 Task: Find connections with filter location Romainville with filter topic #lockdownwith filter profile language Potuguese with filter current company RealPage, Inc. with filter school Fresher jobs updates with filter industry Newspaper Publishing with filter service category Audio Engineering with filter keywords title Auditing Clerk
Action: Mouse moved to (323, 278)
Screenshot: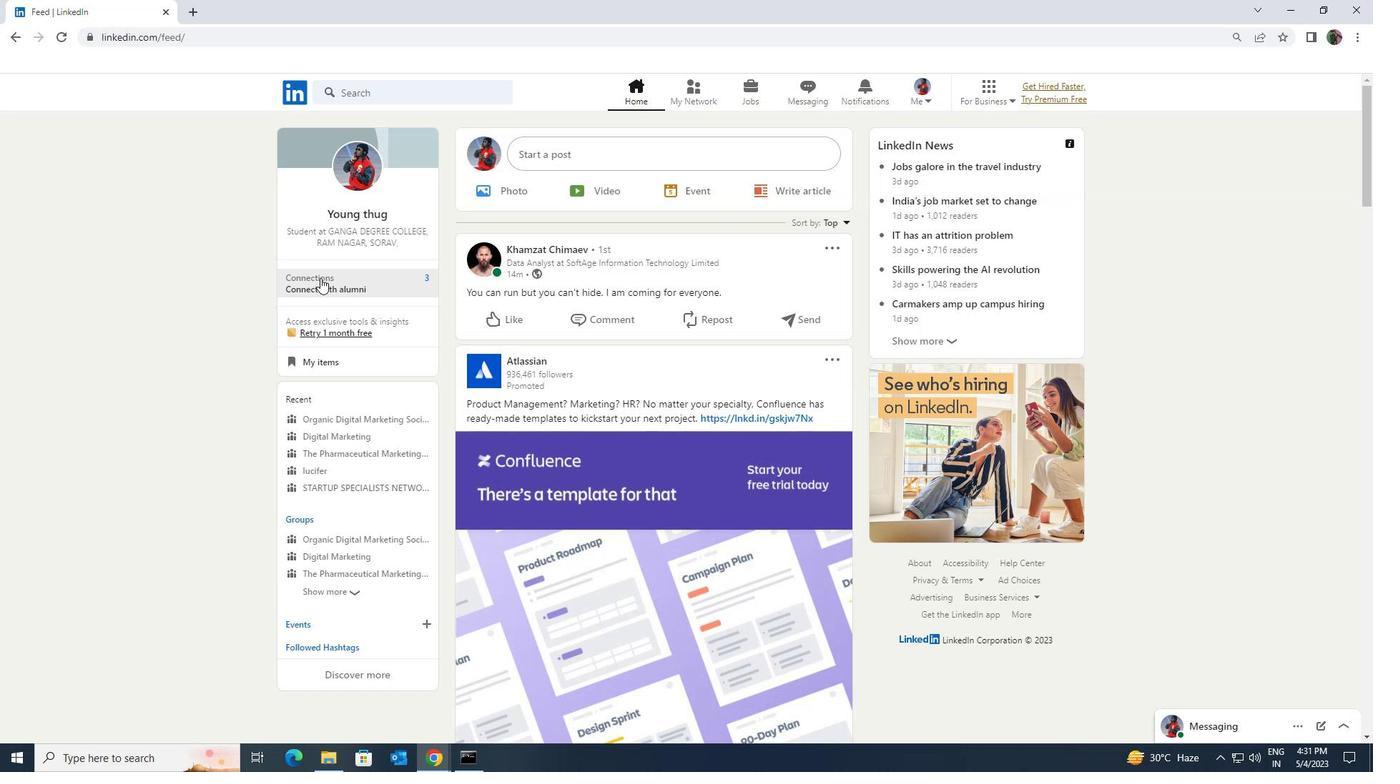 
Action: Mouse pressed left at (323, 278)
Screenshot: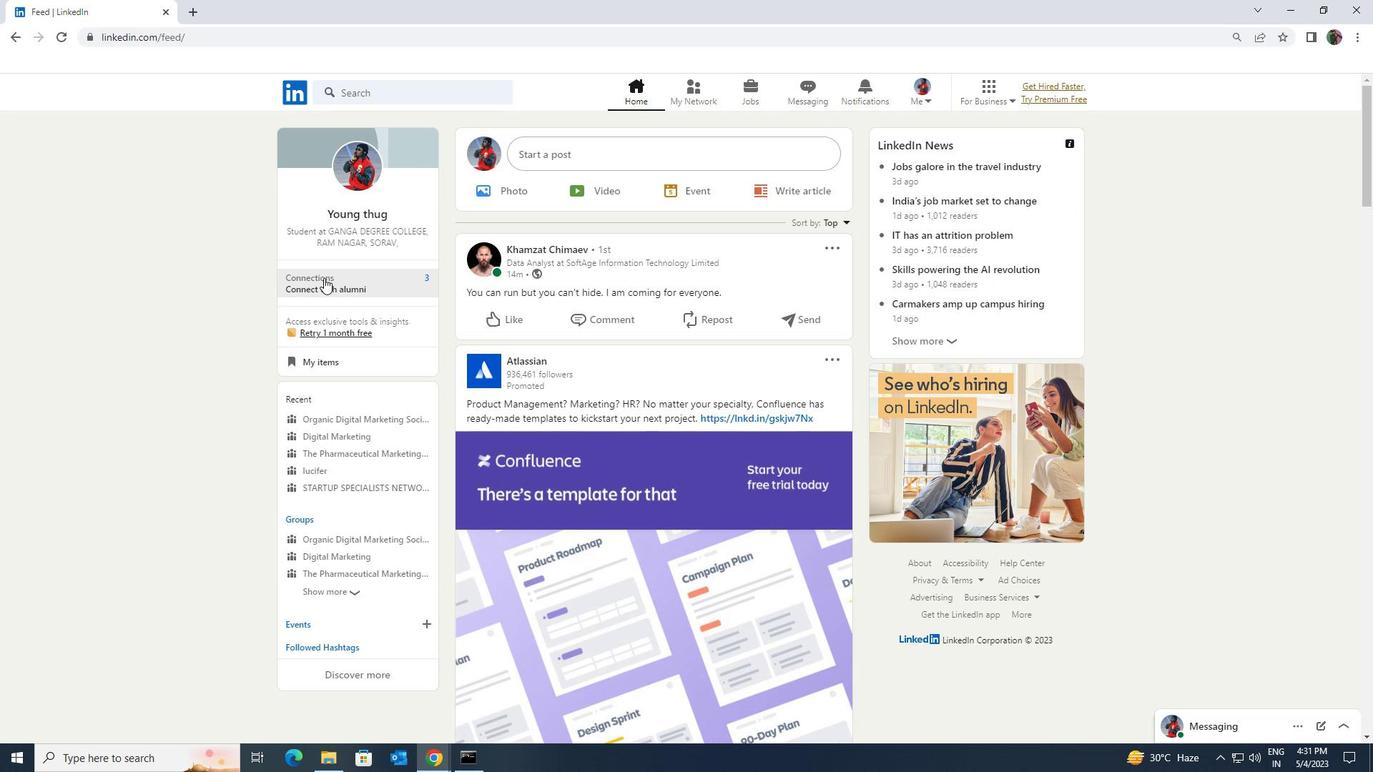 
Action: Mouse moved to (341, 178)
Screenshot: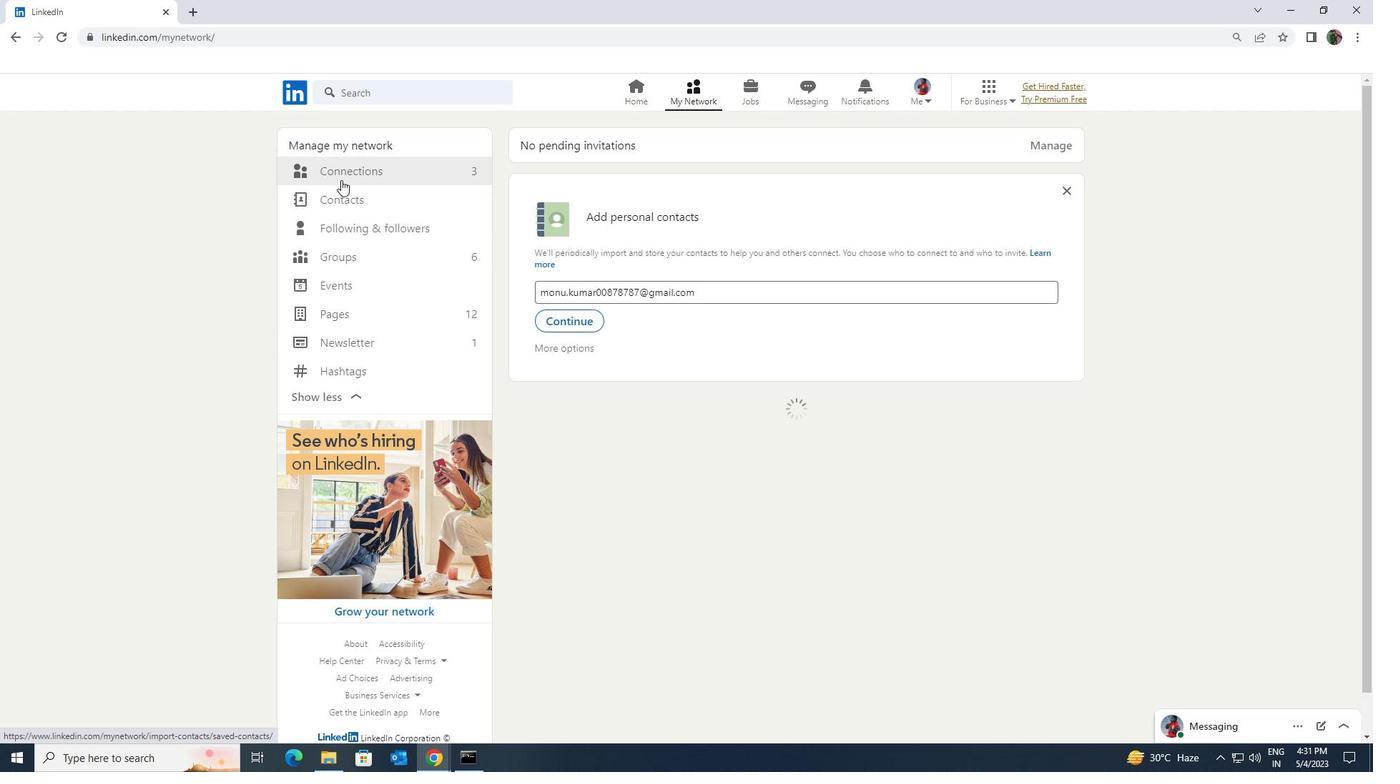 
Action: Mouse pressed left at (341, 178)
Screenshot: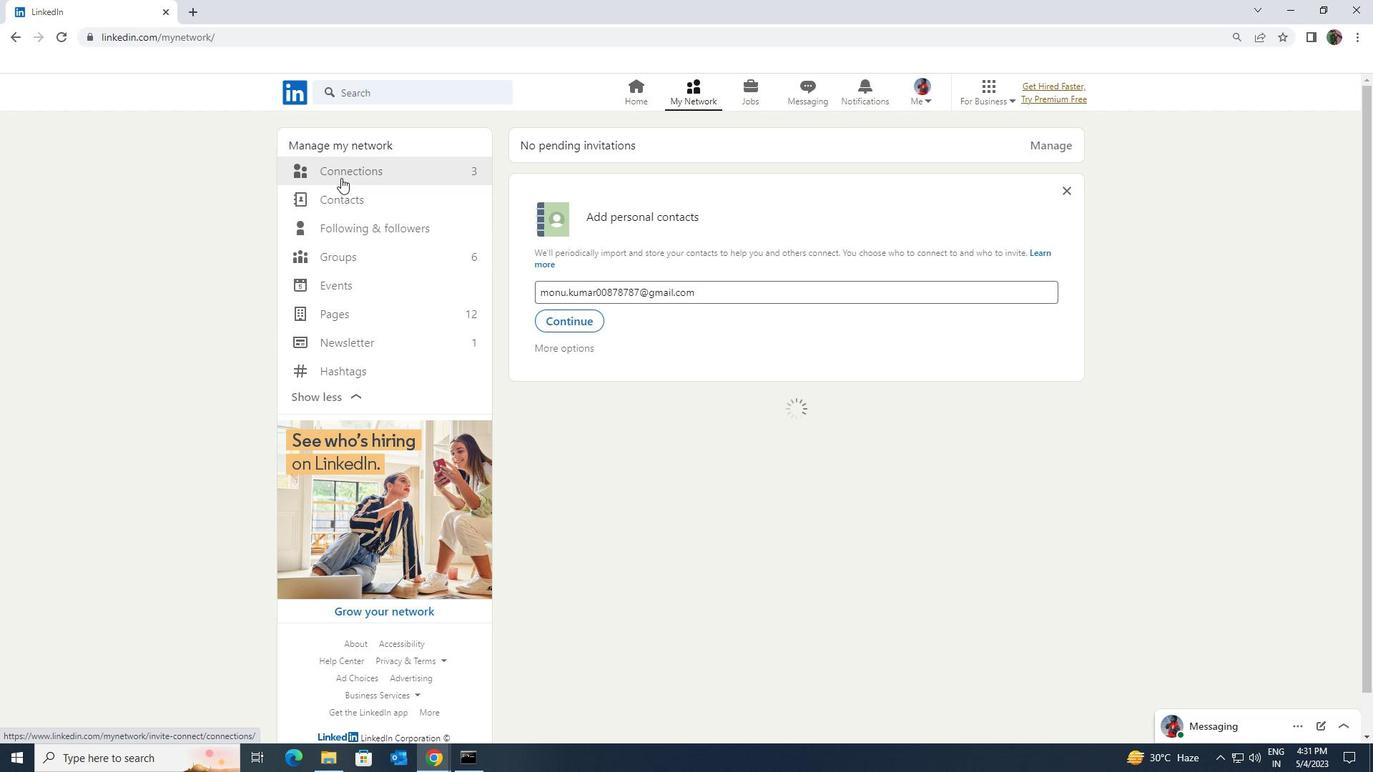 
Action: Mouse moved to (773, 171)
Screenshot: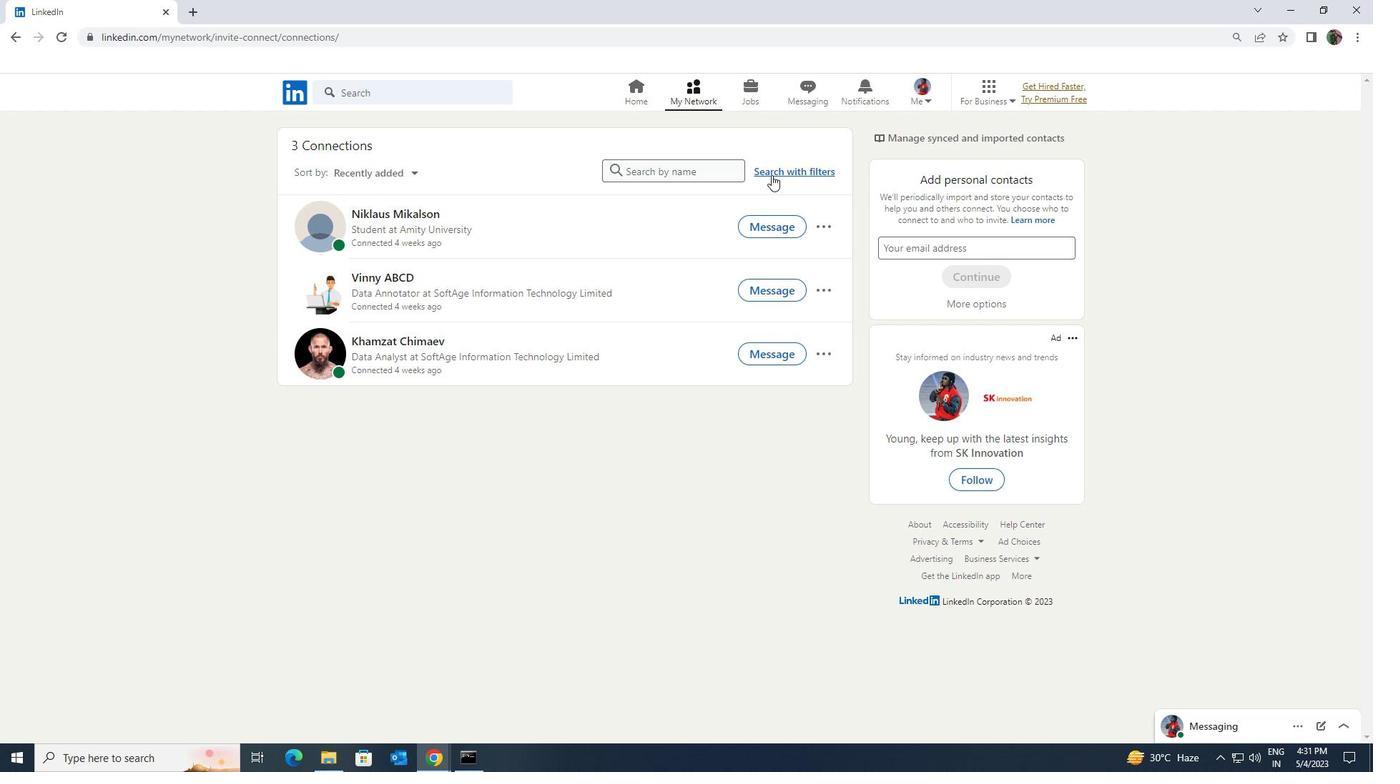 
Action: Mouse pressed left at (773, 171)
Screenshot: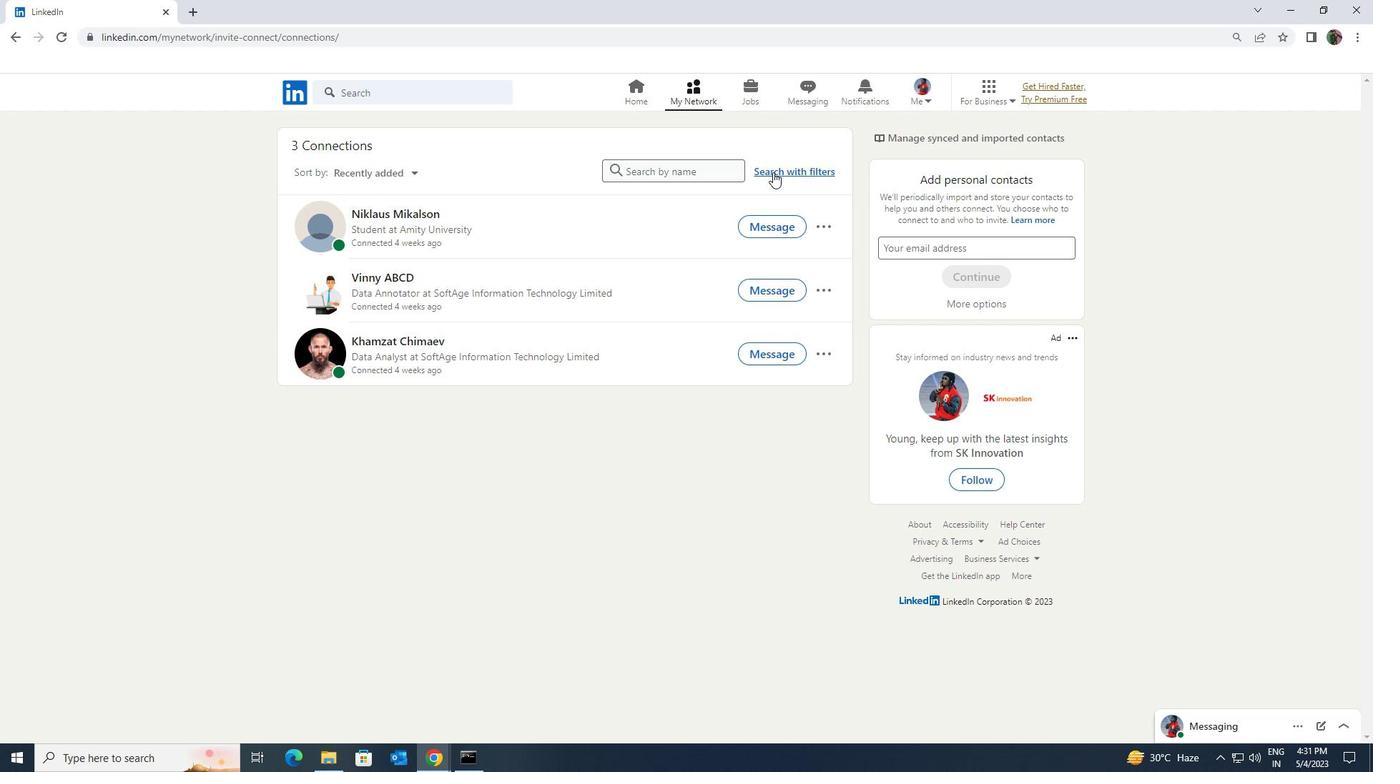 
Action: Mouse moved to (737, 136)
Screenshot: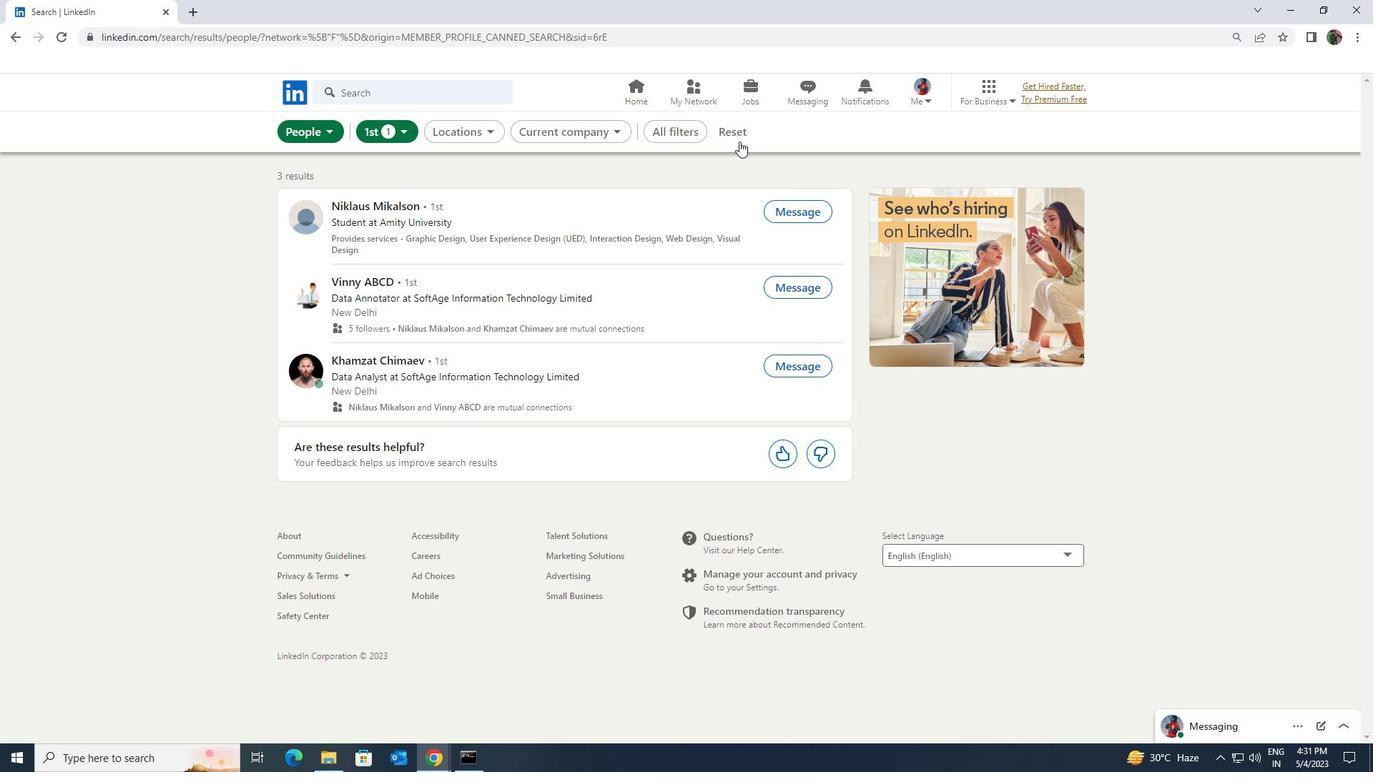 
Action: Mouse pressed left at (737, 136)
Screenshot: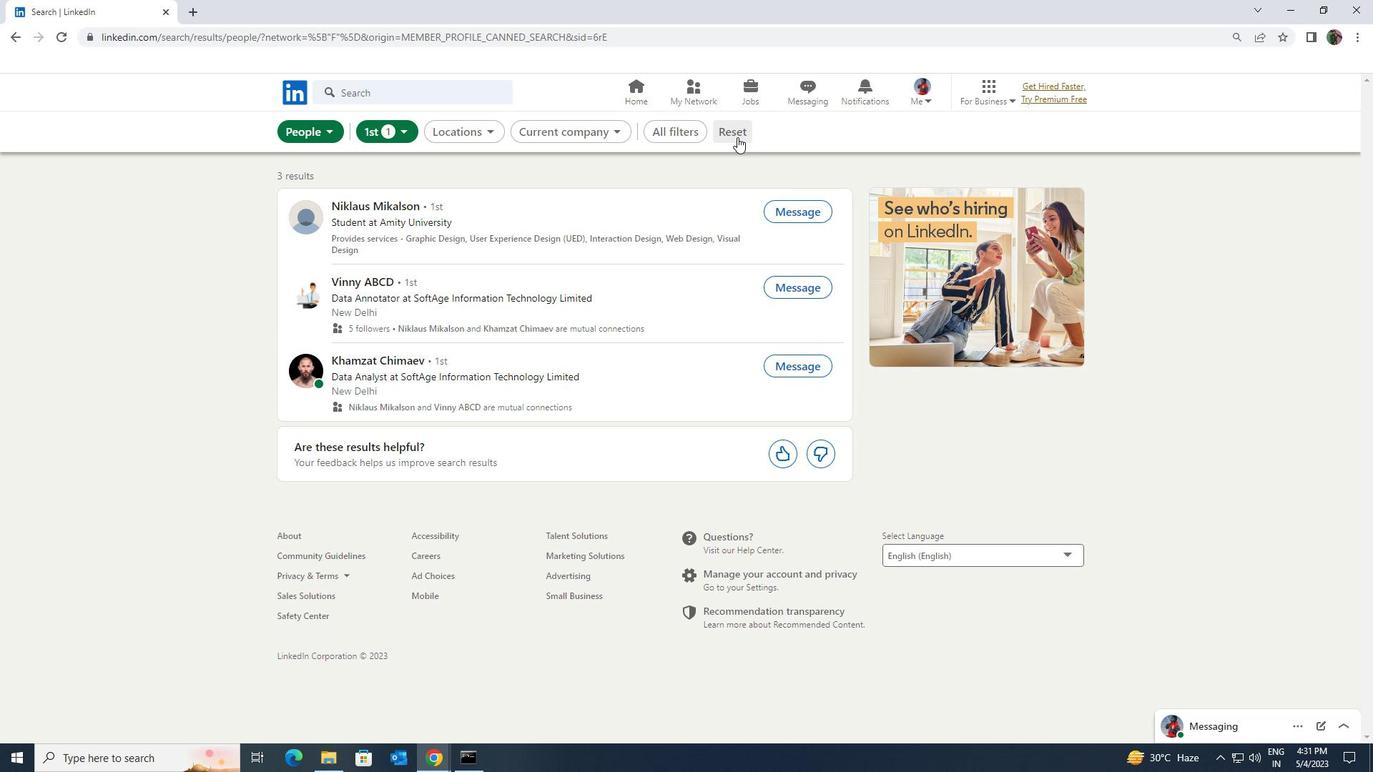 
Action: Mouse moved to (692, 136)
Screenshot: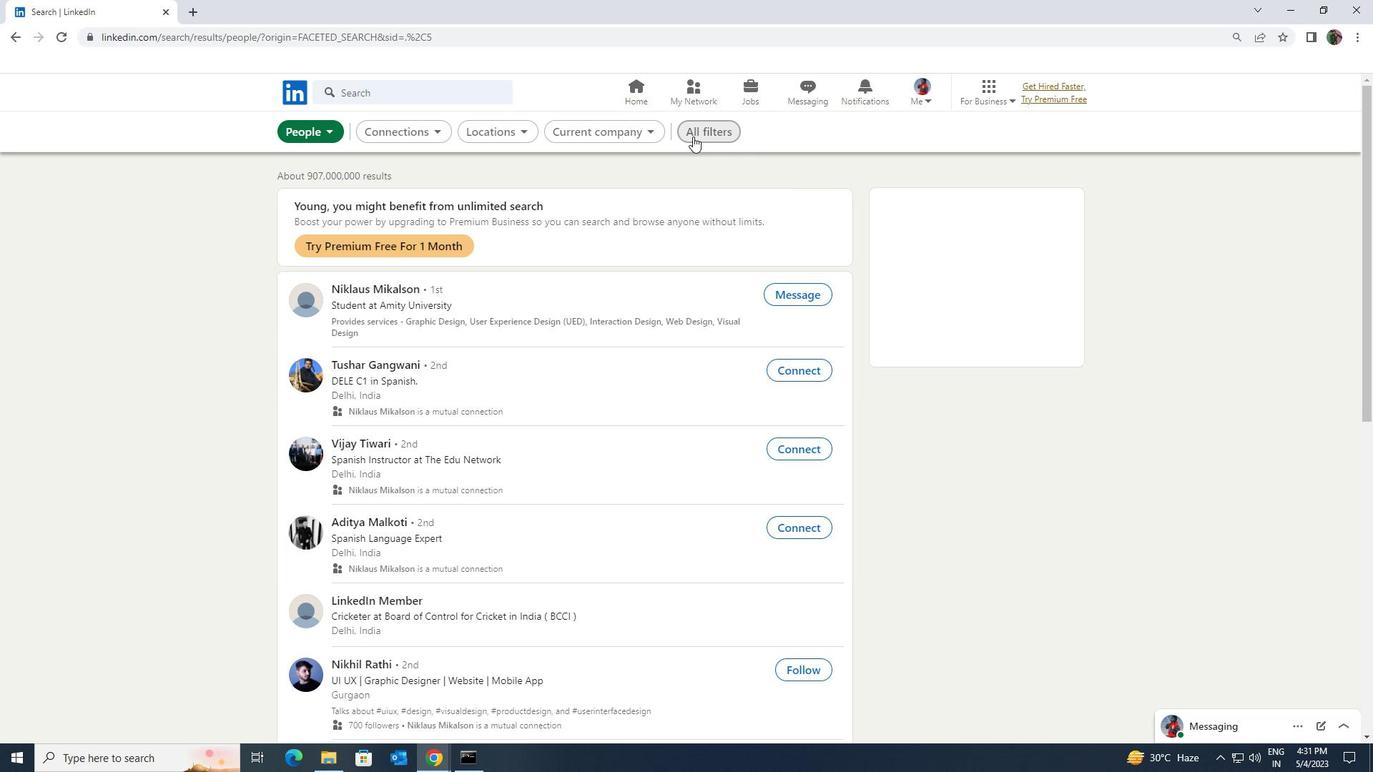 
Action: Mouse pressed left at (692, 136)
Screenshot: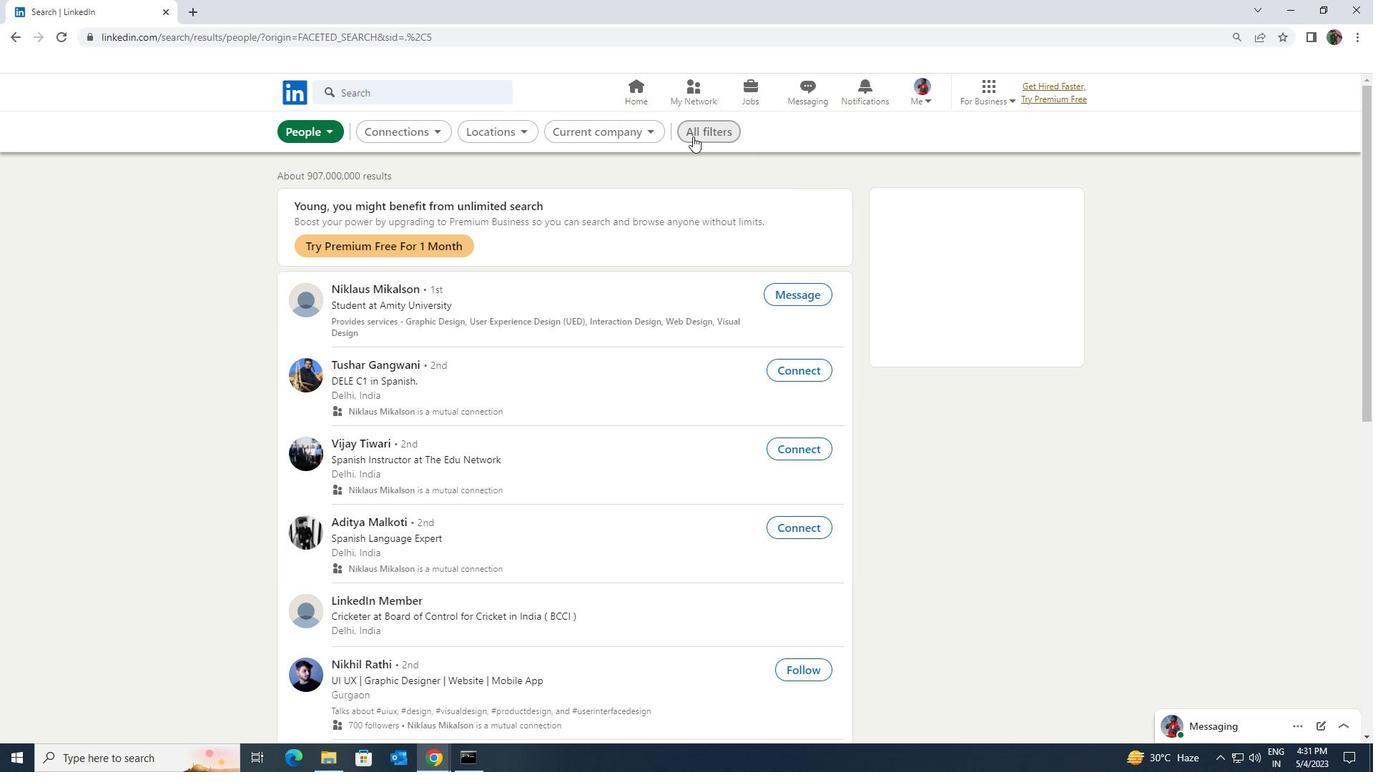
Action: Mouse moved to (1182, 562)
Screenshot: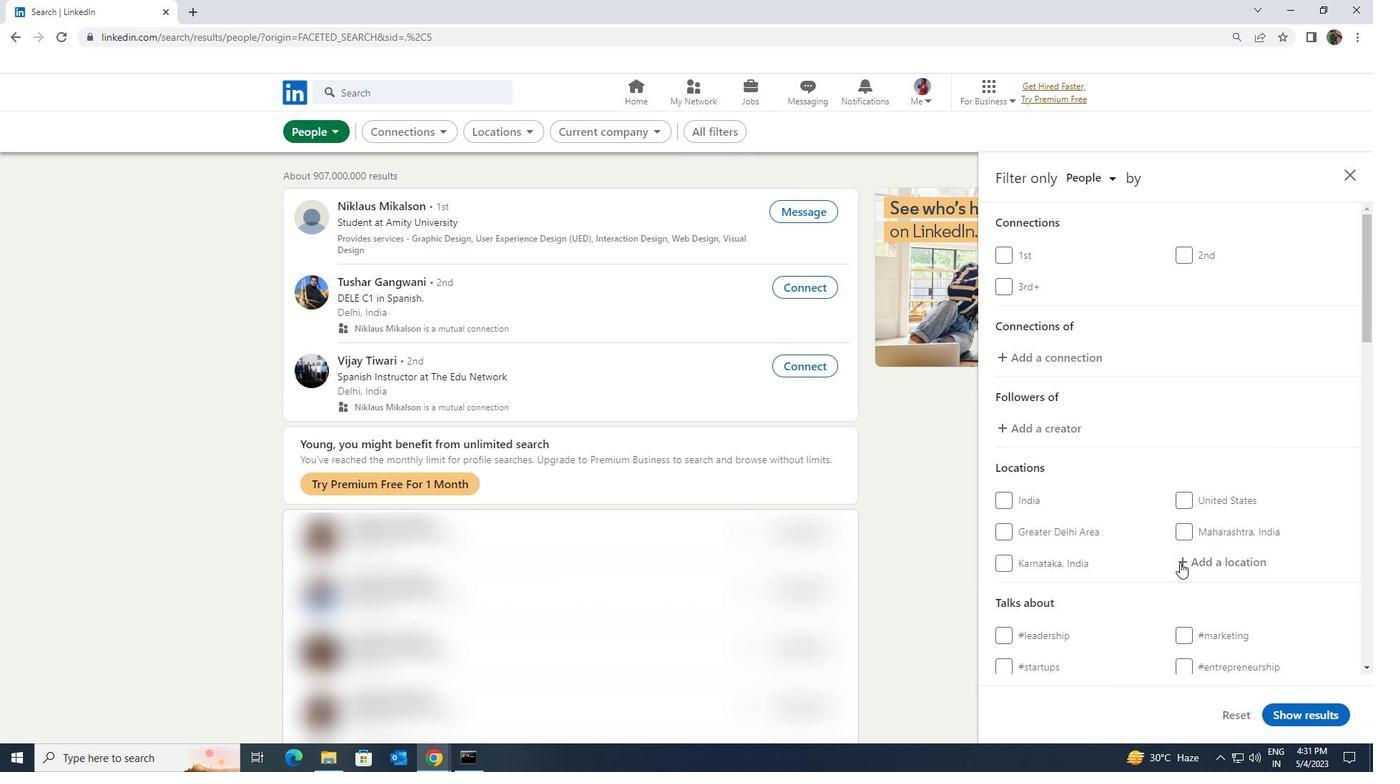 
Action: Mouse pressed left at (1182, 562)
Screenshot: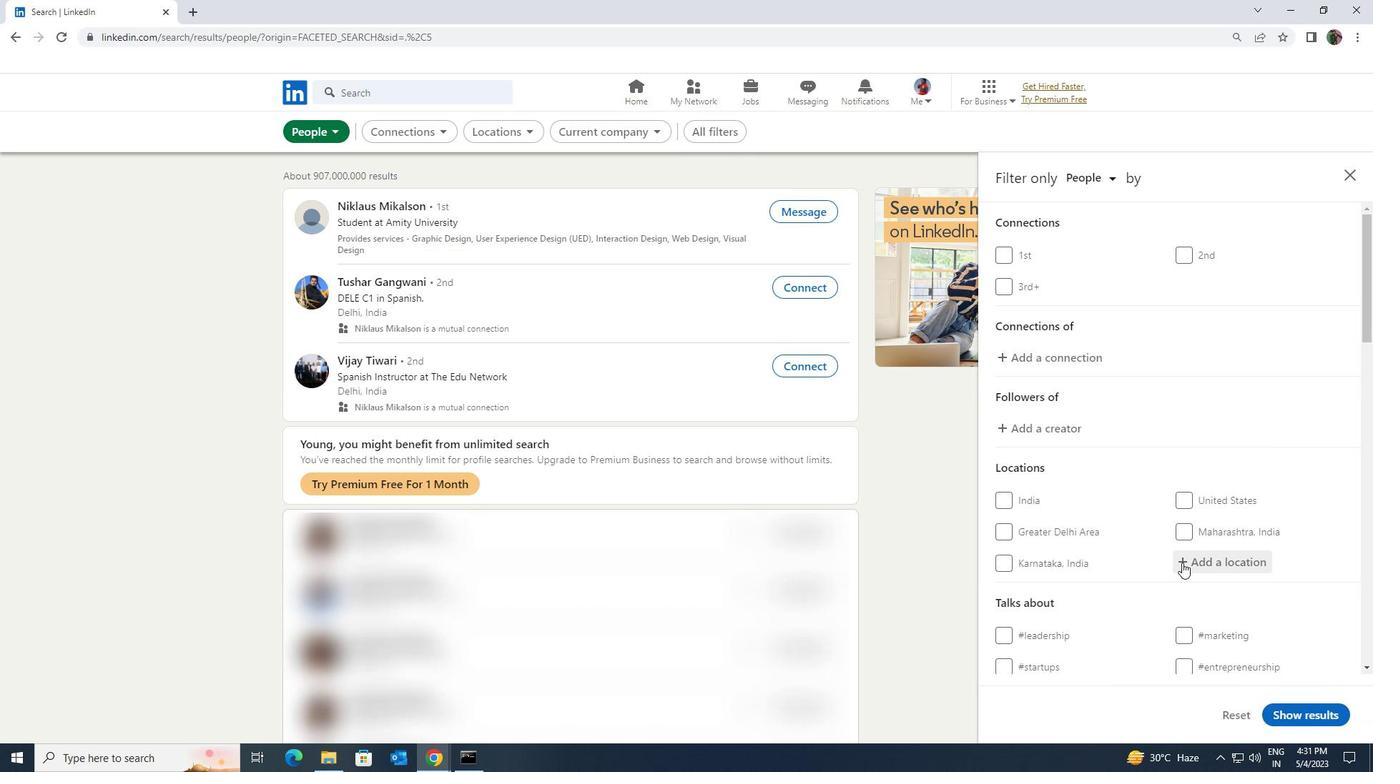 
Action: Key pressed <Key.shift>ROMAIN
Screenshot: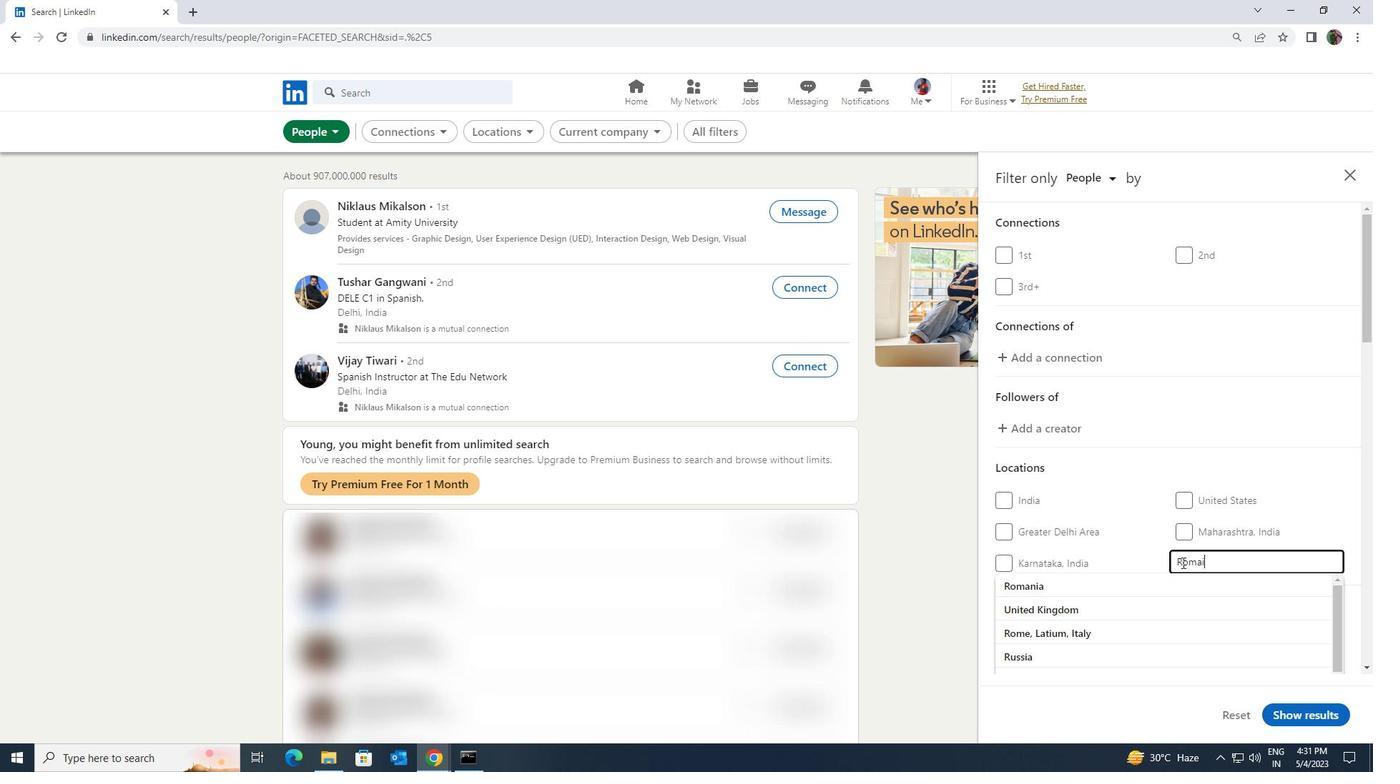 
Action: Mouse moved to (1177, 584)
Screenshot: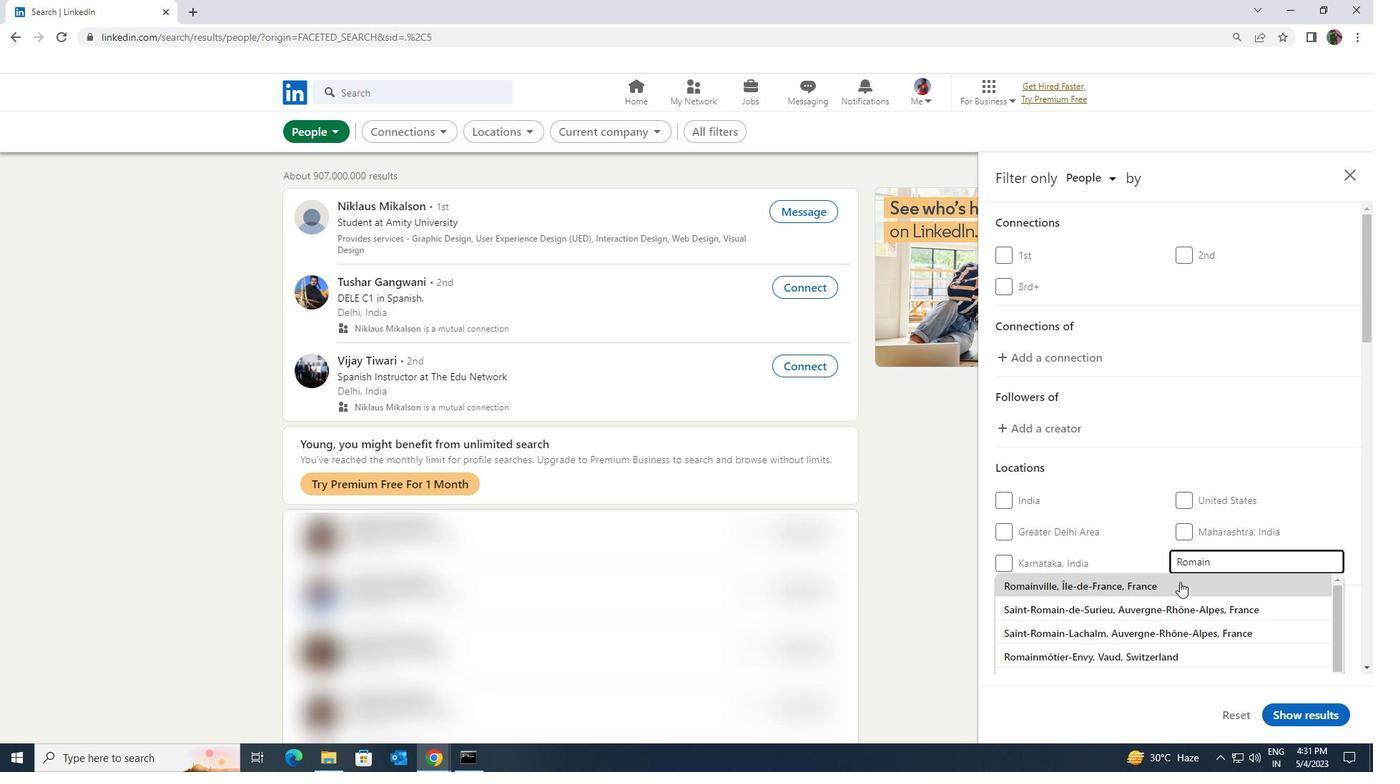 
Action: Mouse pressed left at (1177, 584)
Screenshot: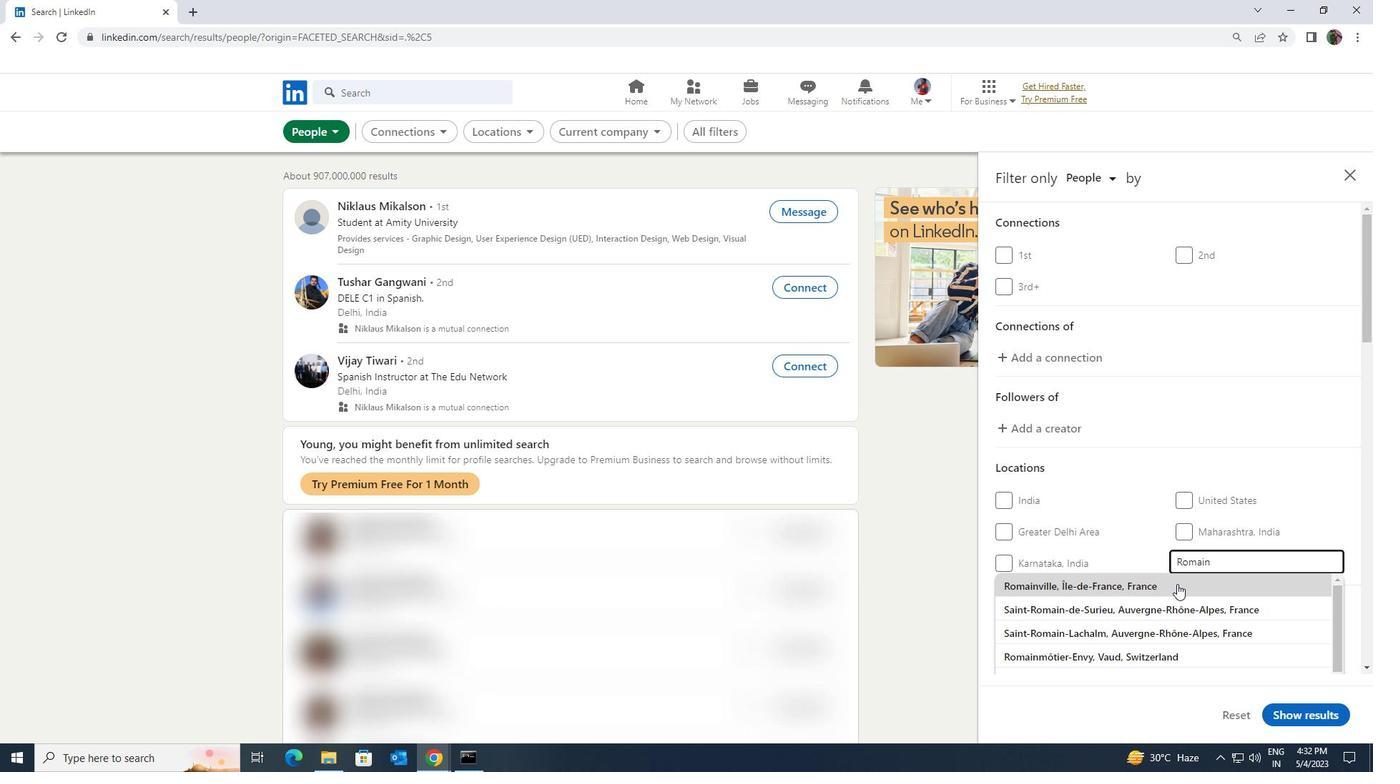 
Action: Mouse scrolled (1177, 583) with delta (0, 0)
Screenshot: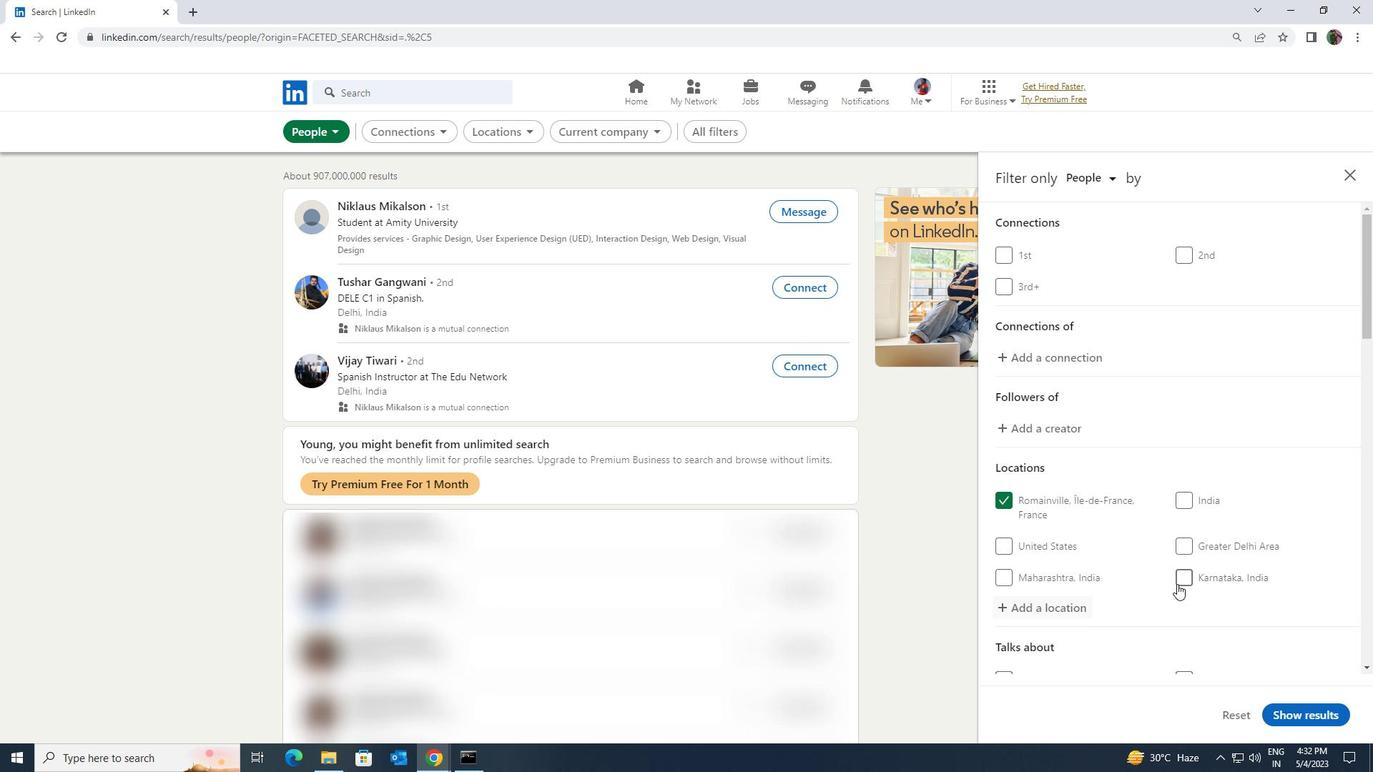 
Action: Mouse scrolled (1177, 583) with delta (0, 0)
Screenshot: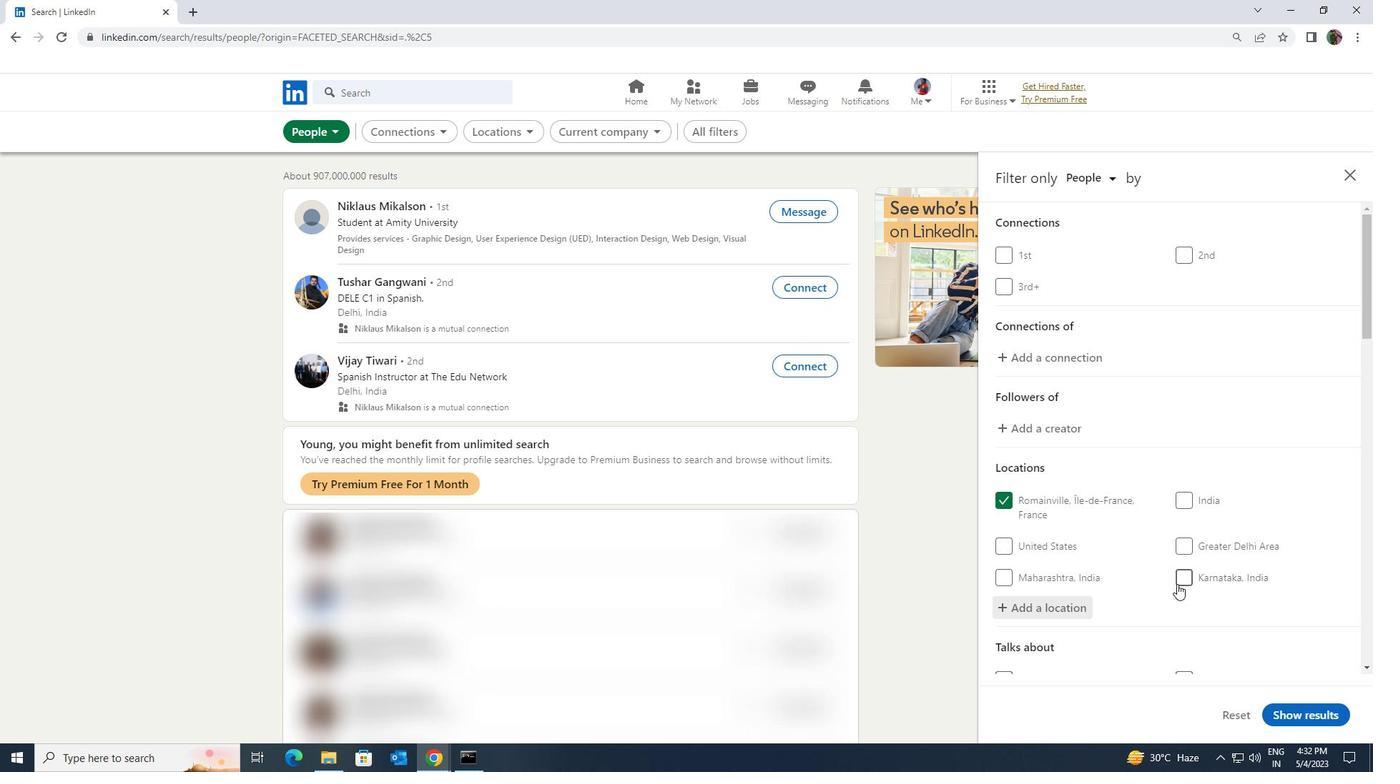 
Action: Mouse scrolled (1177, 583) with delta (0, 0)
Screenshot: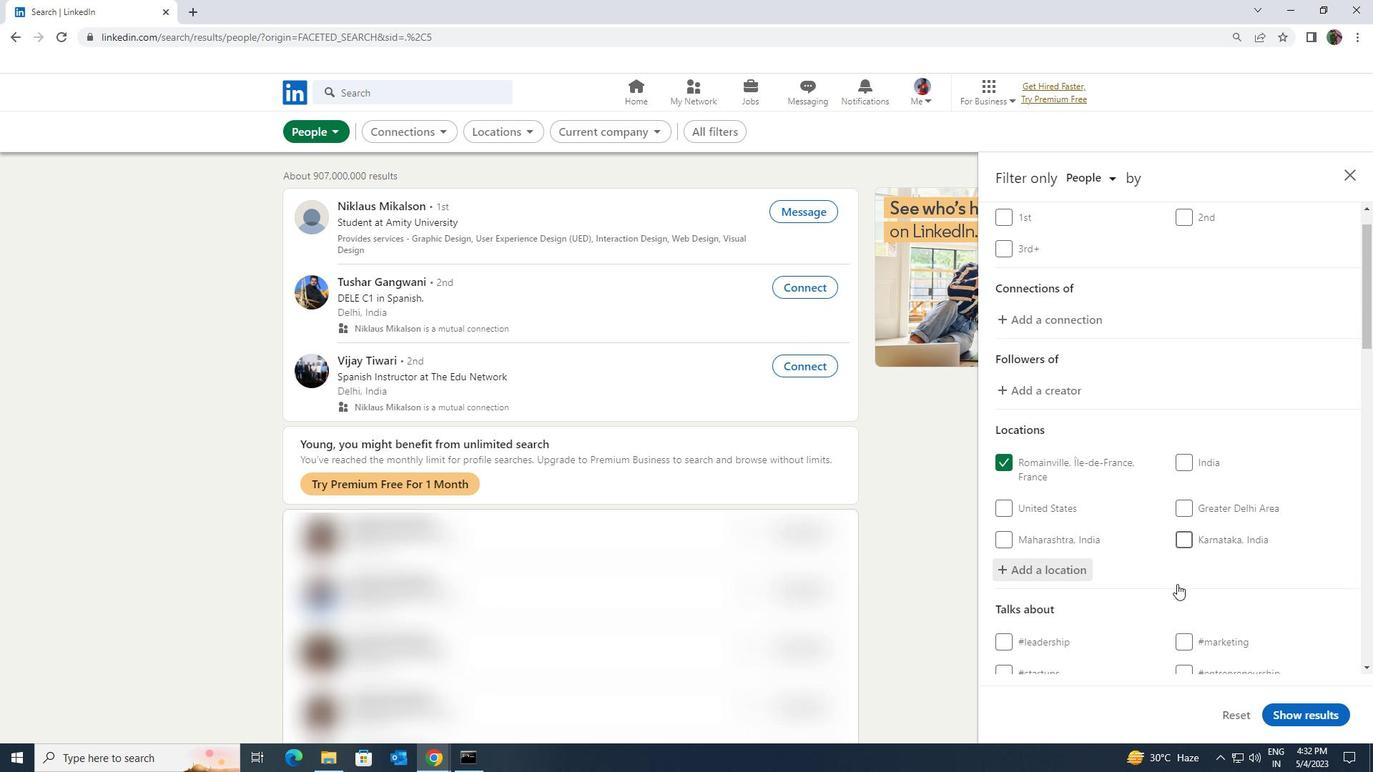 
Action: Mouse moved to (1187, 528)
Screenshot: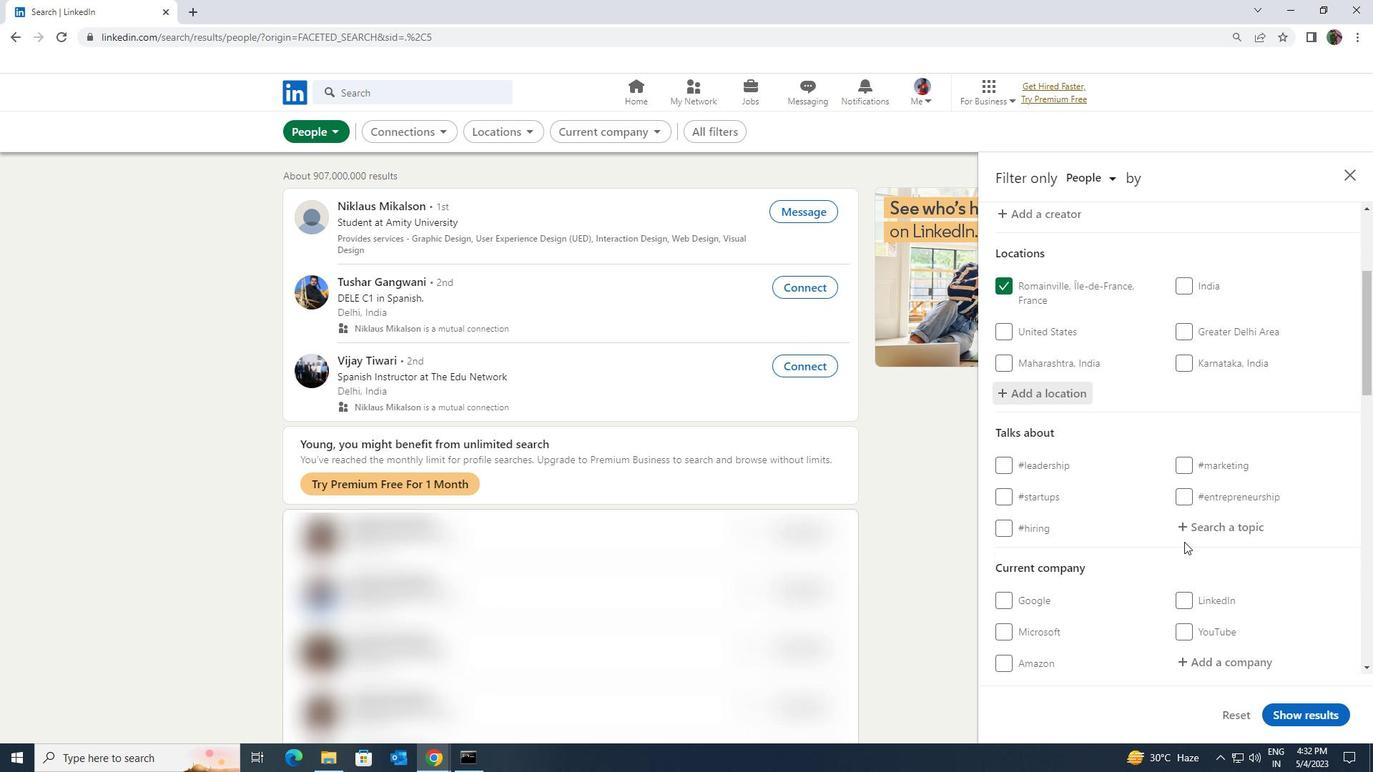 
Action: Mouse pressed left at (1187, 528)
Screenshot: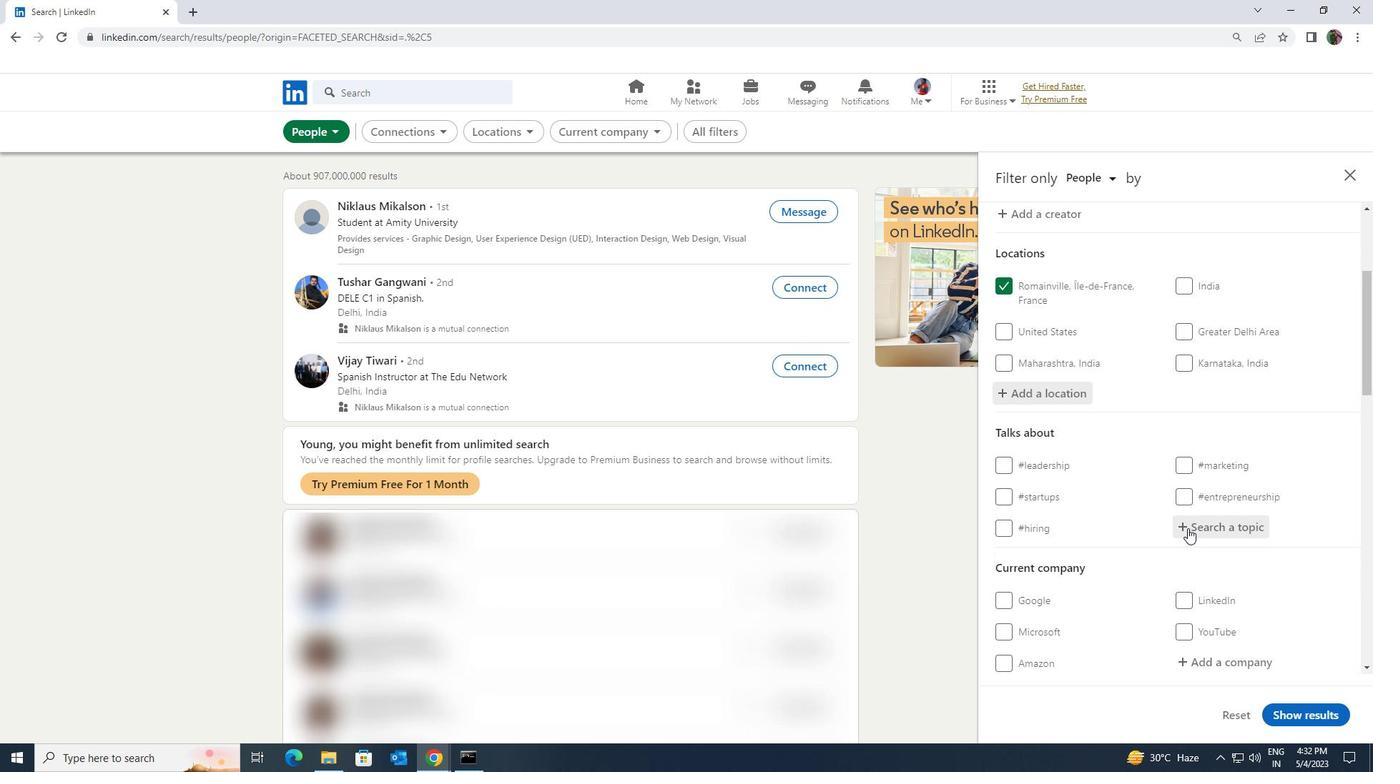 
Action: Mouse moved to (1185, 527)
Screenshot: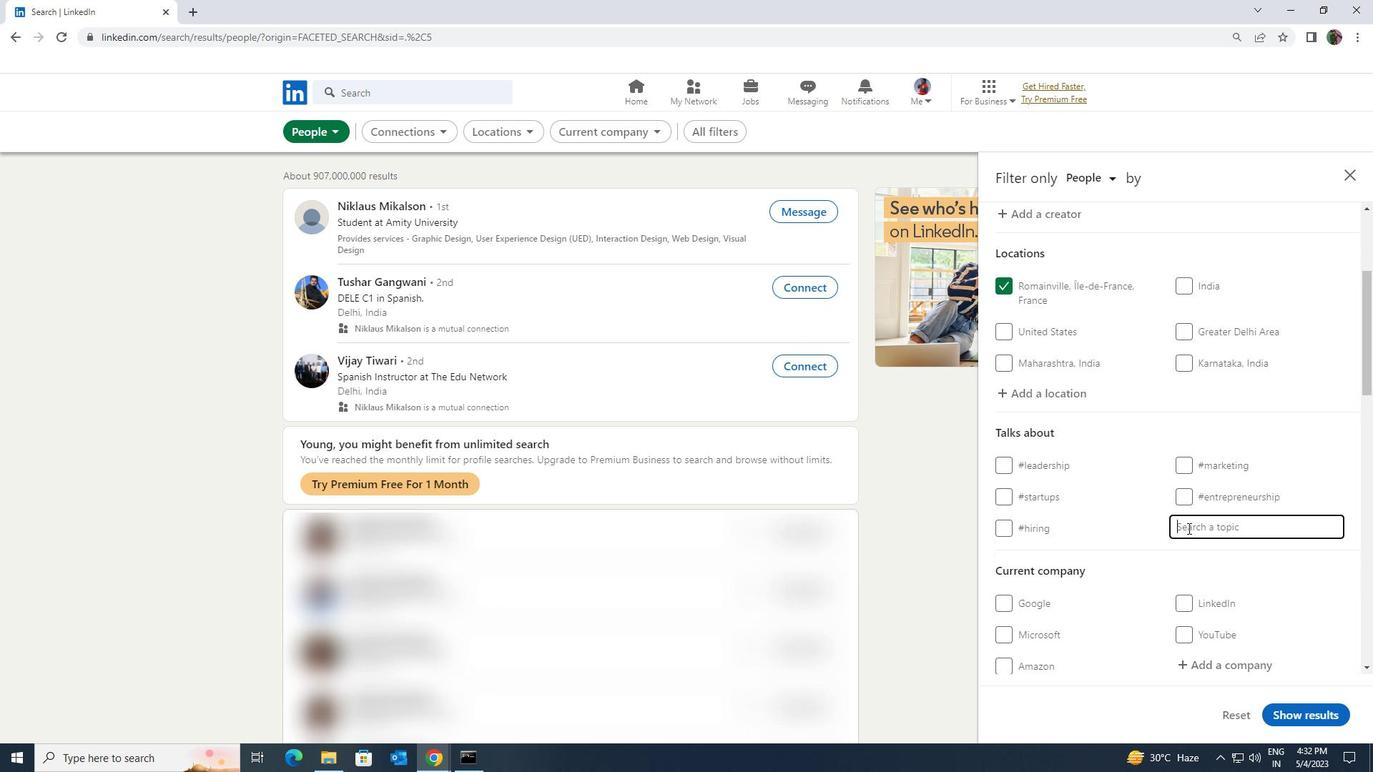 
Action: Key pressed <Key.shift><Key.shift><Key.shift>LOCKDOWN
Screenshot: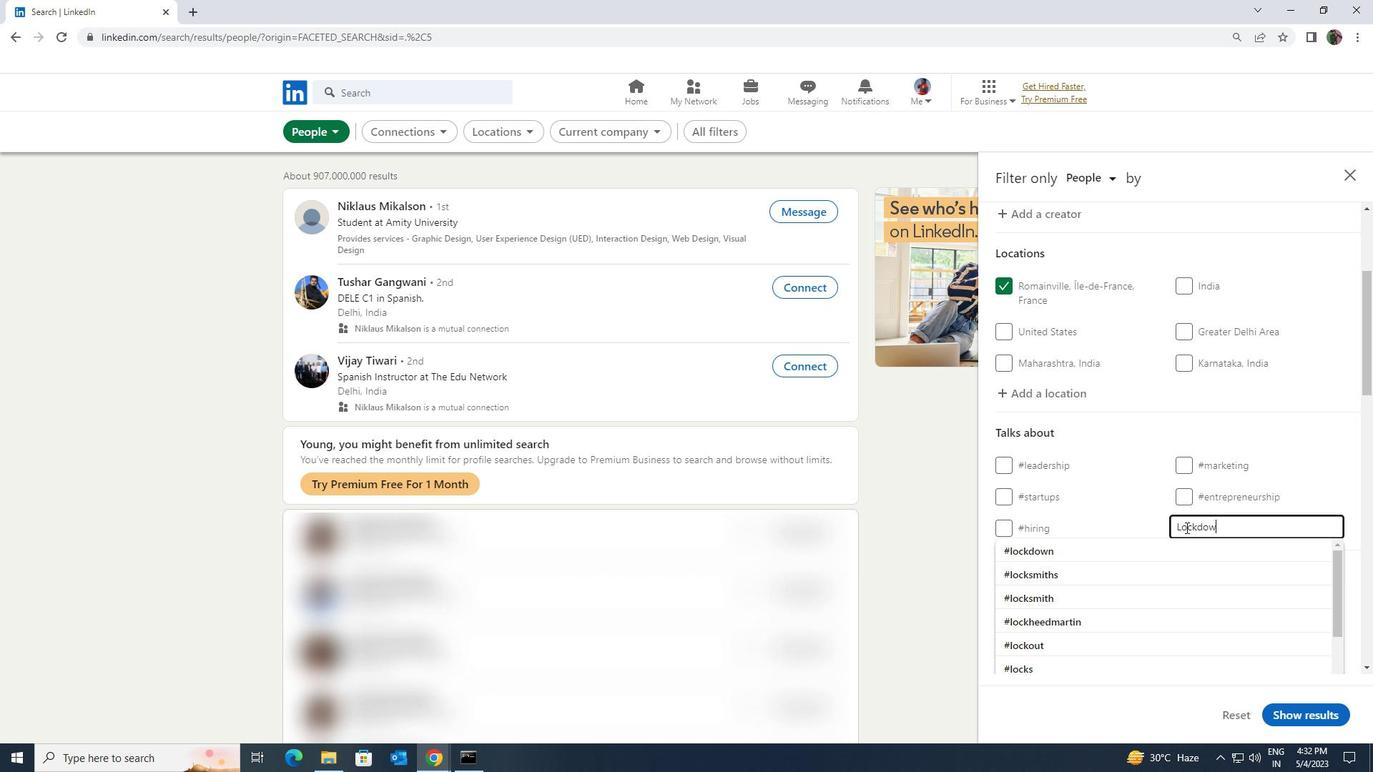 
Action: Mouse moved to (1179, 542)
Screenshot: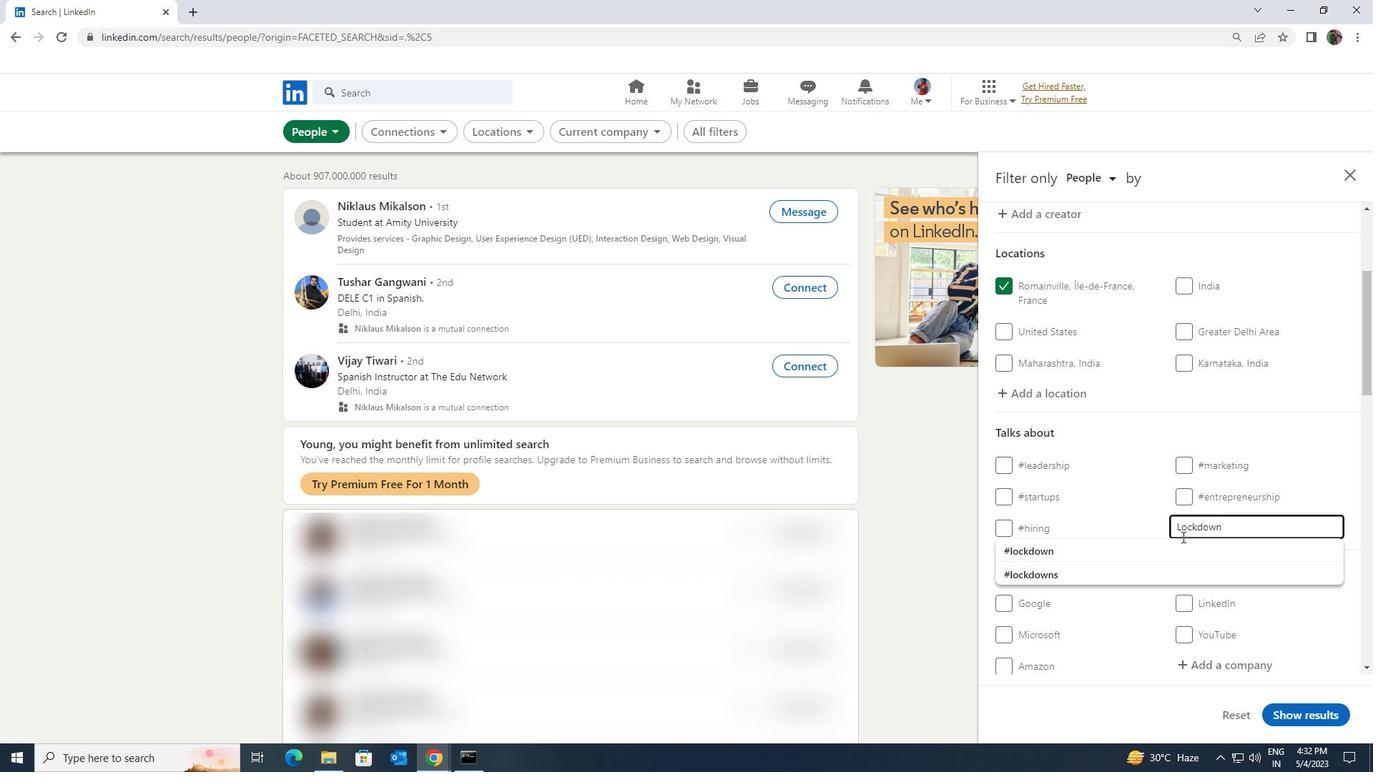 
Action: Mouse pressed left at (1179, 542)
Screenshot: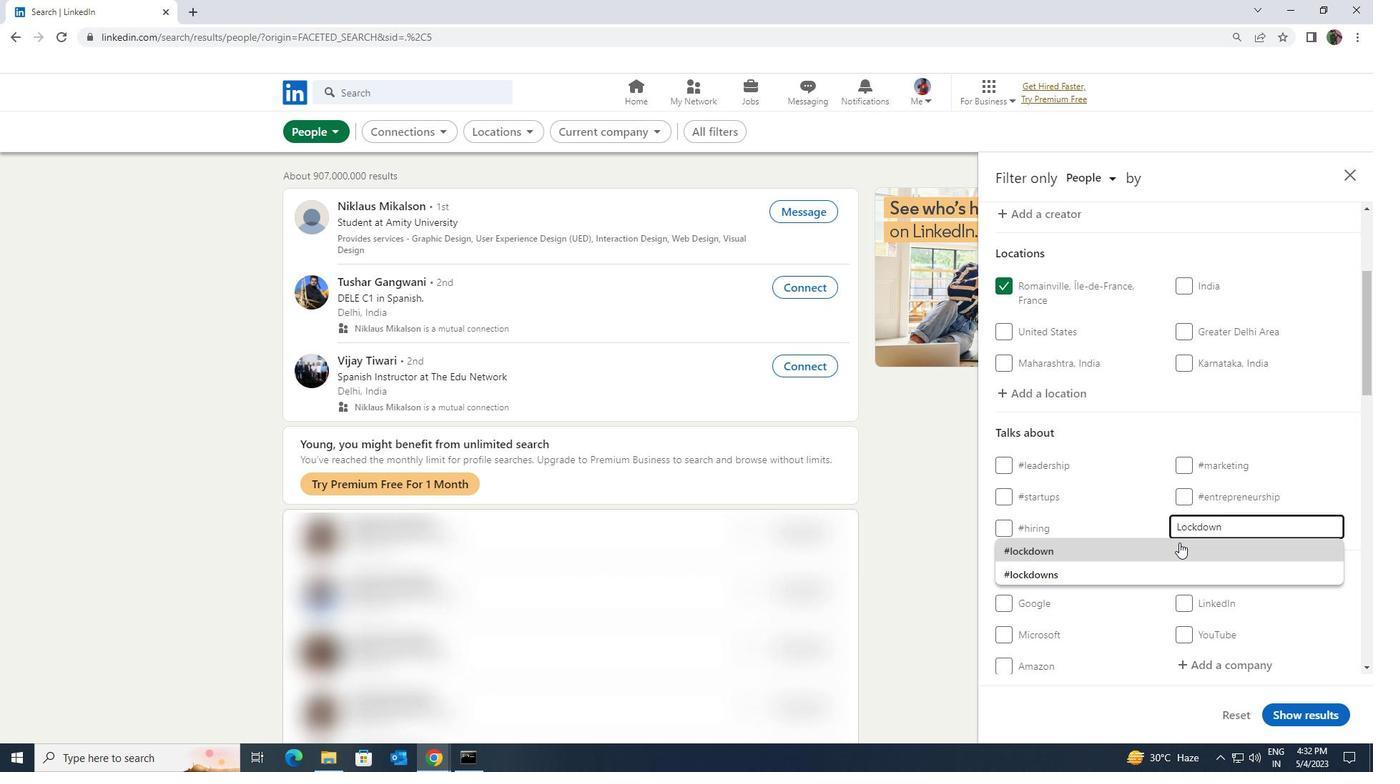 
Action: Mouse scrolled (1179, 542) with delta (0, 0)
Screenshot: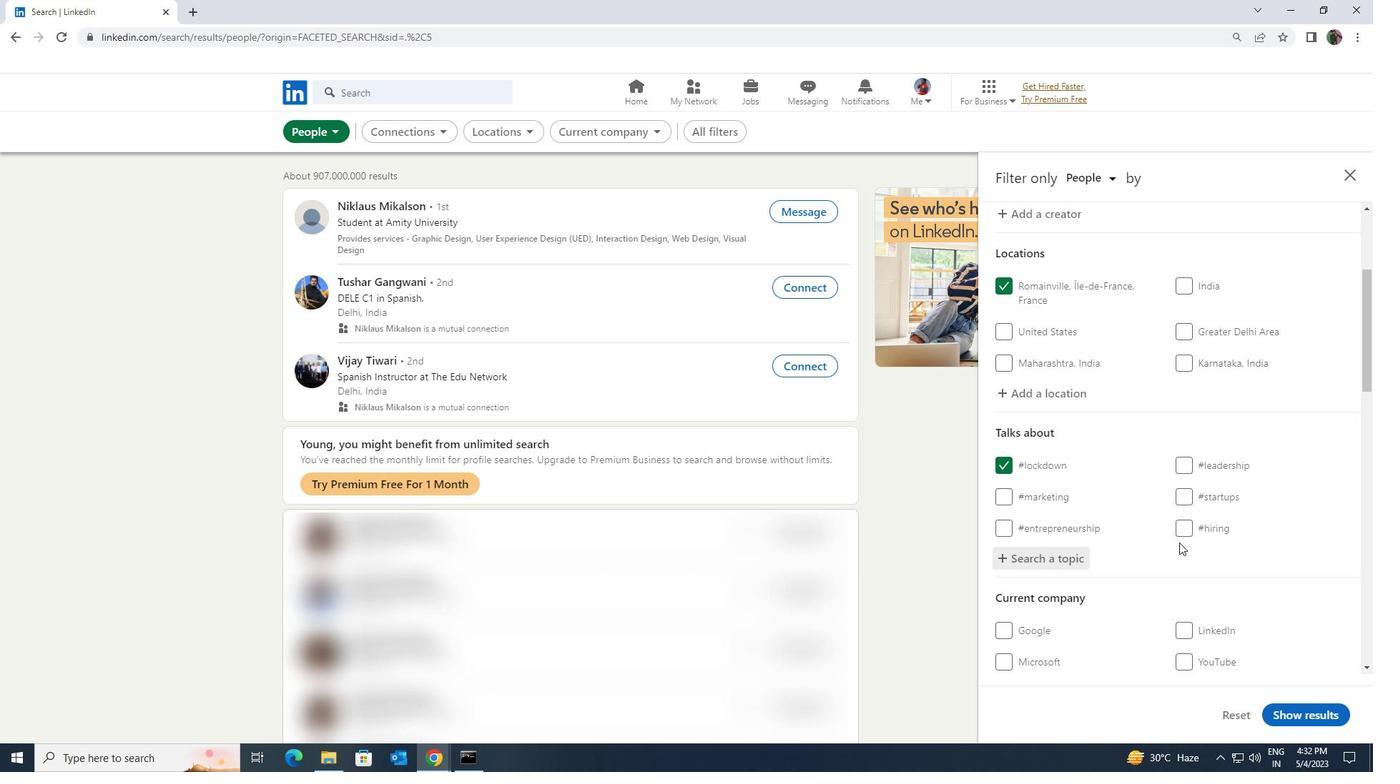 
Action: Mouse scrolled (1179, 542) with delta (0, 0)
Screenshot: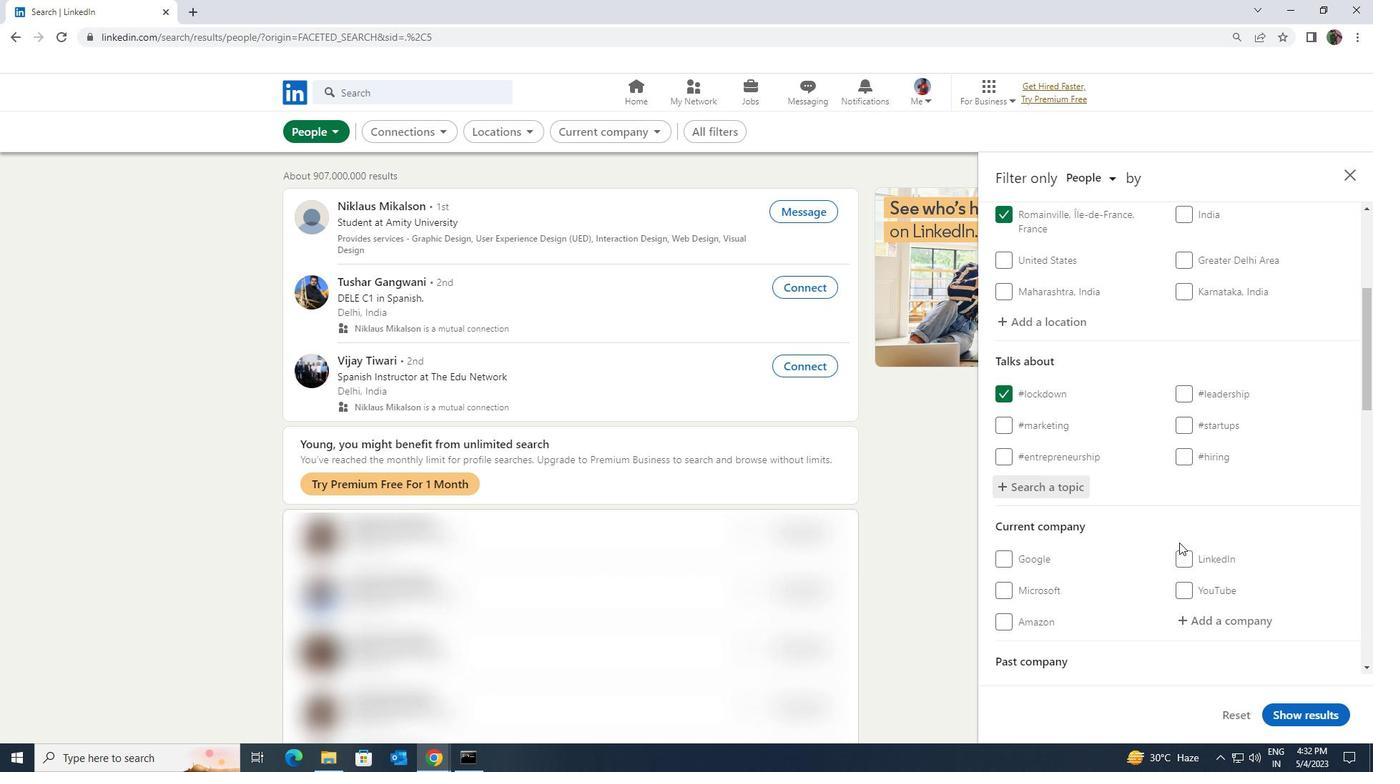 
Action: Mouse scrolled (1179, 542) with delta (0, 0)
Screenshot: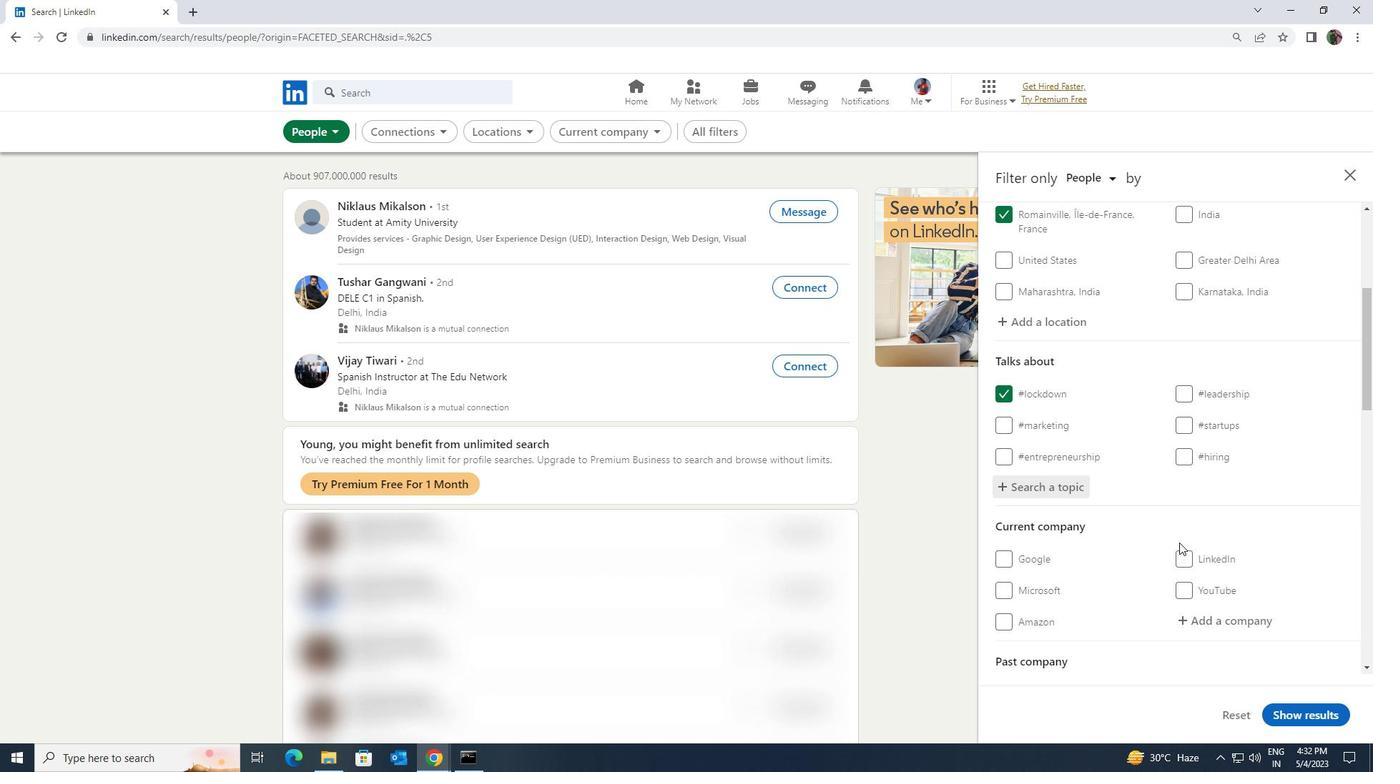 
Action: Mouse scrolled (1179, 542) with delta (0, 0)
Screenshot: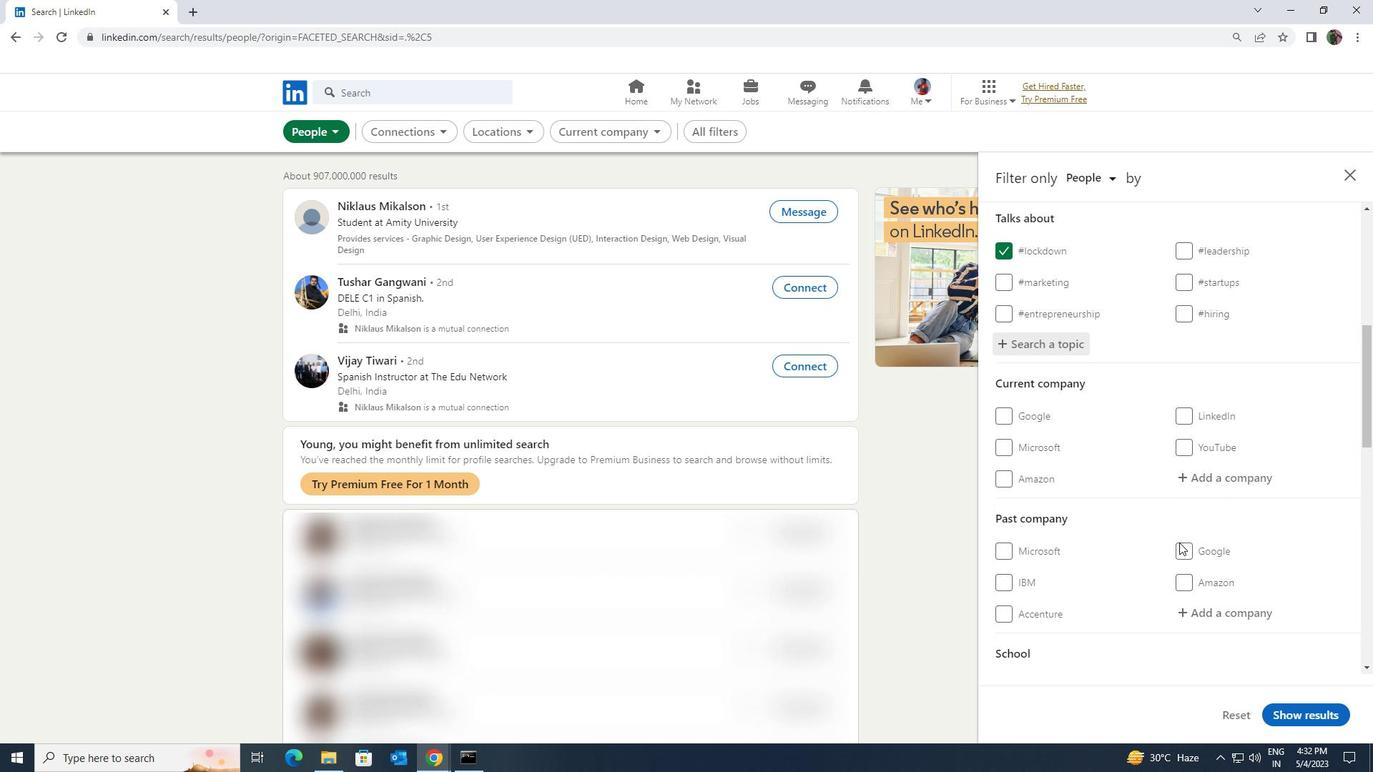 
Action: Mouse scrolled (1179, 542) with delta (0, 0)
Screenshot: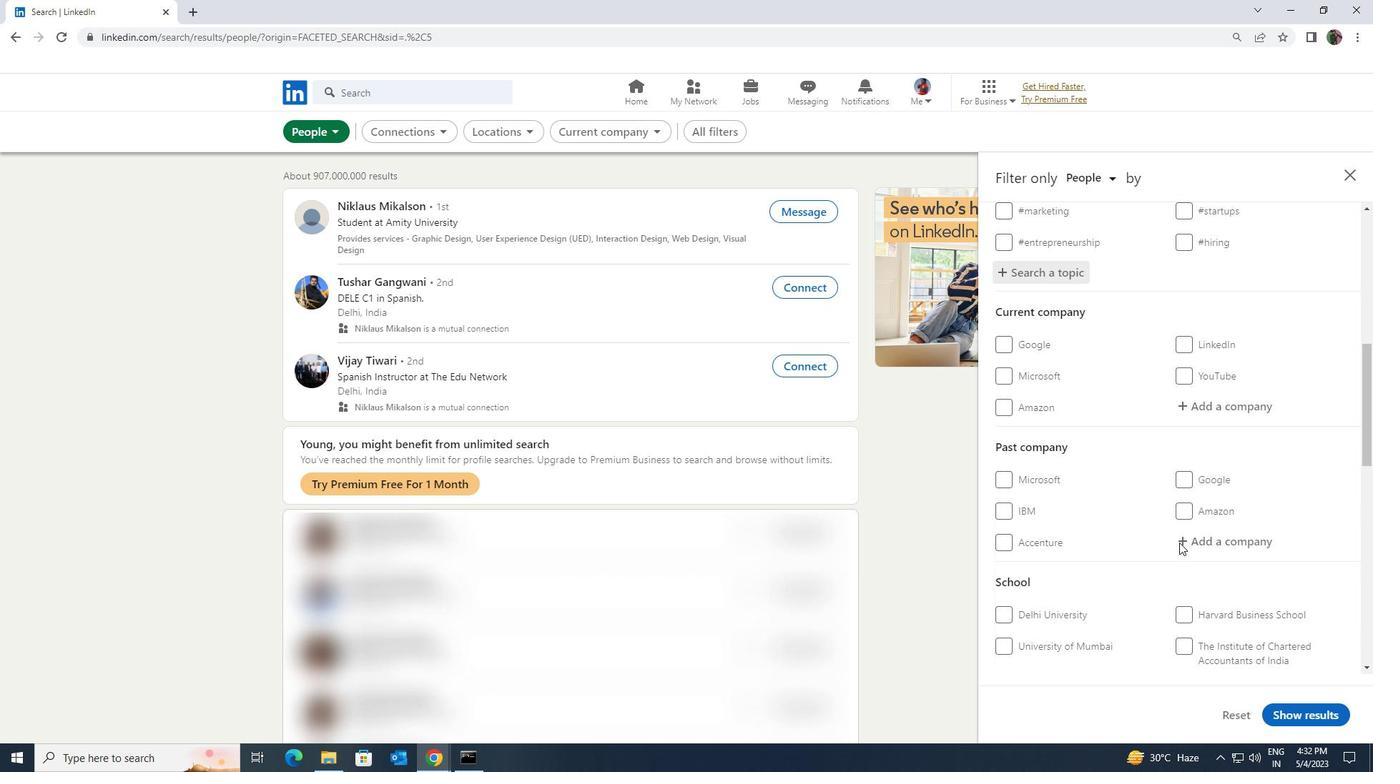 
Action: Mouse scrolled (1179, 542) with delta (0, 0)
Screenshot: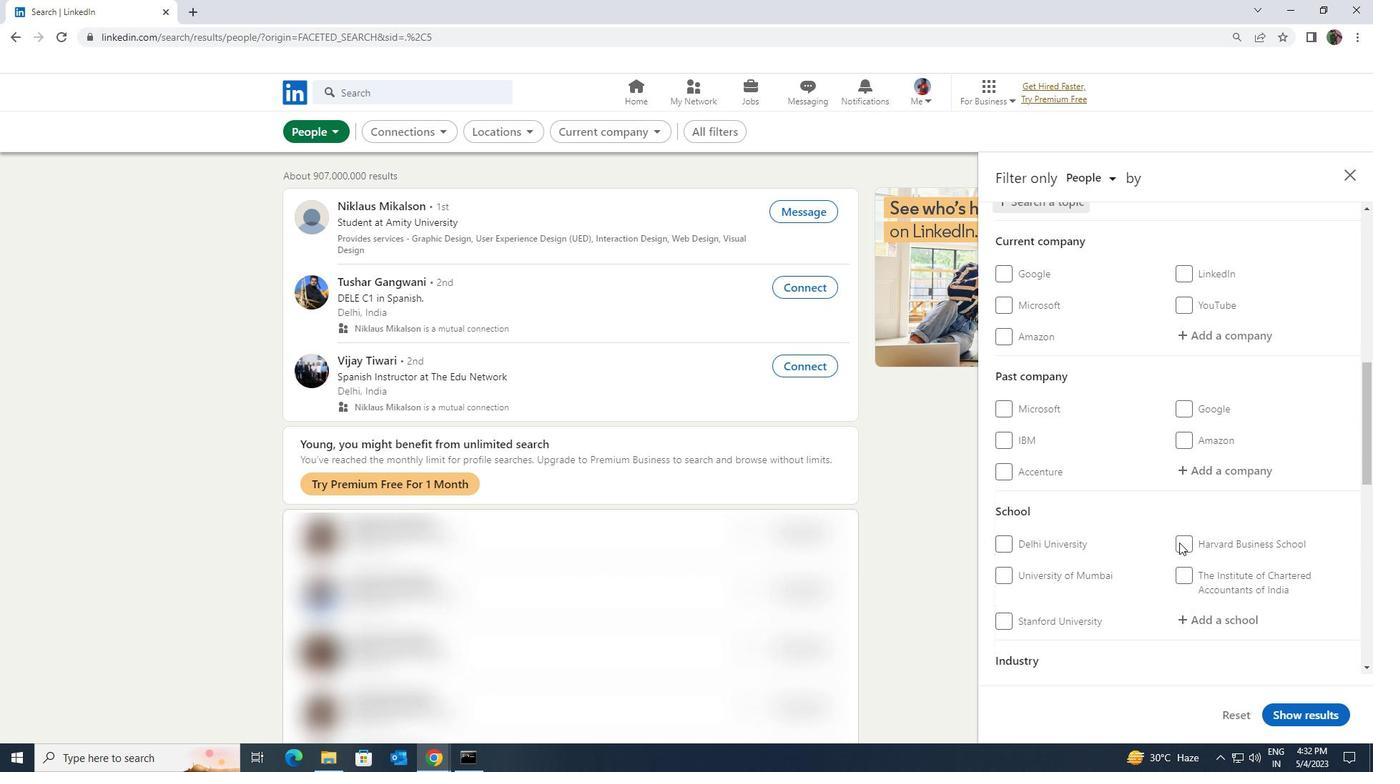 
Action: Mouse scrolled (1179, 542) with delta (0, 0)
Screenshot: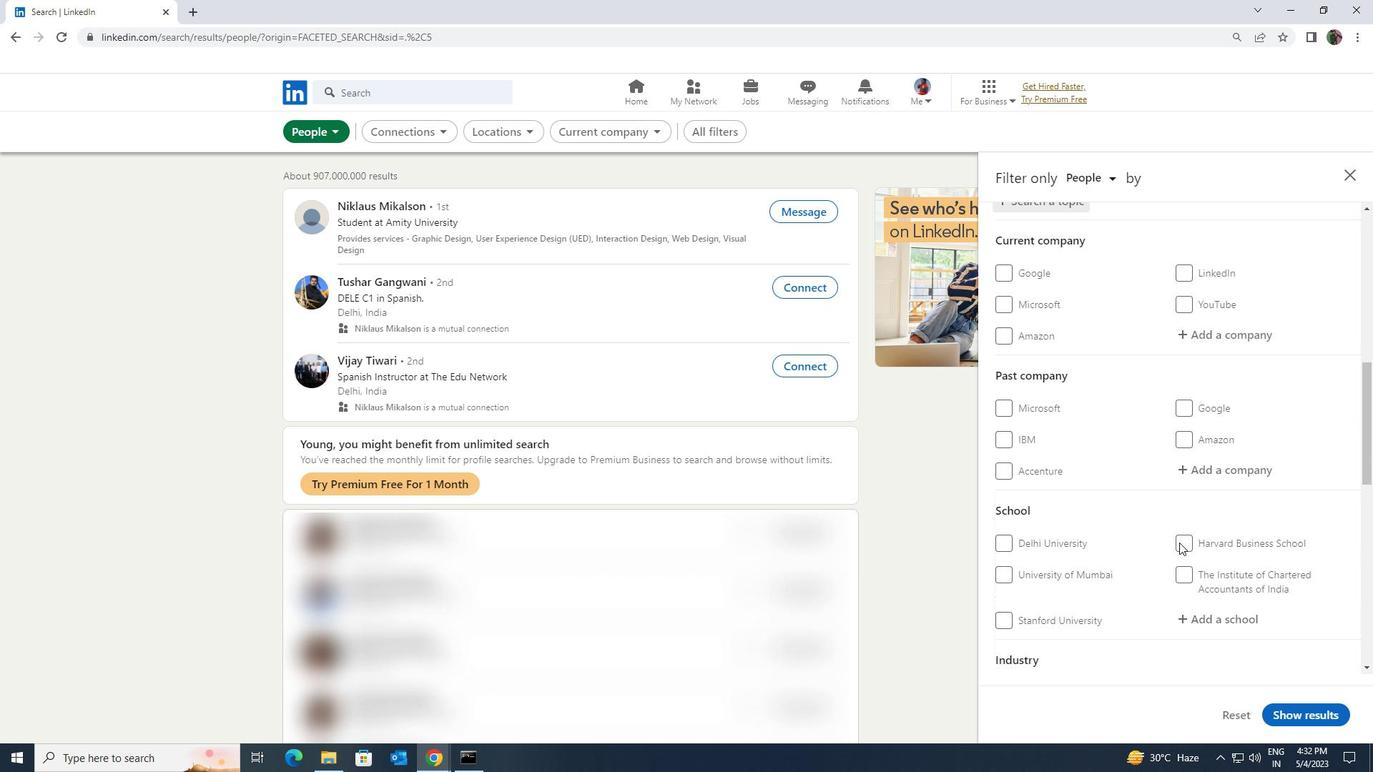 
Action: Mouse scrolled (1179, 542) with delta (0, 0)
Screenshot: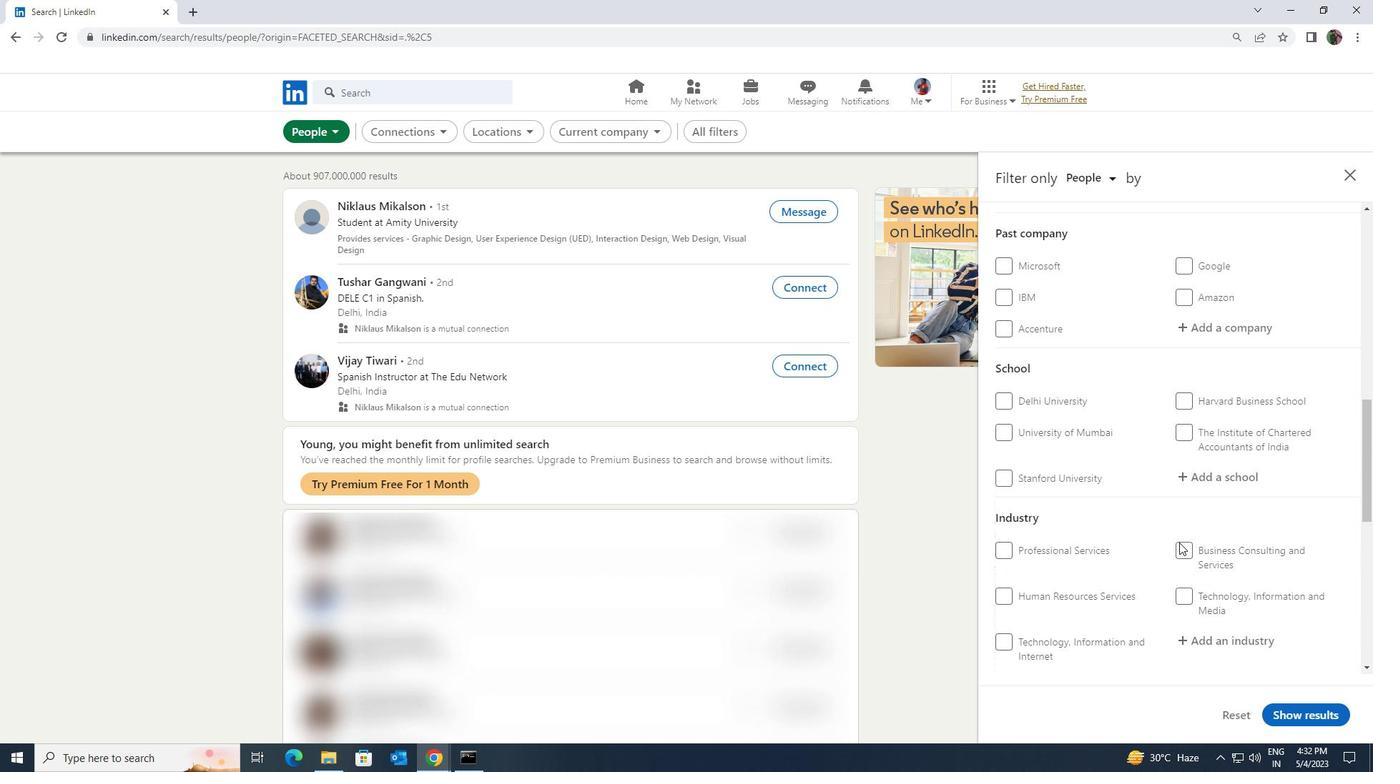
Action: Mouse scrolled (1179, 542) with delta (0, 0)
Screenshot: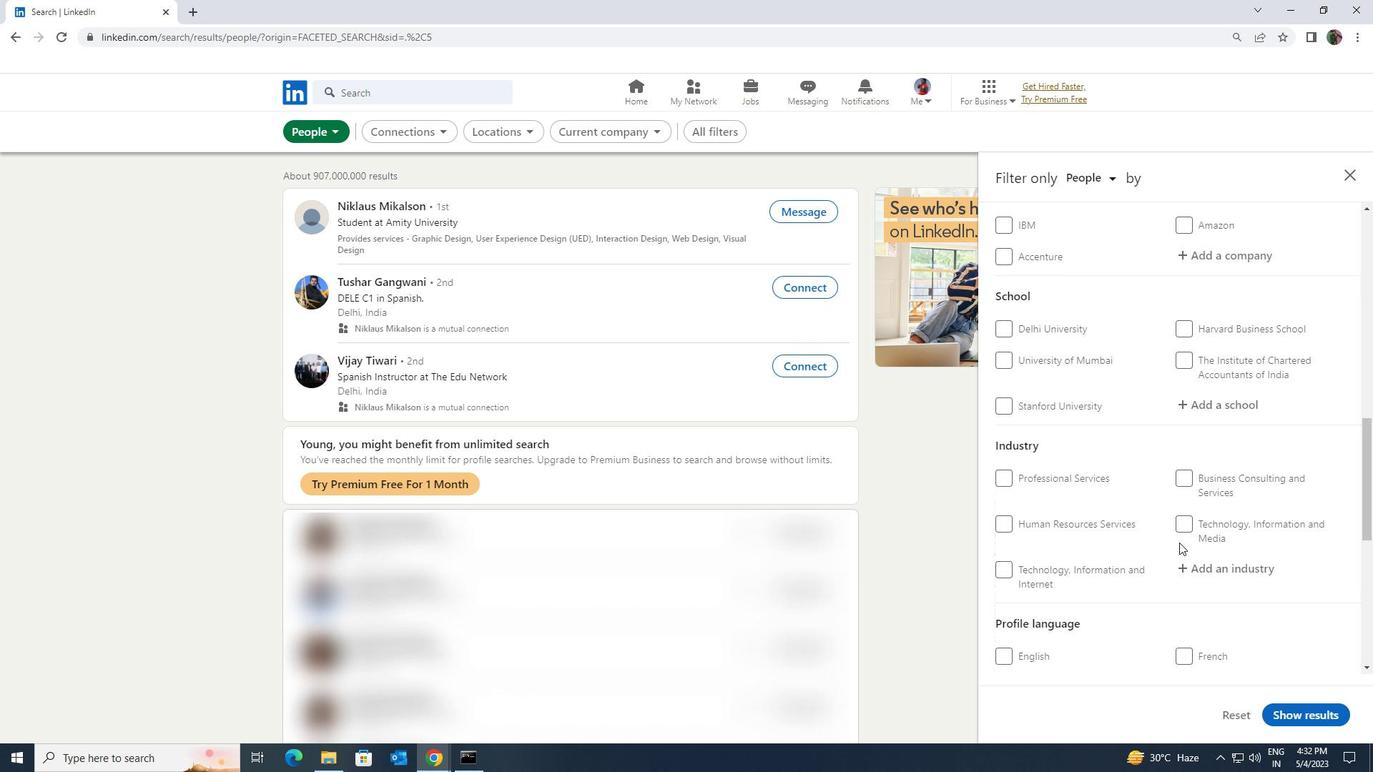 
Action: Mouse scrolled (1179, 542) with delta (0, 0)
Screenshot: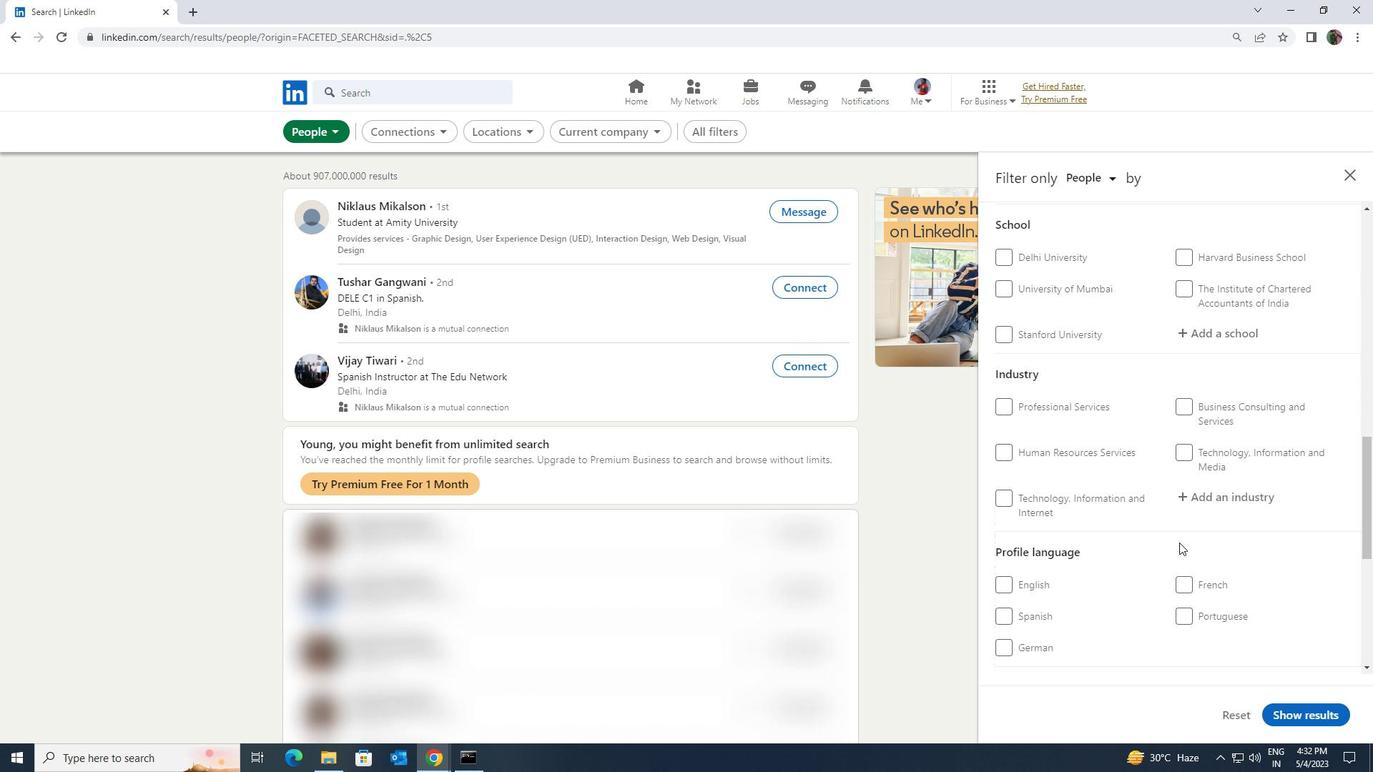 
Action: Mouse moved to (1180, 543)
Screenshot: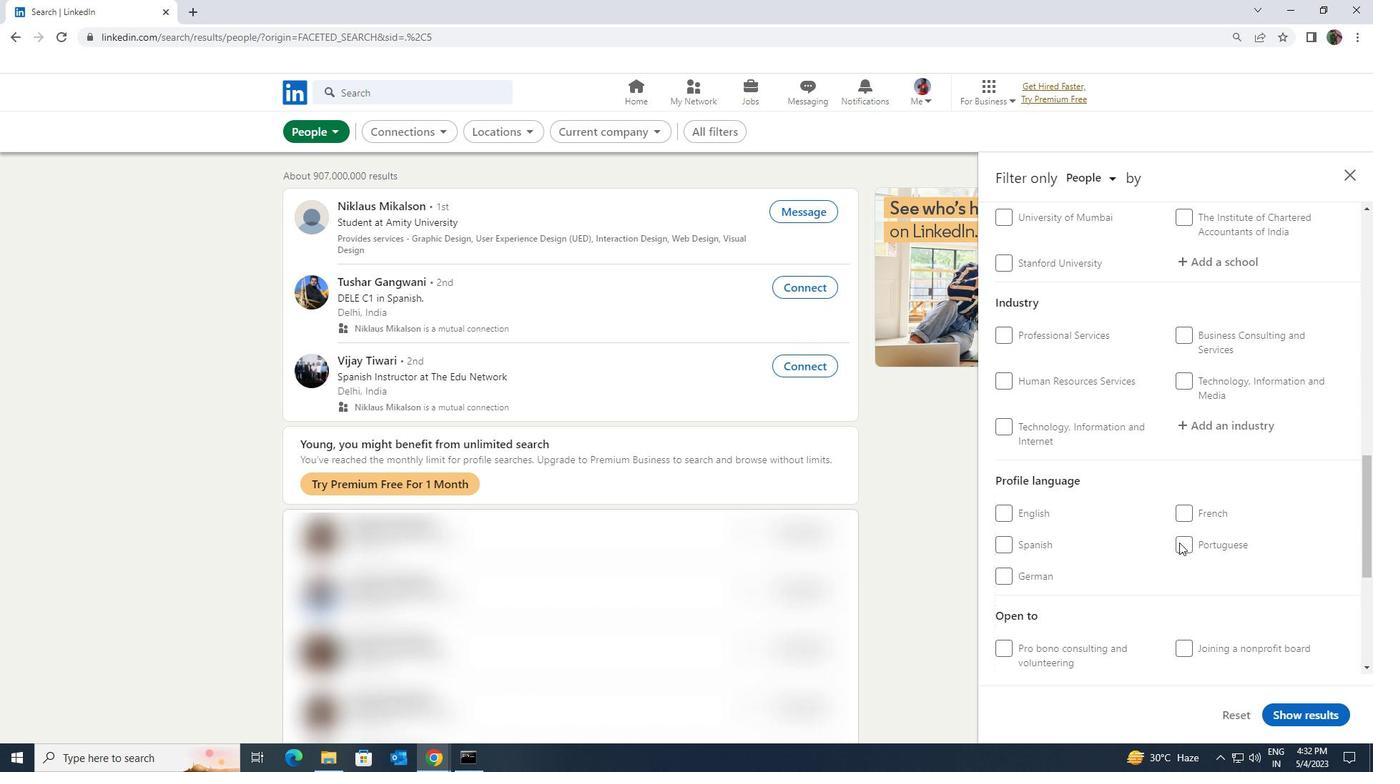 
Action: Mouse pressed left at (1180, 543)
Screenshot: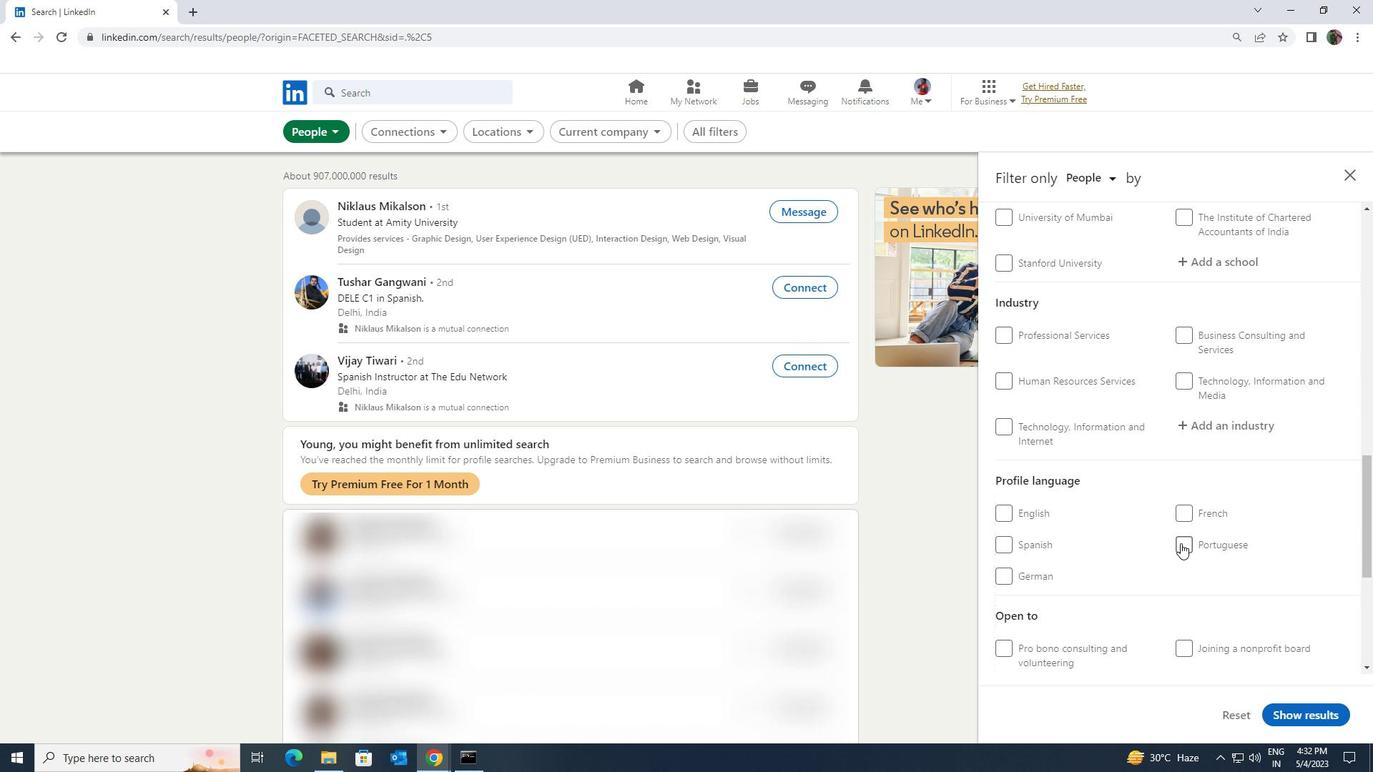 
Action: Mouse moved to (1181, 544)
Screenshot: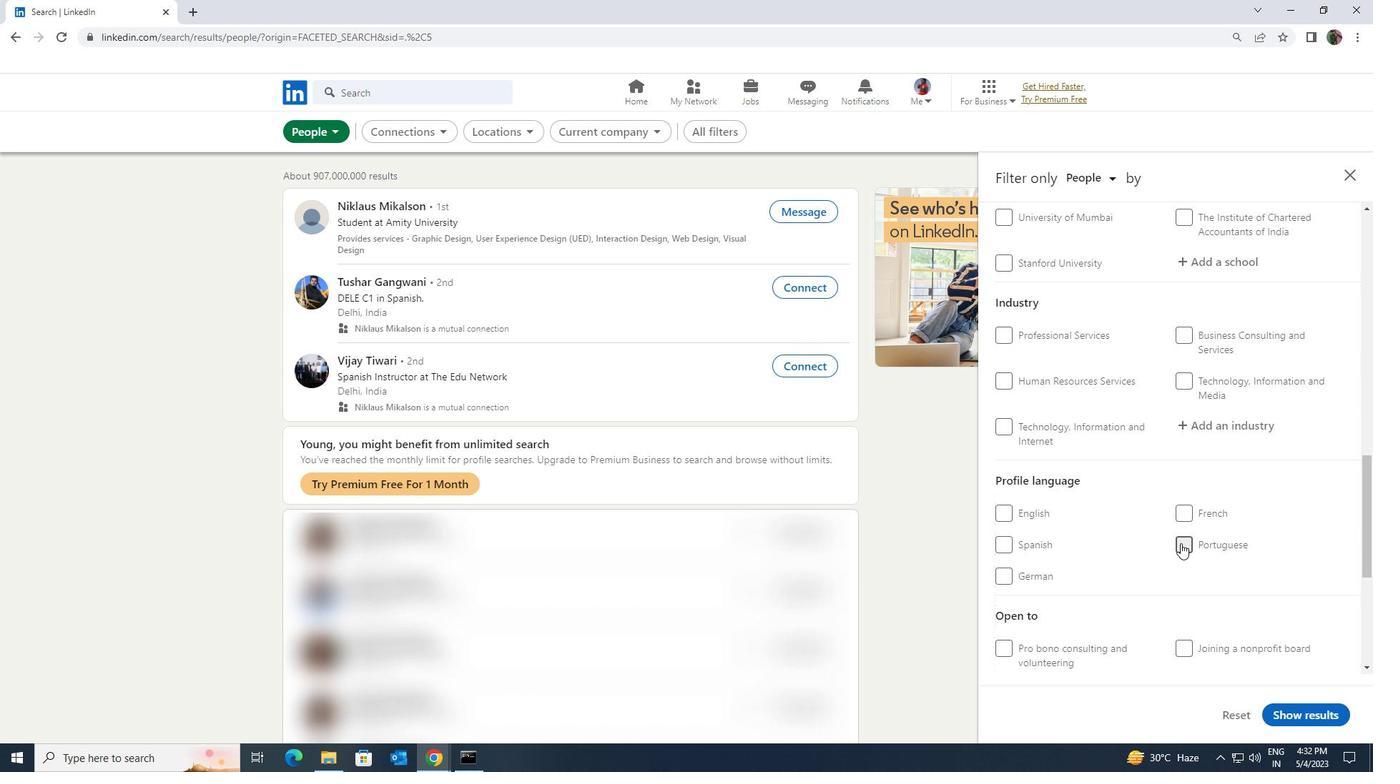 
Action: Mouse scrolled (1181, 544) with delta (0, 0)
Screenshot: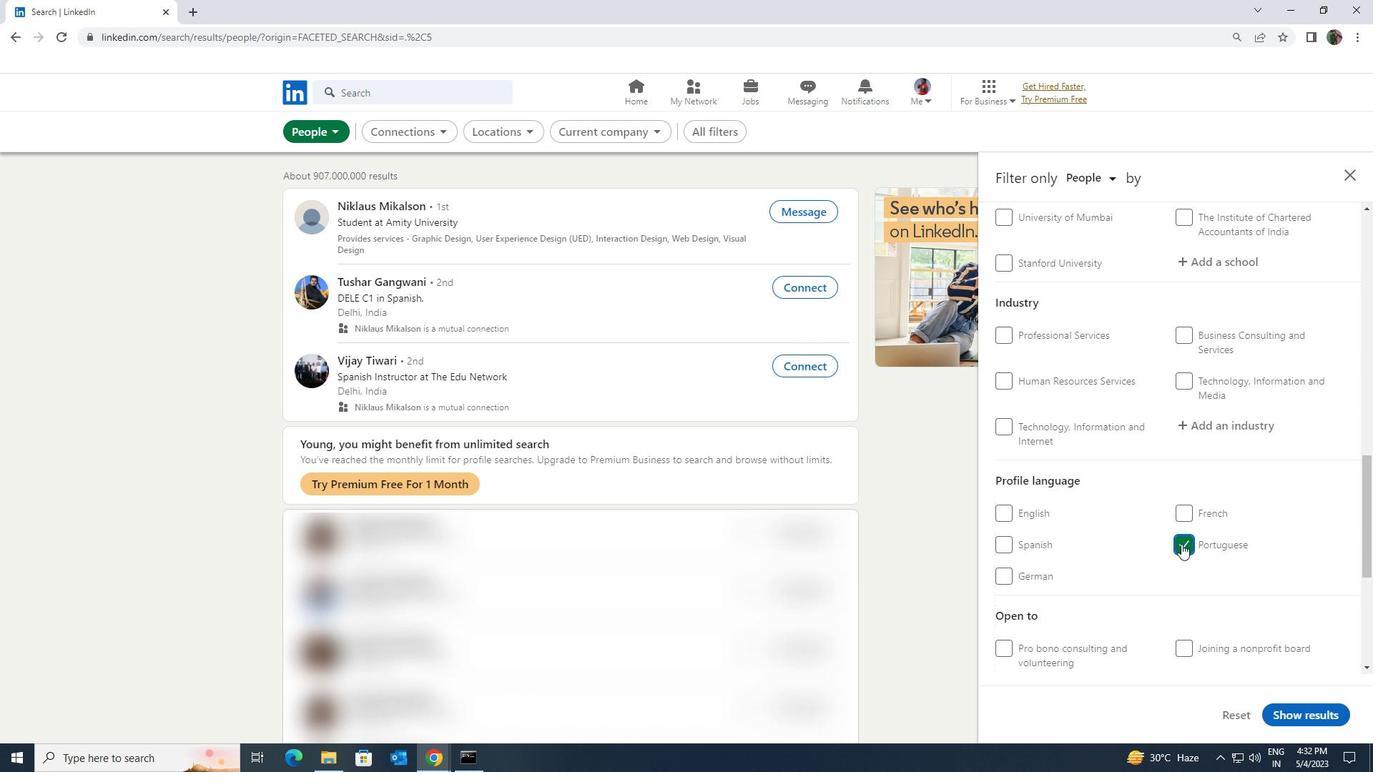 
Action: Mouse scrolled (1181, 544) with delta (0, 0)
Screenshot: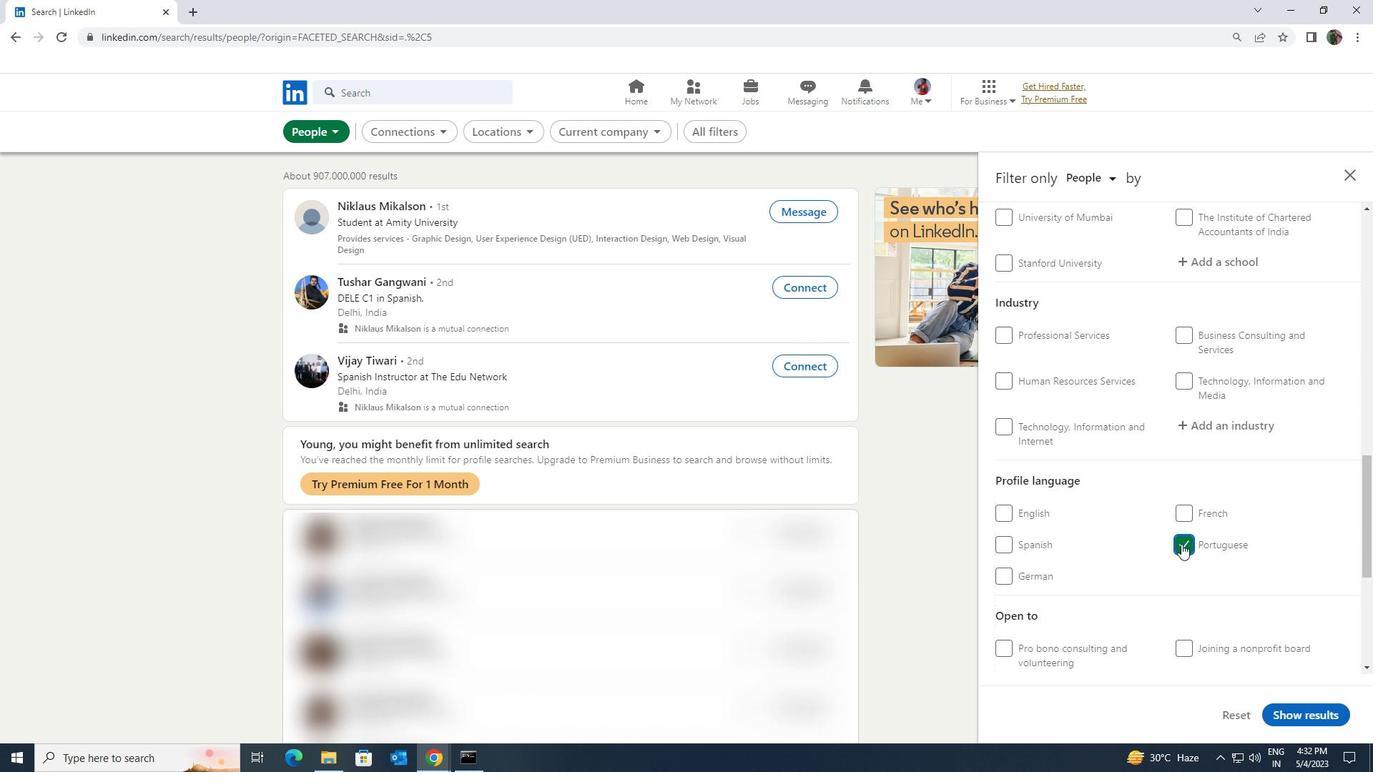
Action: Mouse moved to (1182, 544)
Screenshot: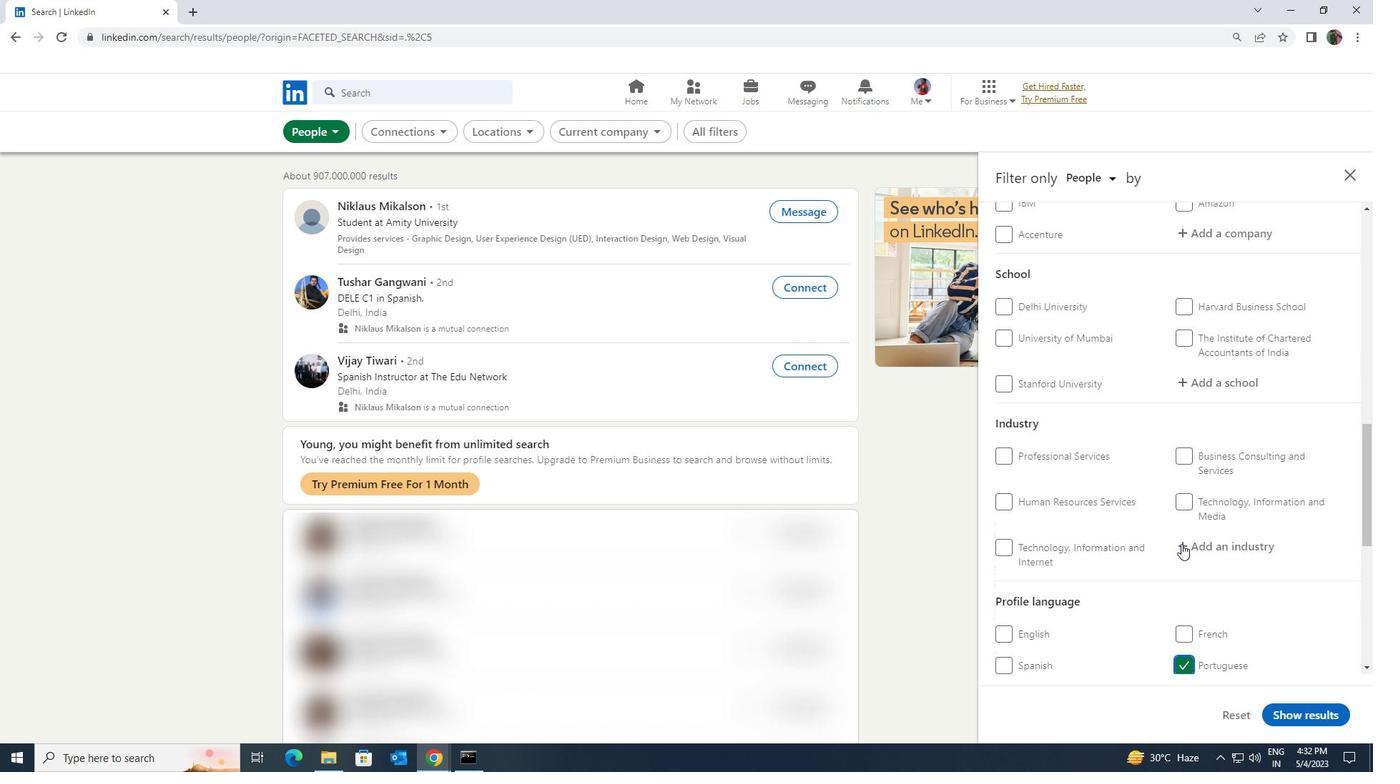 
Action: Mouse scrolled (1182, 544) with delta (0, 0)
Screenshot: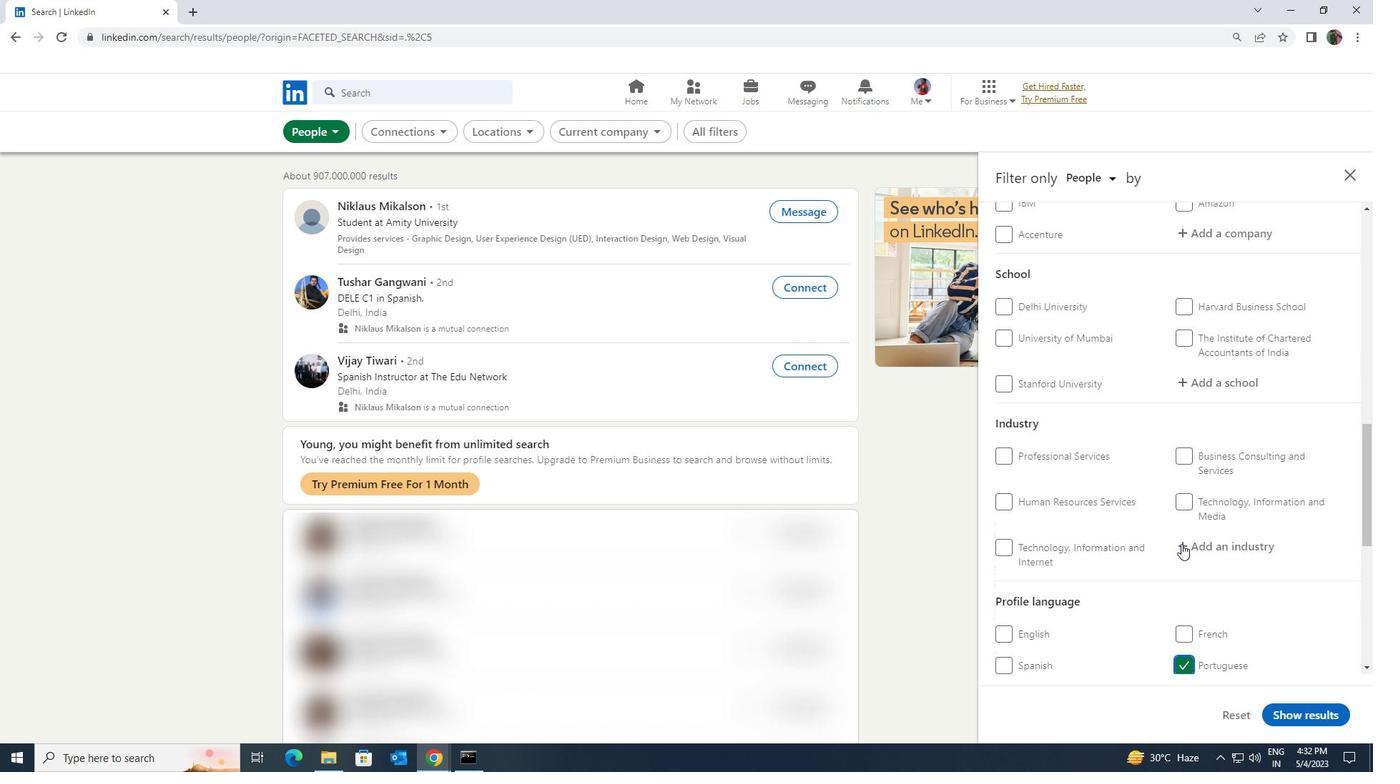 
Action: Mouse moved to (1184, 542)
Screenshot: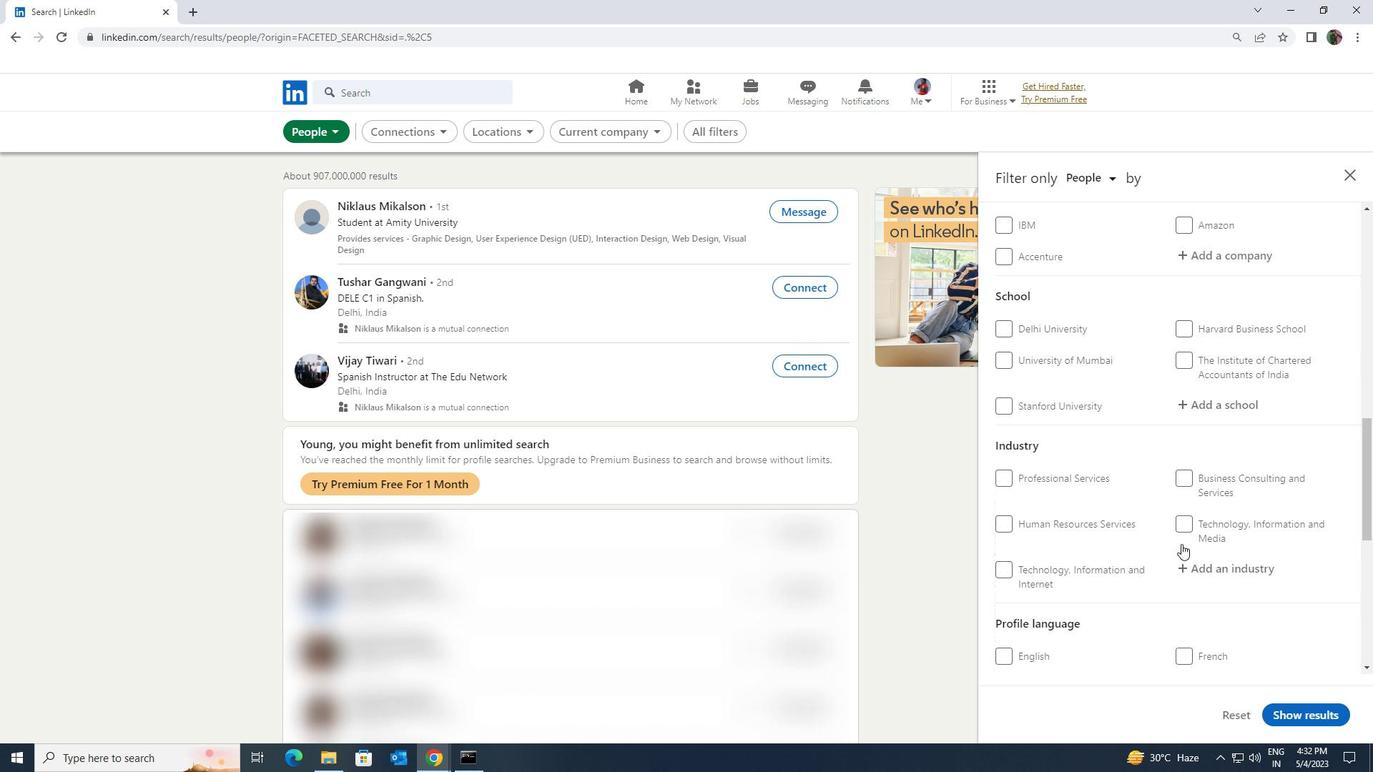 
Action: Mouse scrolled (1184, 543) with delta (0, 0)
Screenshot: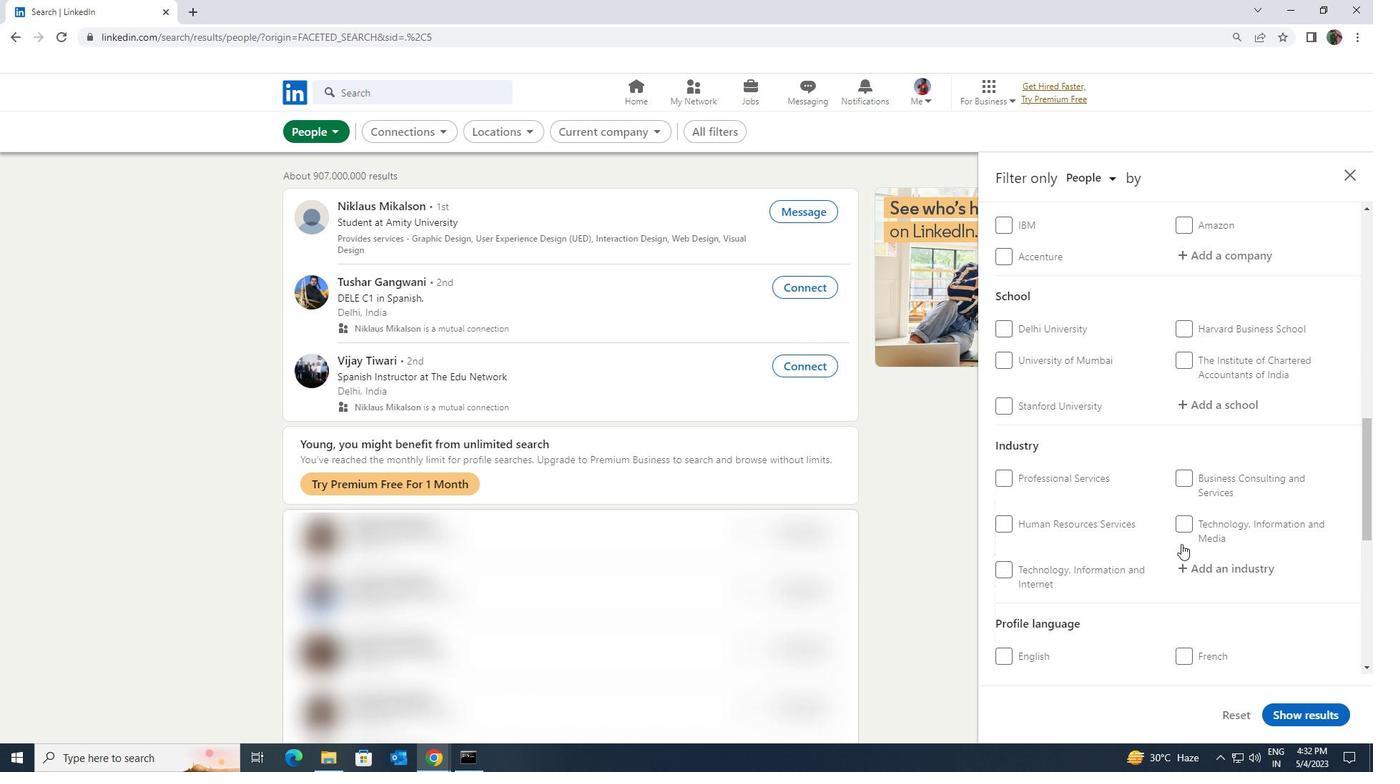 
Action: Mouse moved to (1184, 531)
Screenshot: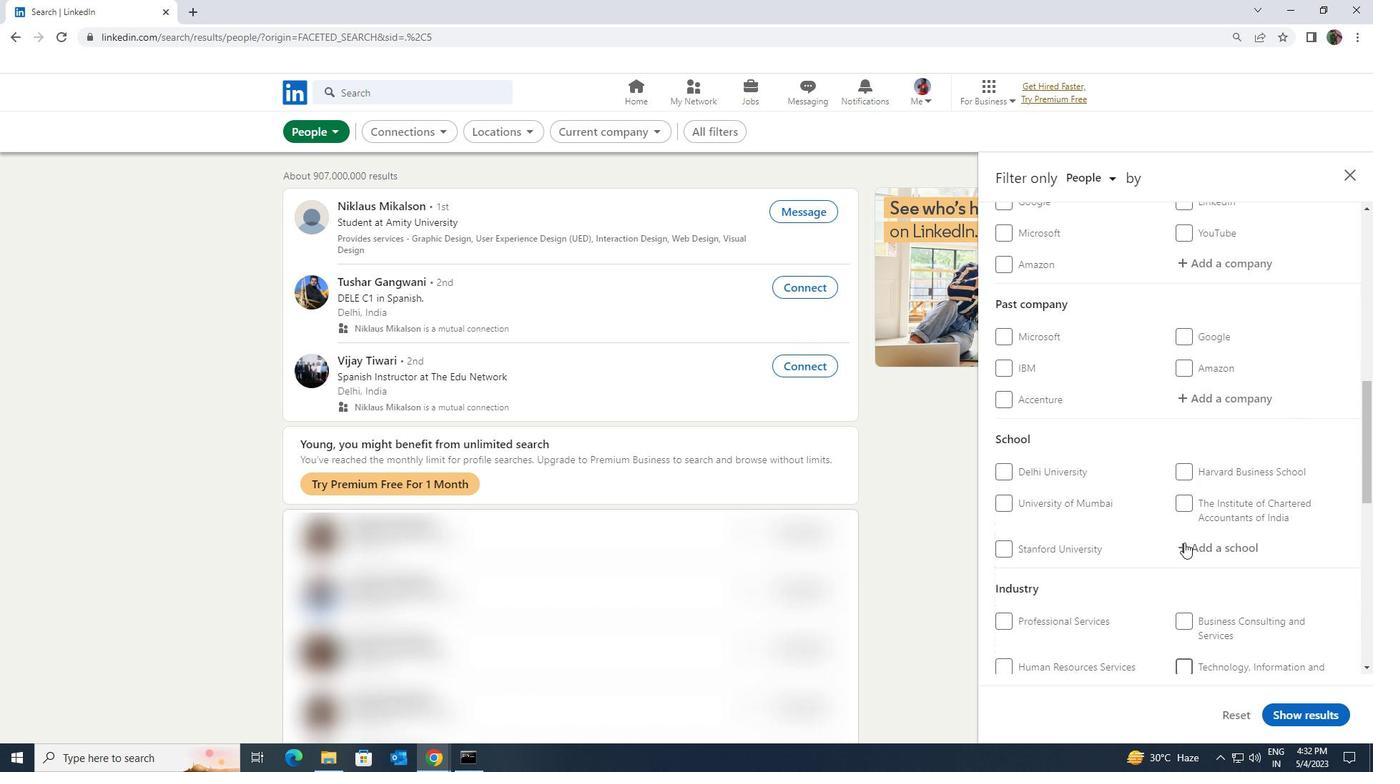 
Action: Mouse scrolled (1184, 532) with delta (0, 0)
Screenshot: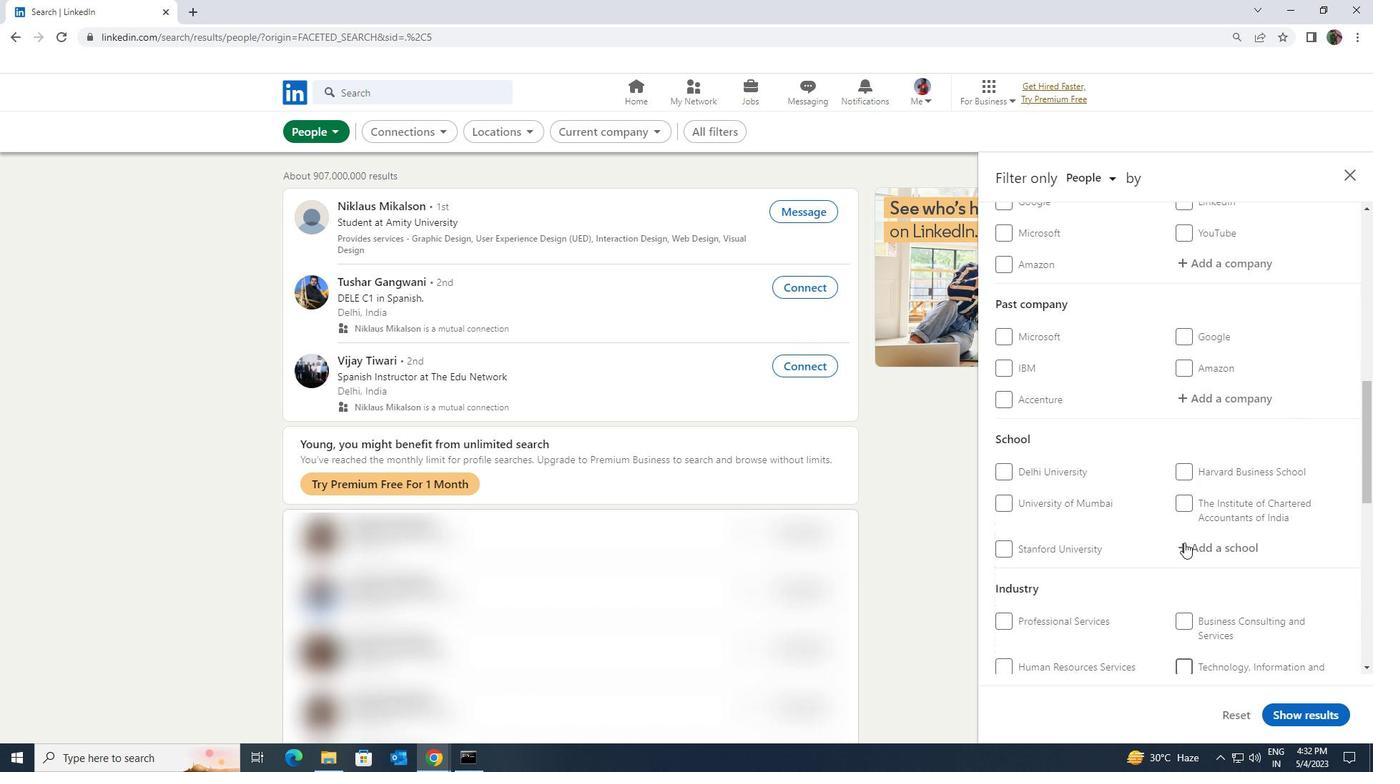
Action: Mouse moved to (1183, 527)
Screenshot: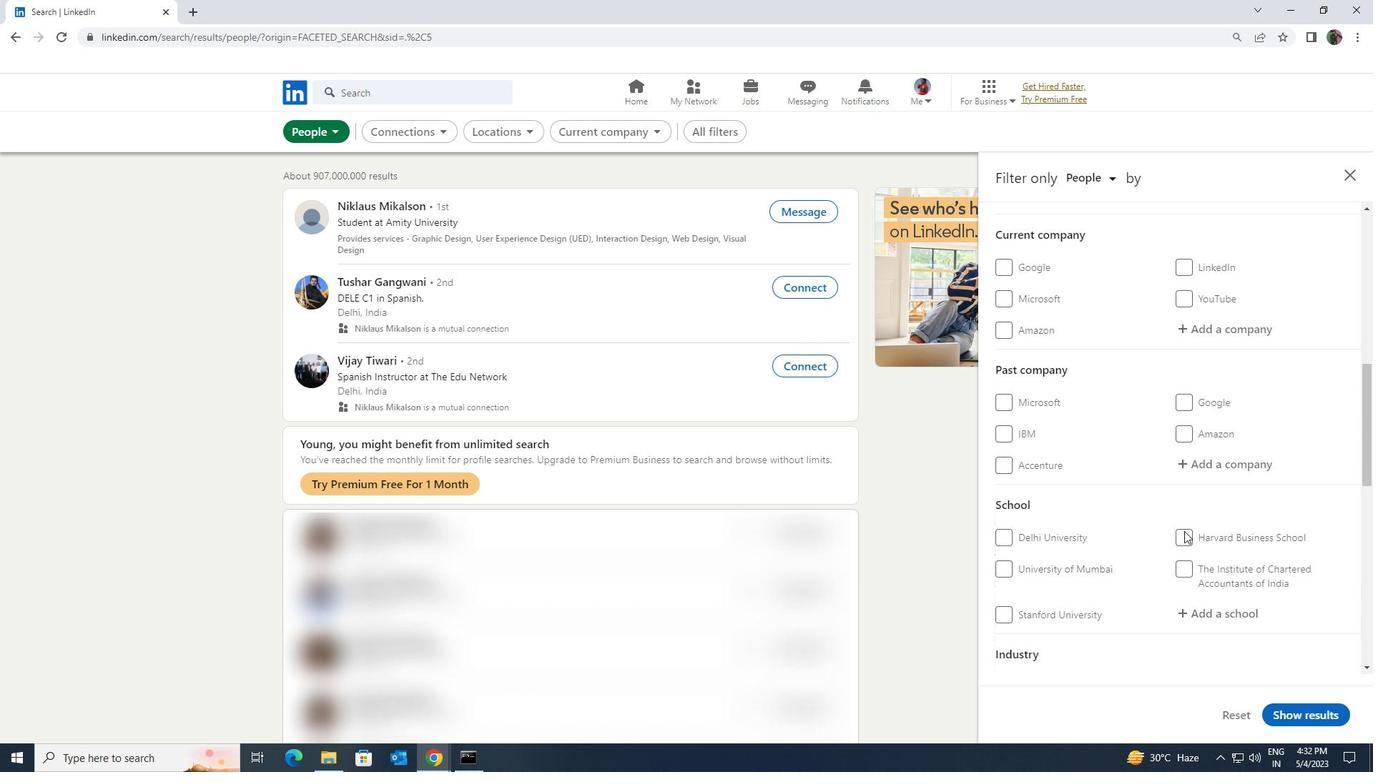 
Action: Mouse scrolled (1183, 527) with delta (0, 0)
Screenshot: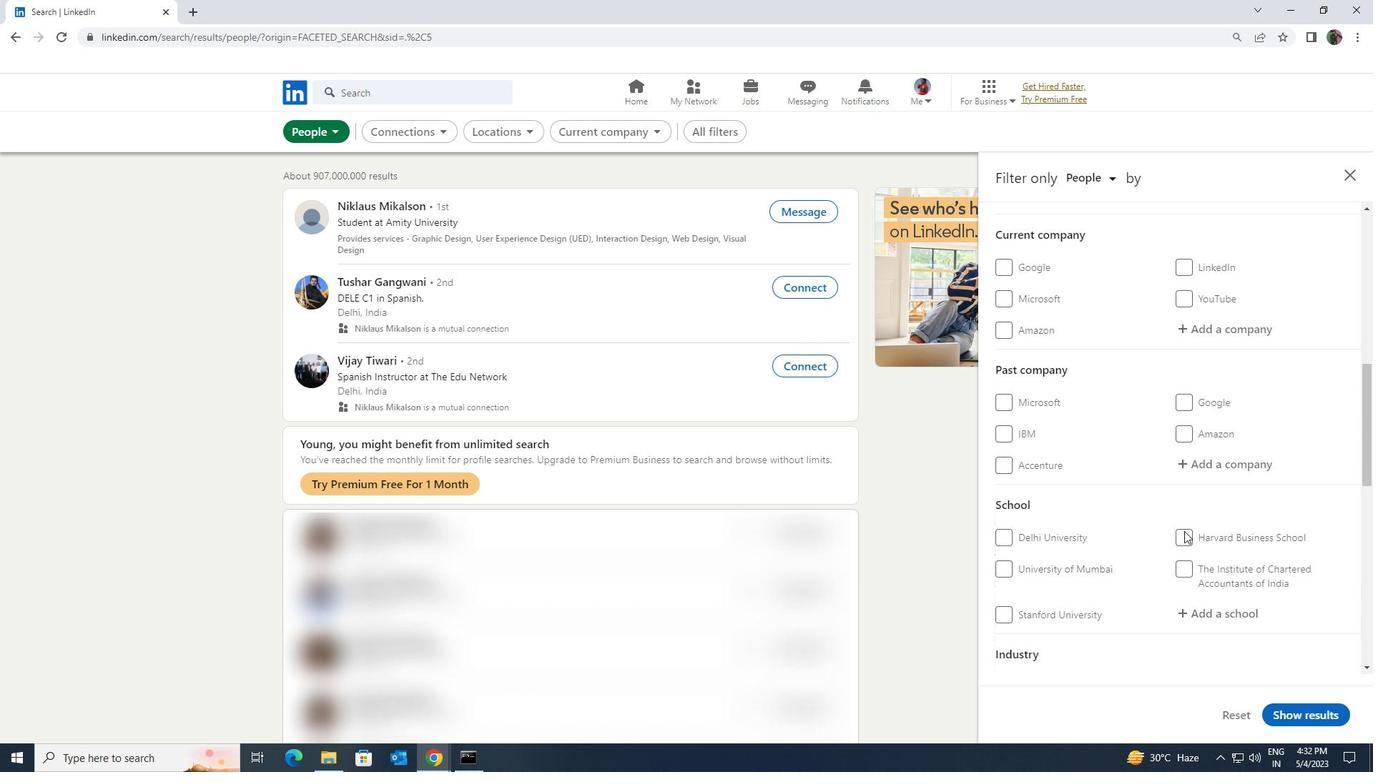 
Action: Mouse moved to (1183, 526)
Screenshot: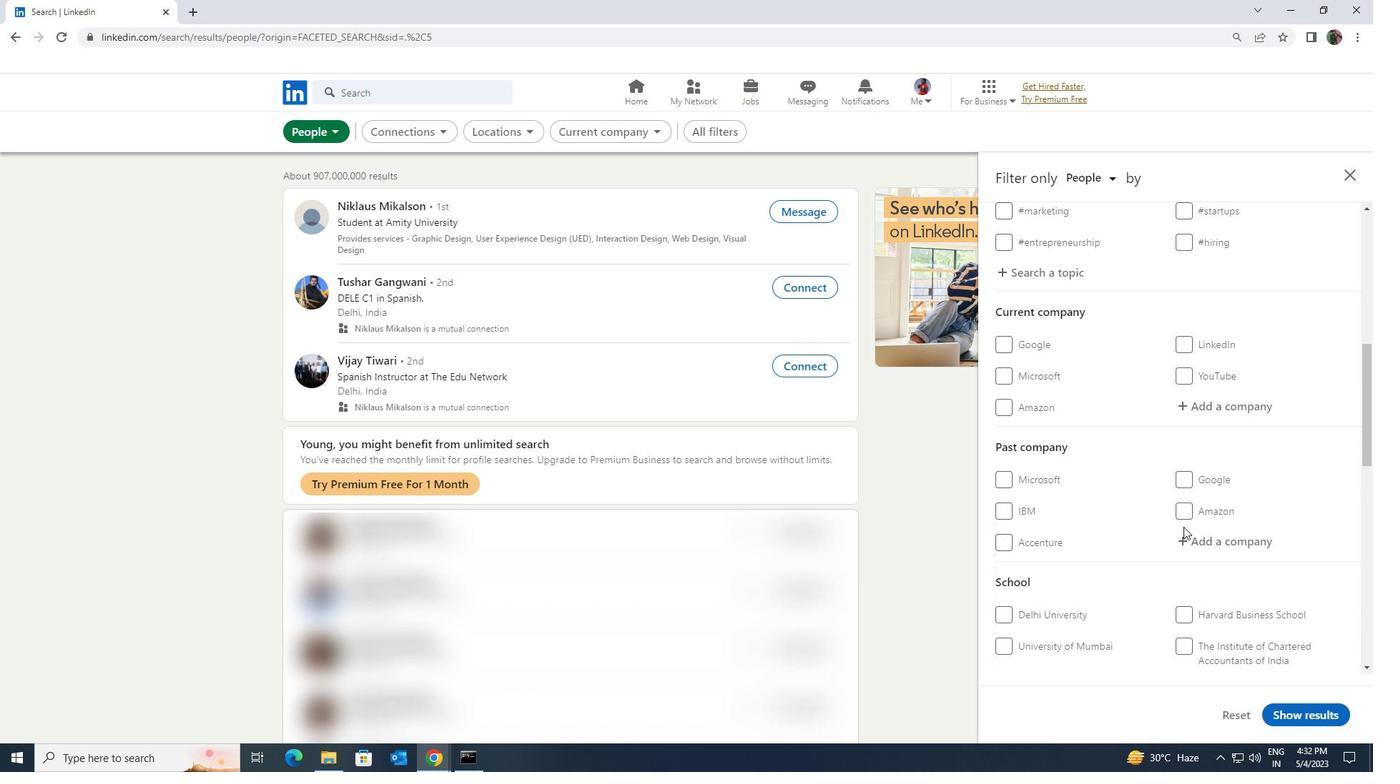 
Action: Mouse scrolled (1183, 527) with delta (0, 0)
Screenshot: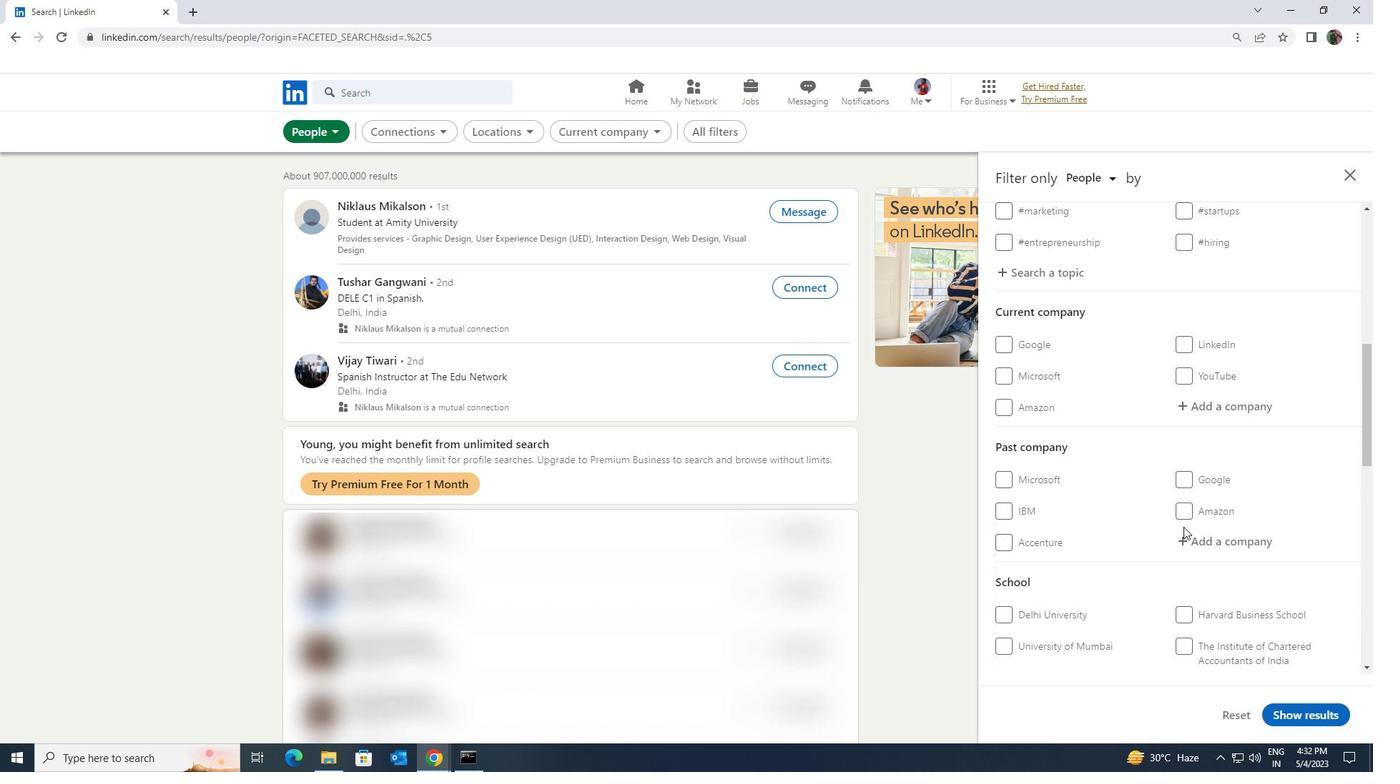 
Action: Mouse scrolled (1183, 527) with delta (0, 0)
Screenshot: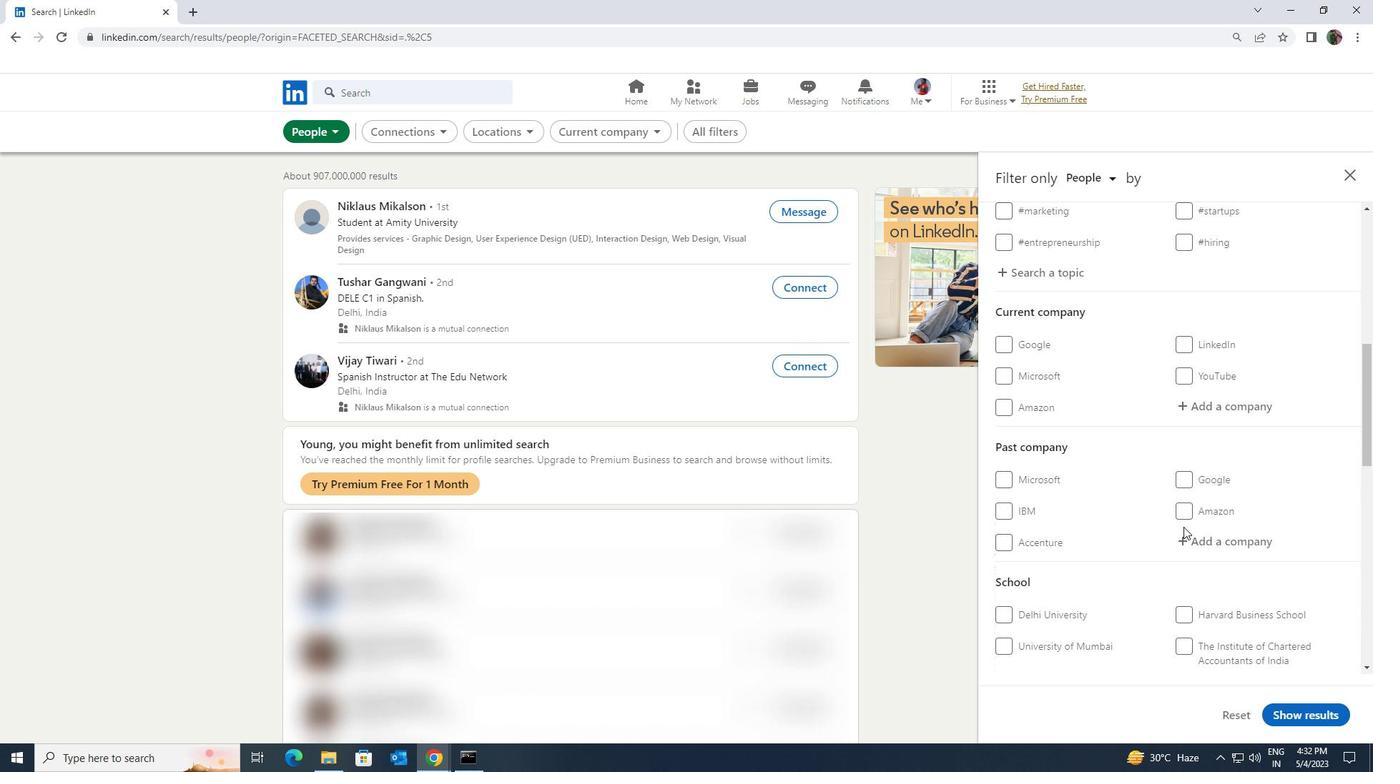 
Action: Mouse moved to (1193, 540)
Screenshot: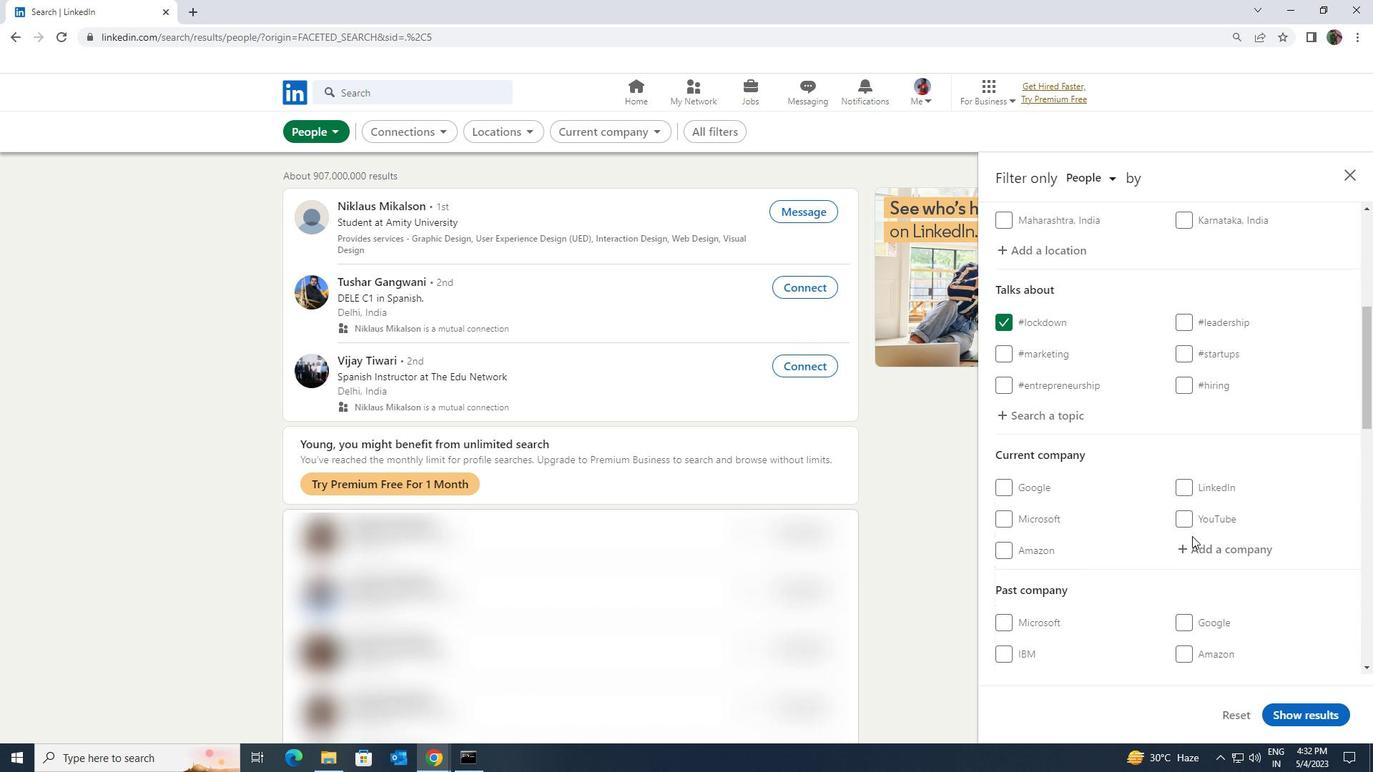 
Action: Mouse pressed left at (1193, 540)
Screenshot: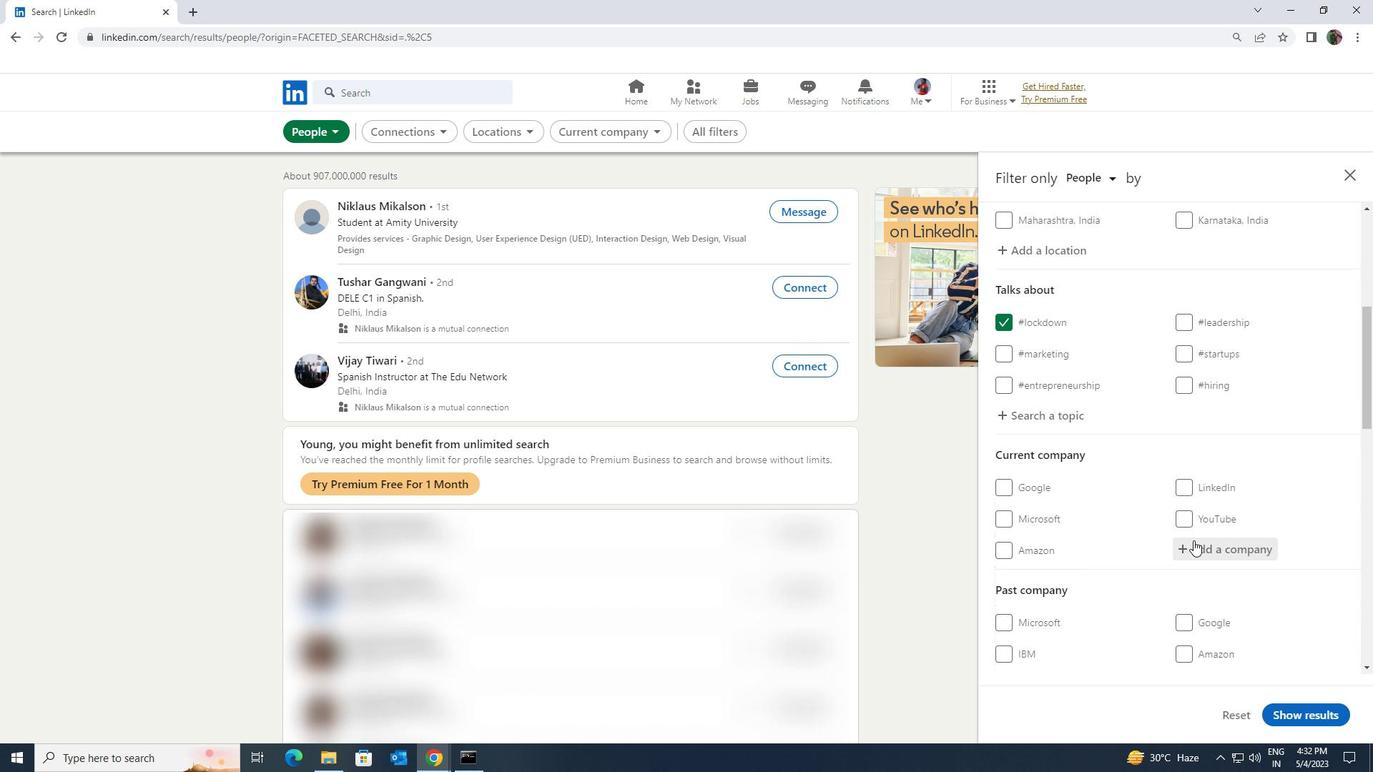 
Action: Mouse moved to (1197, 553)
Screenshot: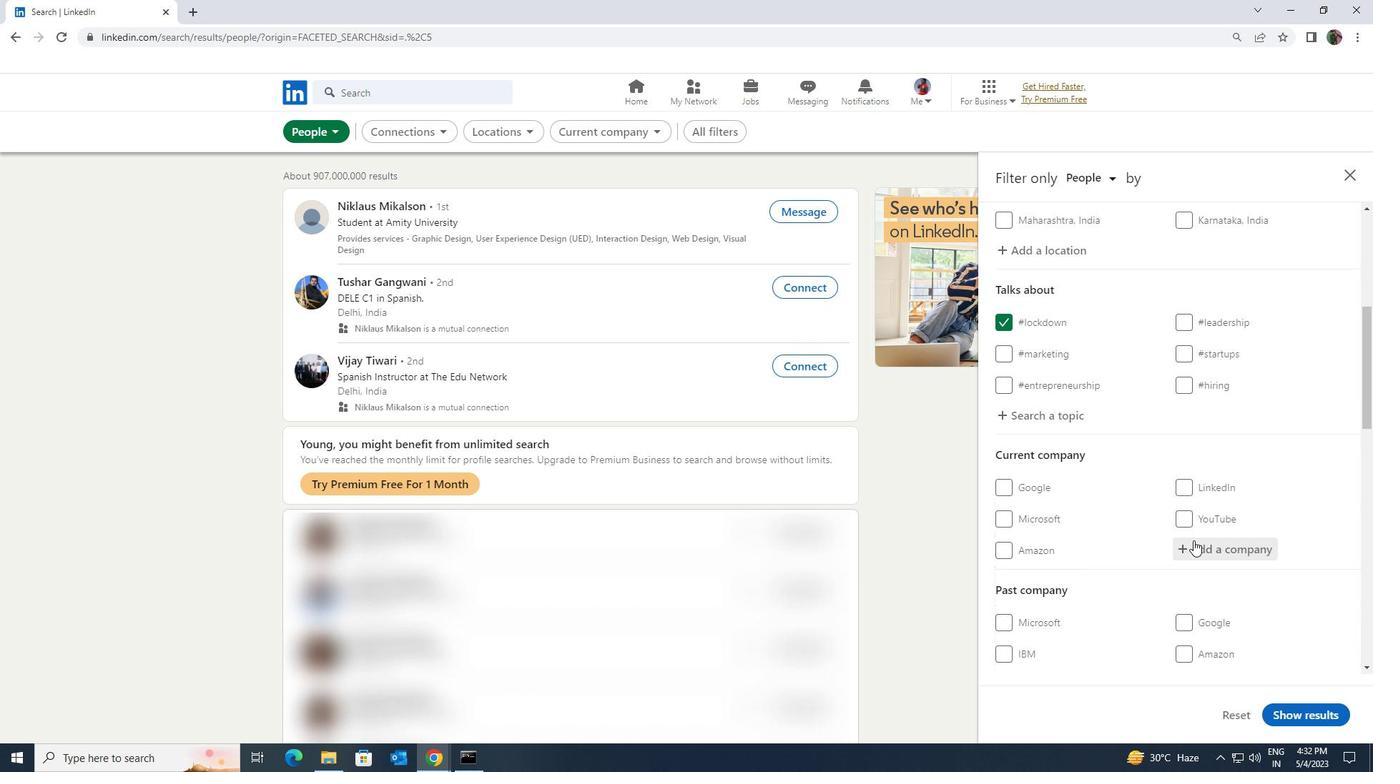 
Action: Key pressed <Key.shift>REALPAGE
Screenshot: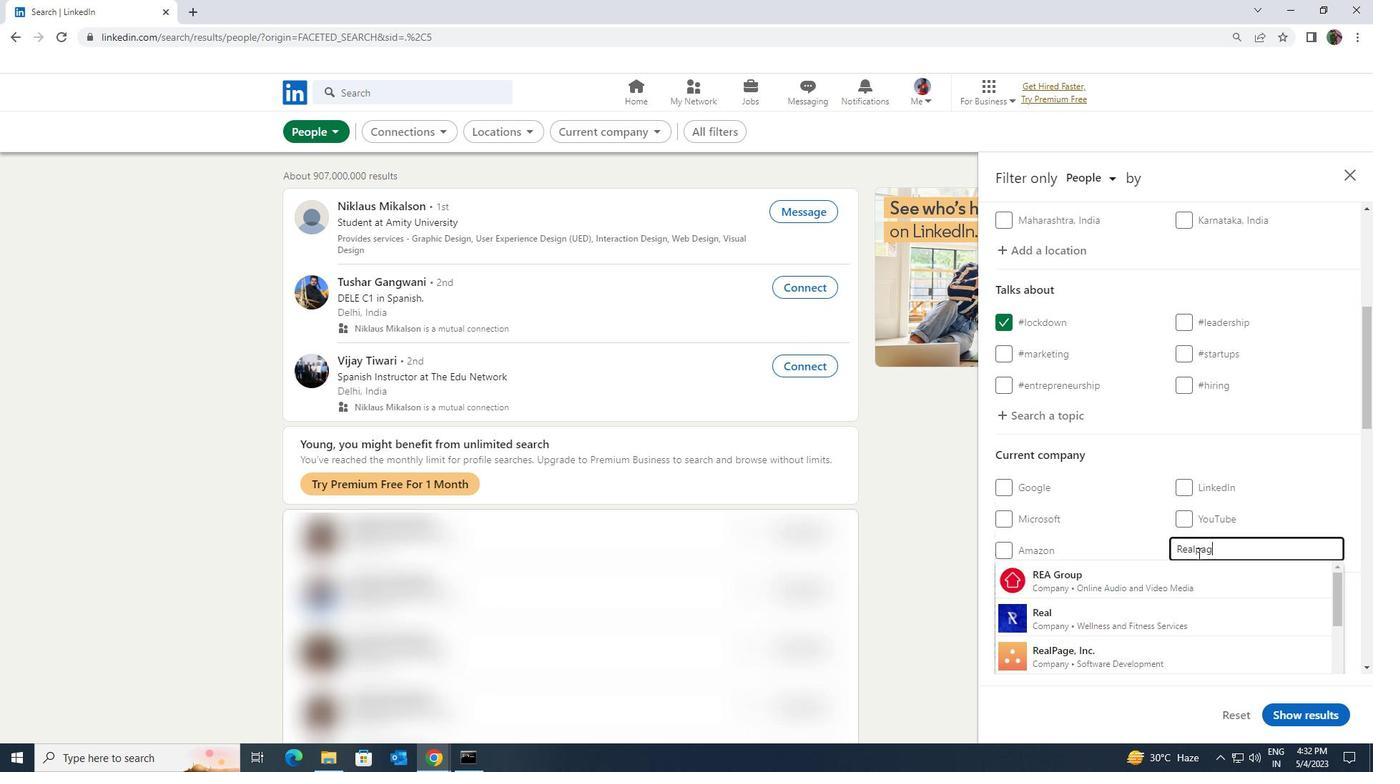
Action: Mouse moved to (1197, 564)
Screenshot: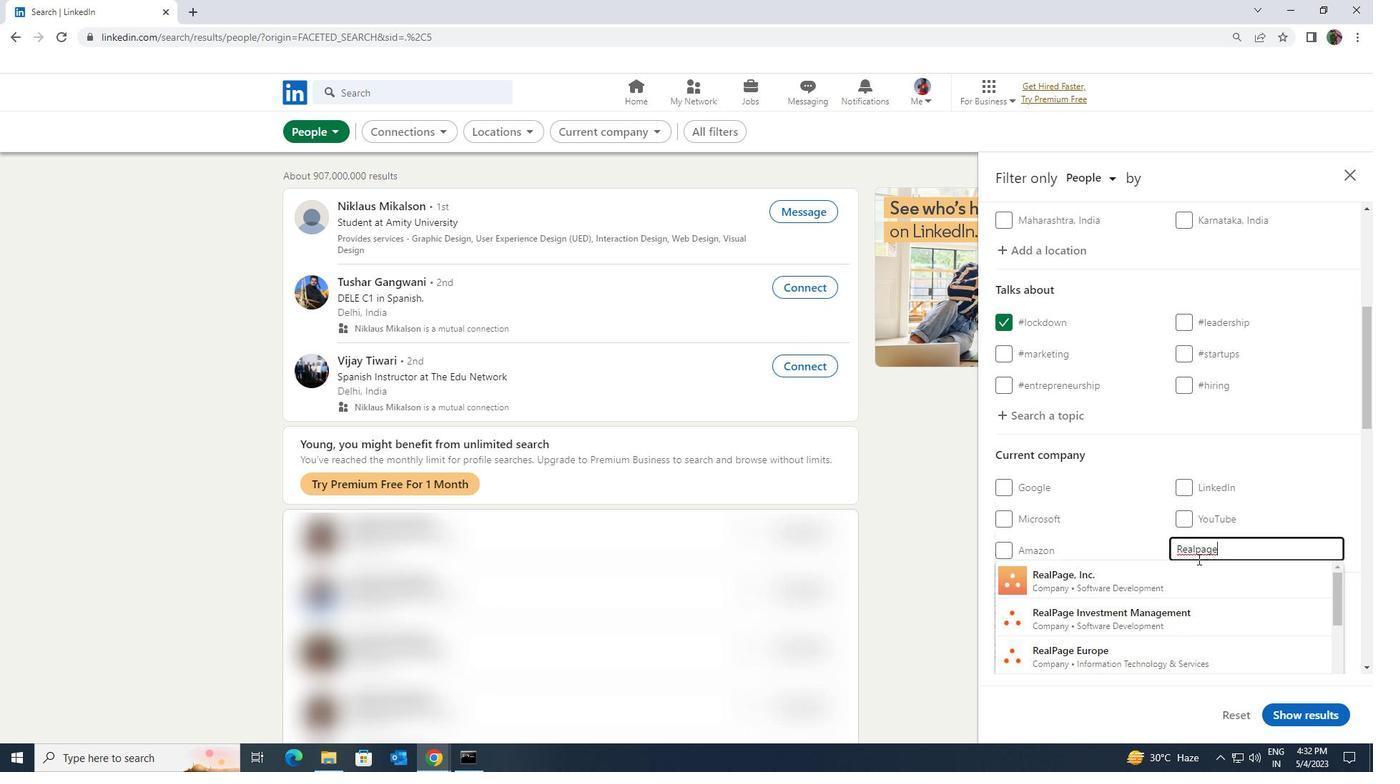 
Action: Mouse pressed left at (1197, 564)
Screenshot: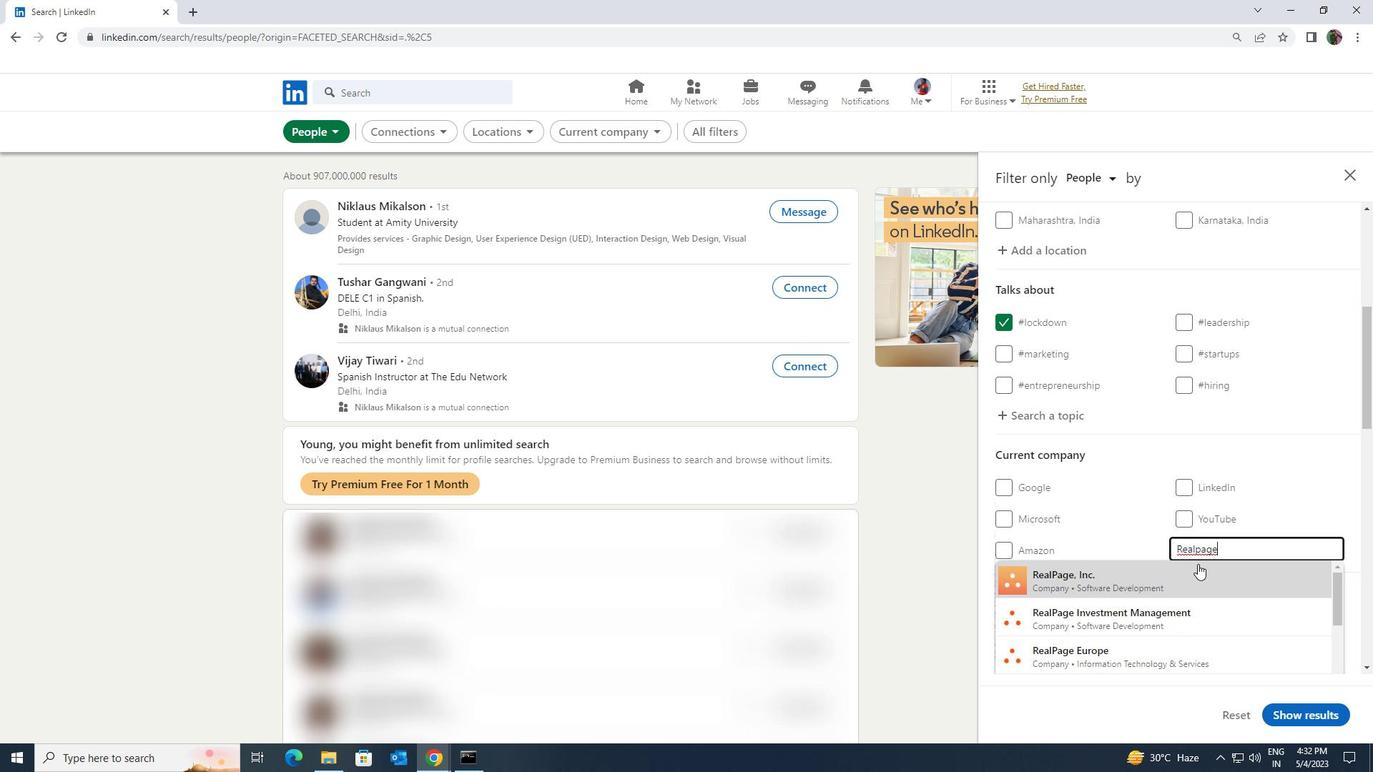 
Action: Mouse scrolled (1197, 563) with delta (0, 0)
Screenshot: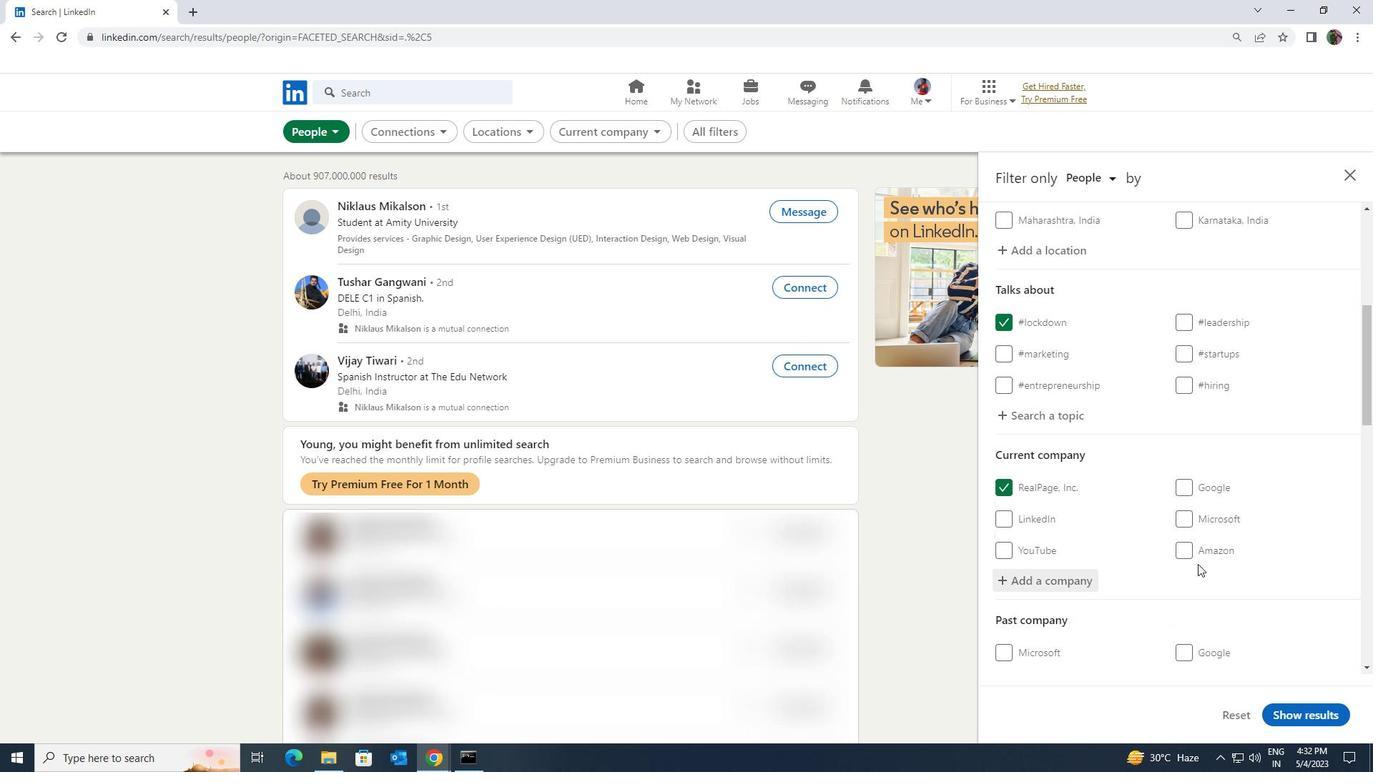 
Action: Mouse scrolled (1197, 563) with delta (0, 0)
Screenshot: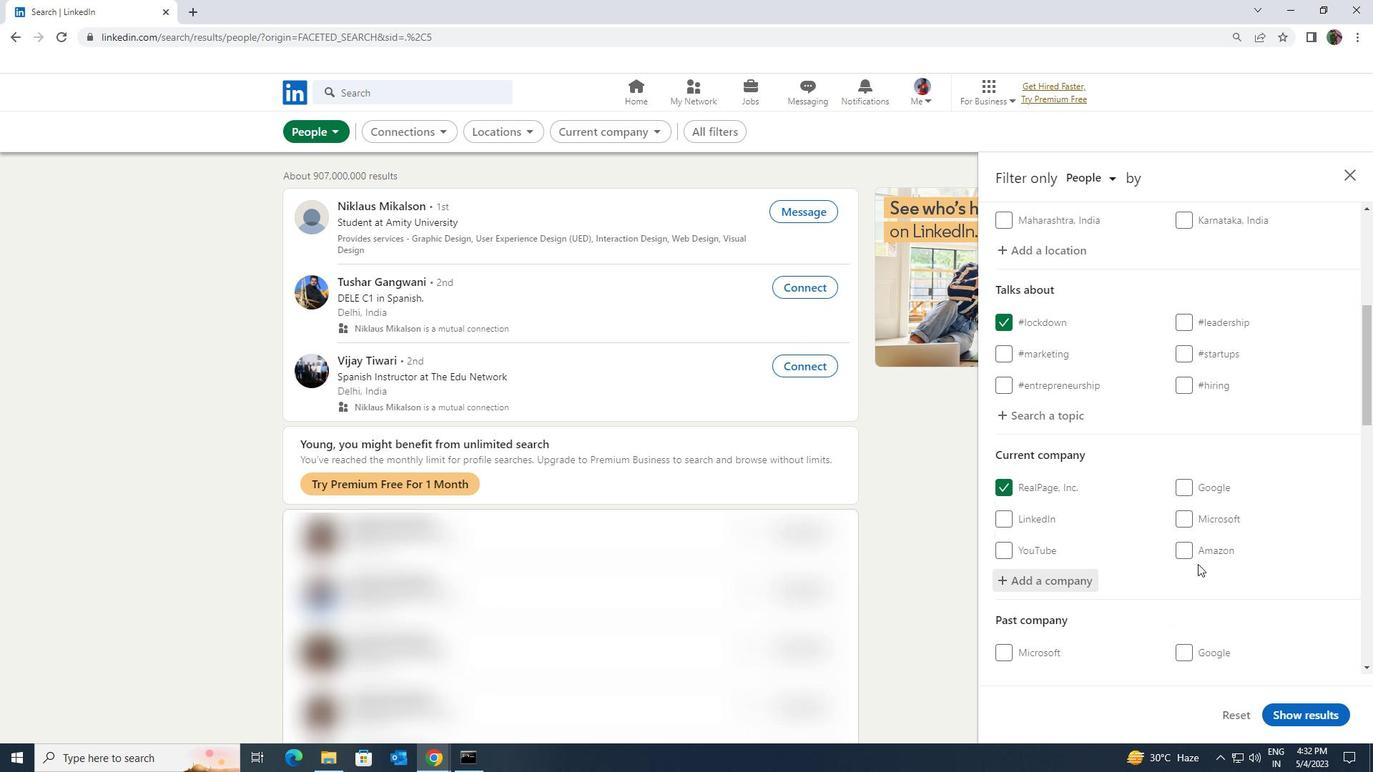 
Action: Mouse scrolled (1197, 563) with delta (0, 0)
Screenshot: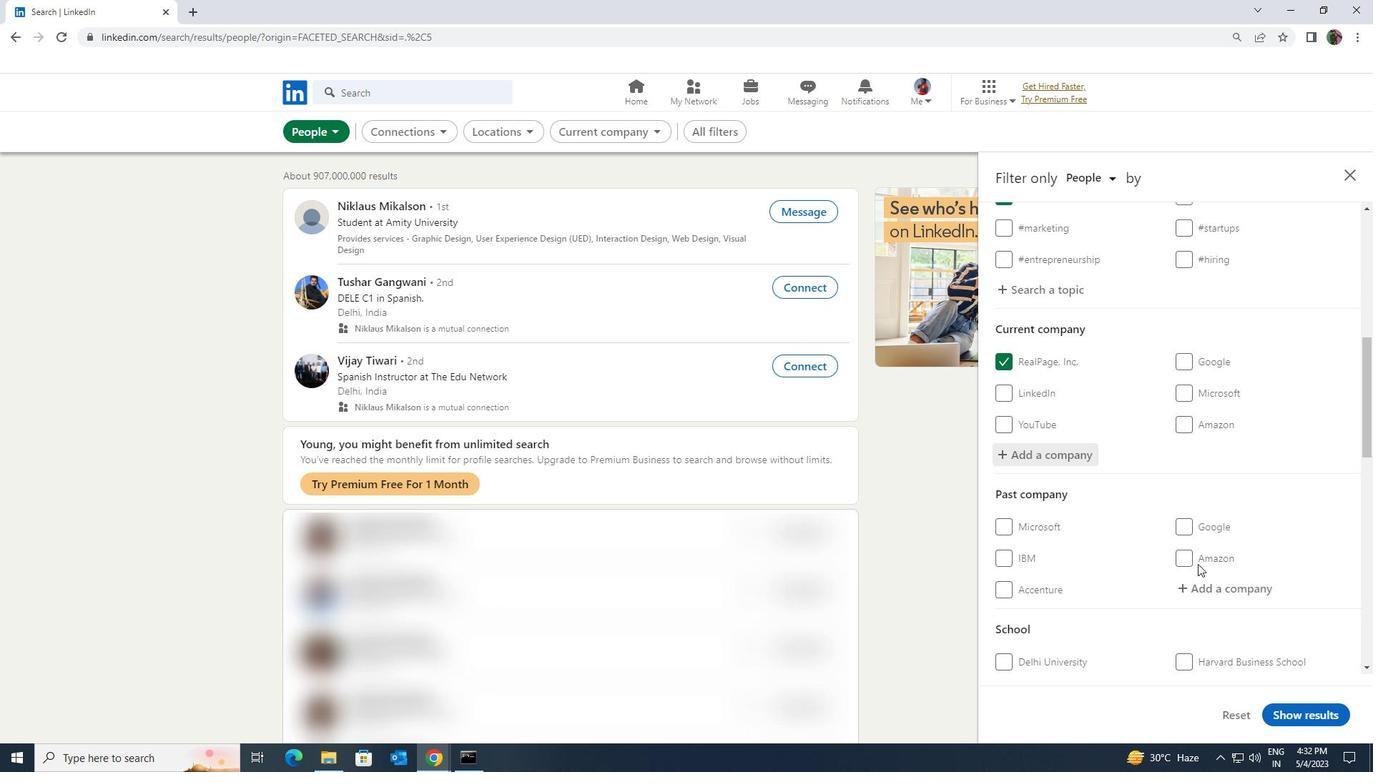 
Action: Mouse scrolled (1197, 563) with delta (0, 0)
Screenshot: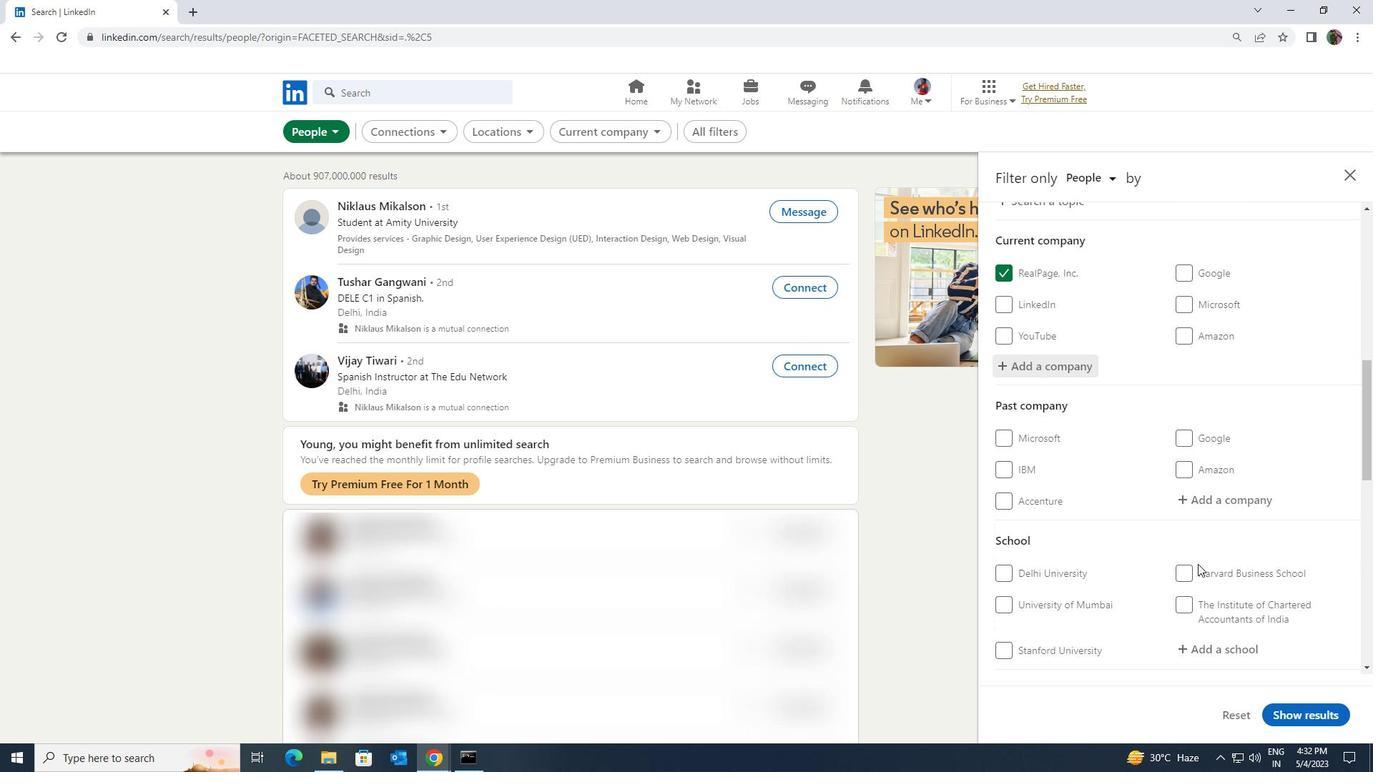 
Action: Mouse moved to (1197, 569)
Screenshot: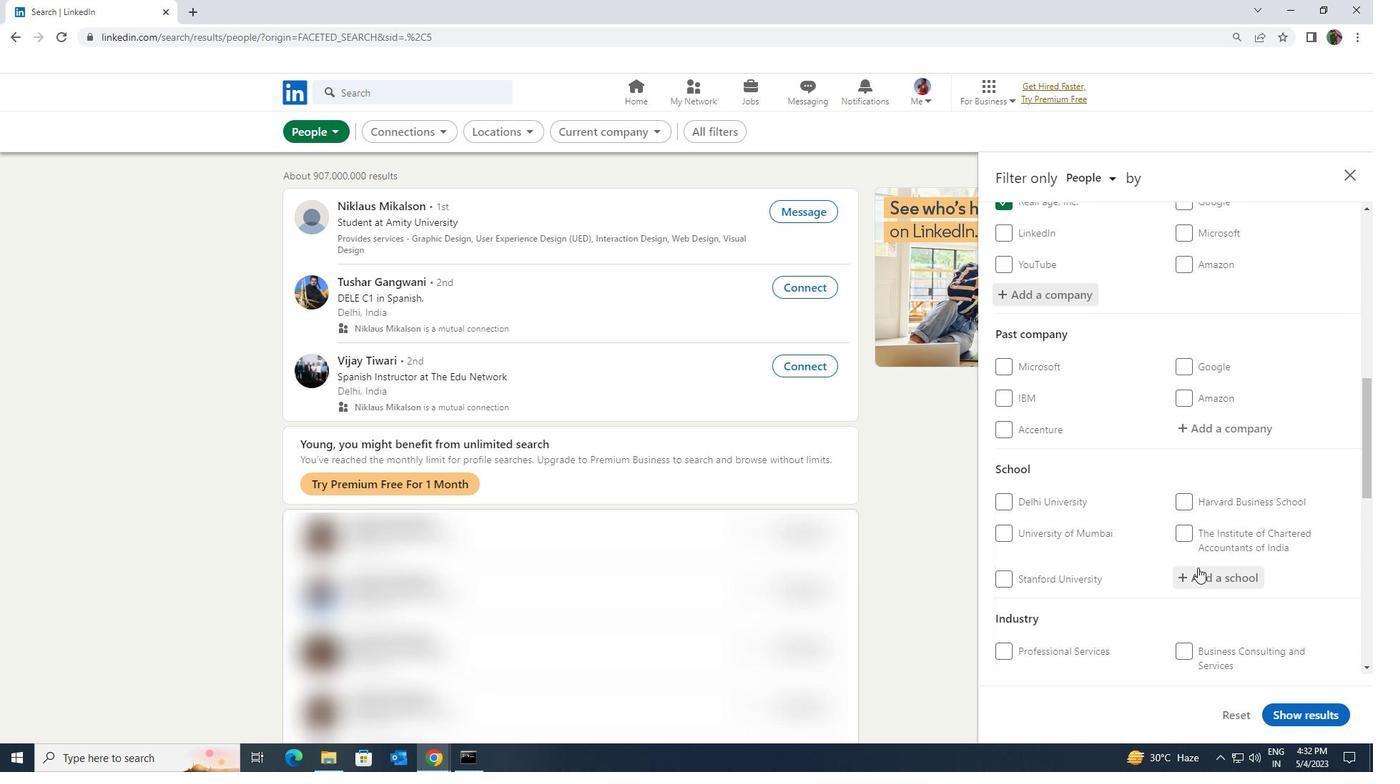 
Action: Mouse pressed left at (1197, 569)
Screenshot: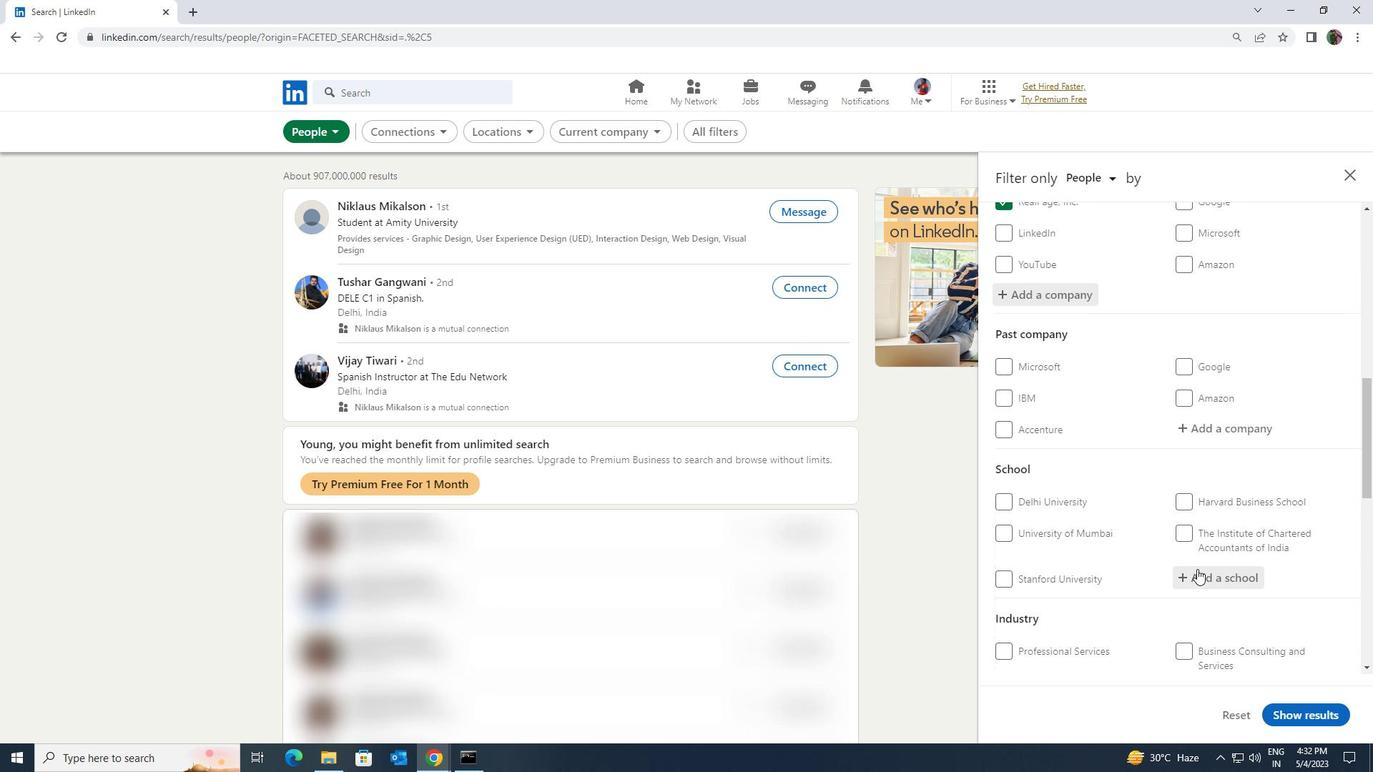 
Action: Mouse moved to (1197, 564)
Screenshot: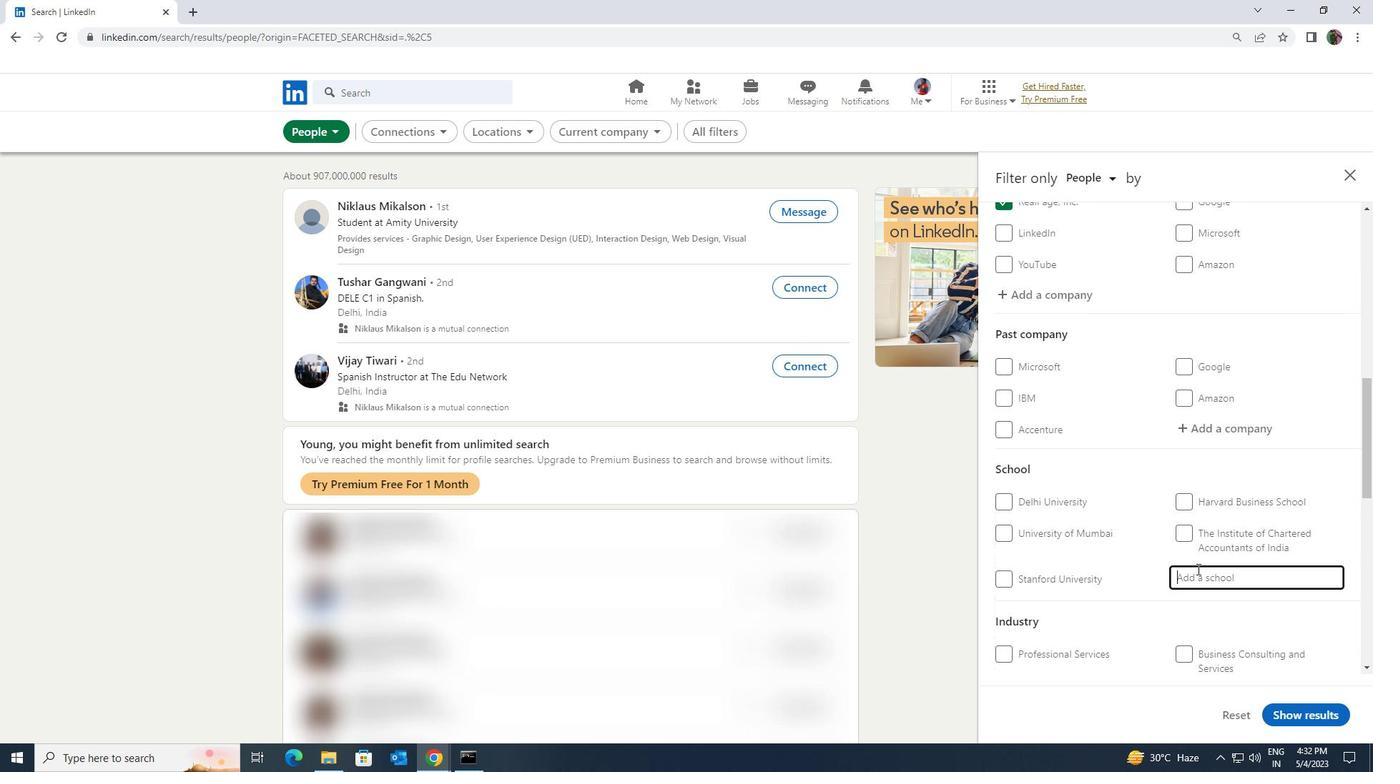 
Action: Key pressed <Key.shift><Key.shift><Key.shift><Key.shift><Key.shift>FRESHER<Key.space>JOBS<Key.space>IPDATES<Key.backspace><Key.backspace><Key.backspace><Key.backspace><Key.backspace><Key.backspace><Key.backspace><Key.space>UPDATES
Screenshot: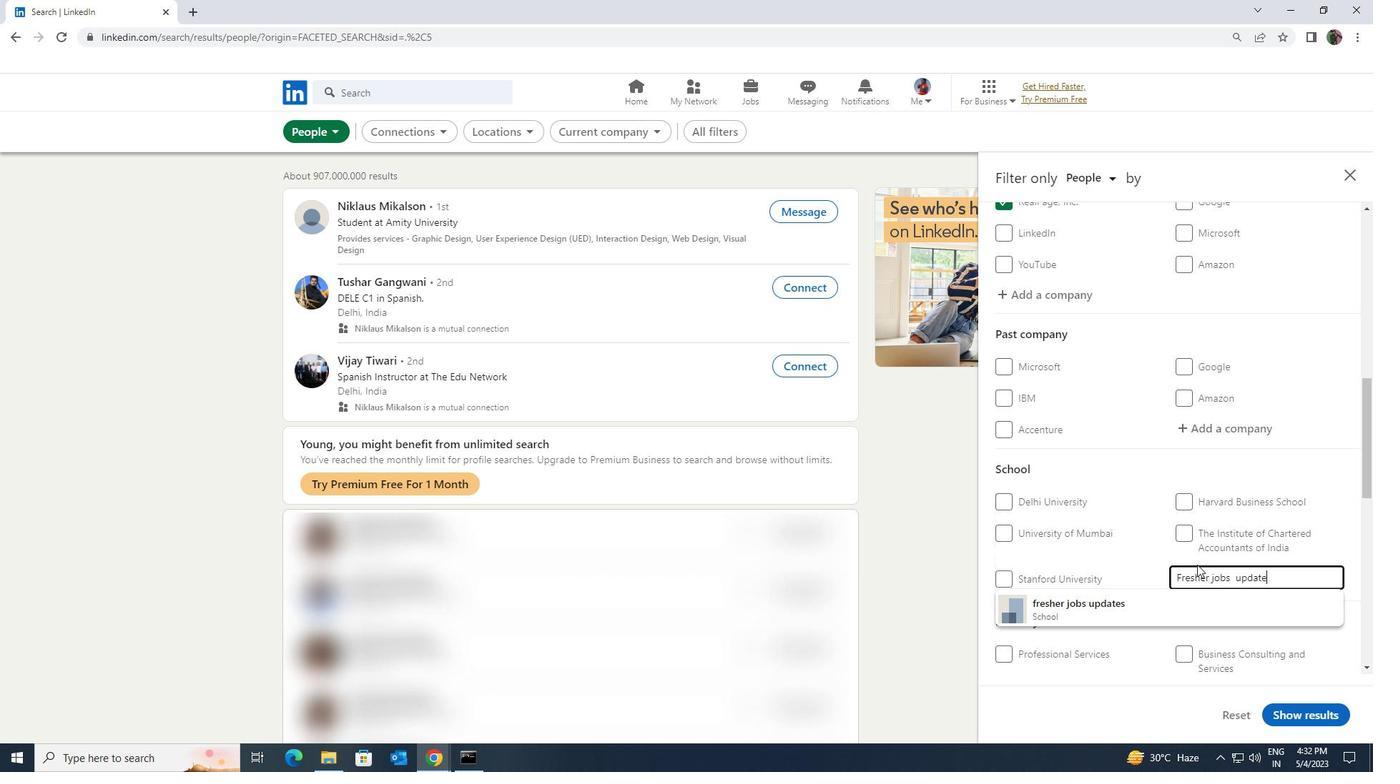 
Action: Mouse moved to (1179, 600)
Screenshot: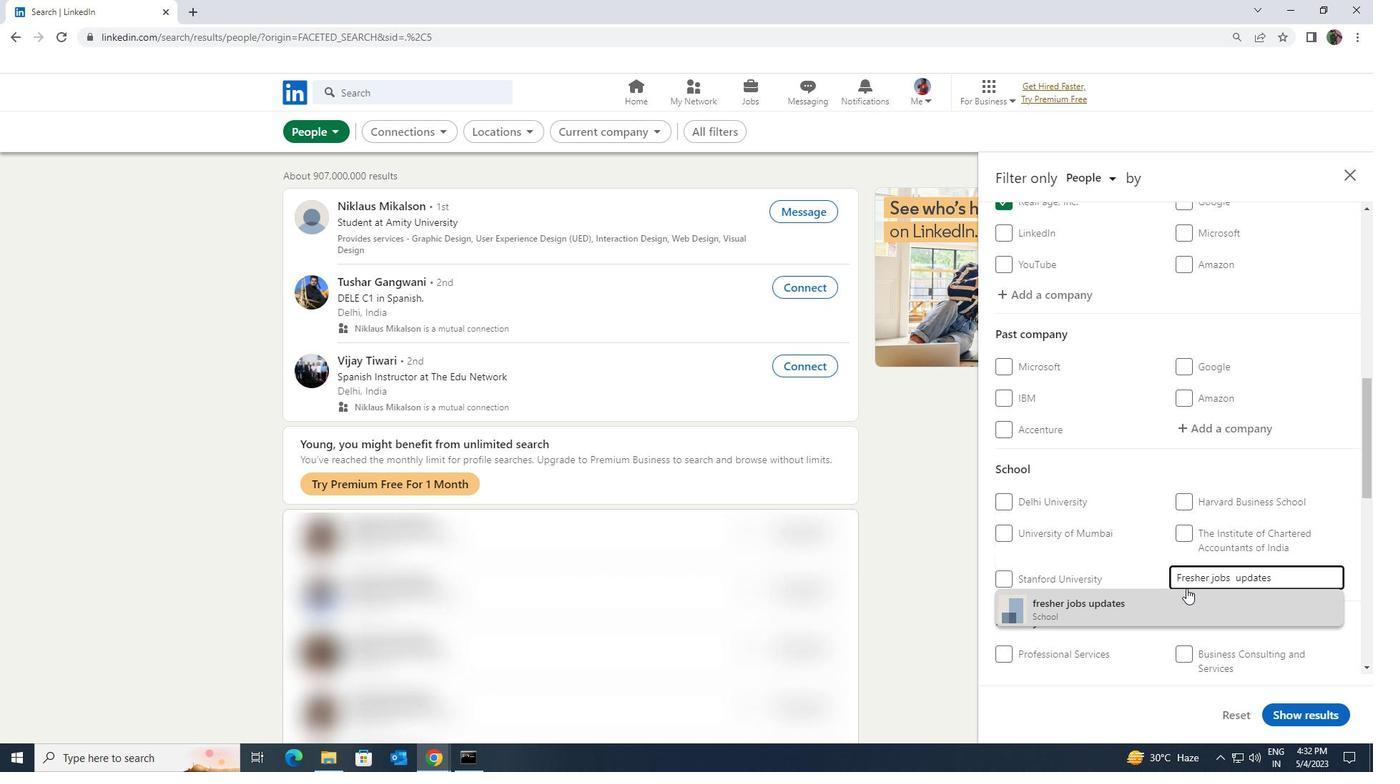 
Action: Mouse pressed left at (1179, 600)
Screenshot: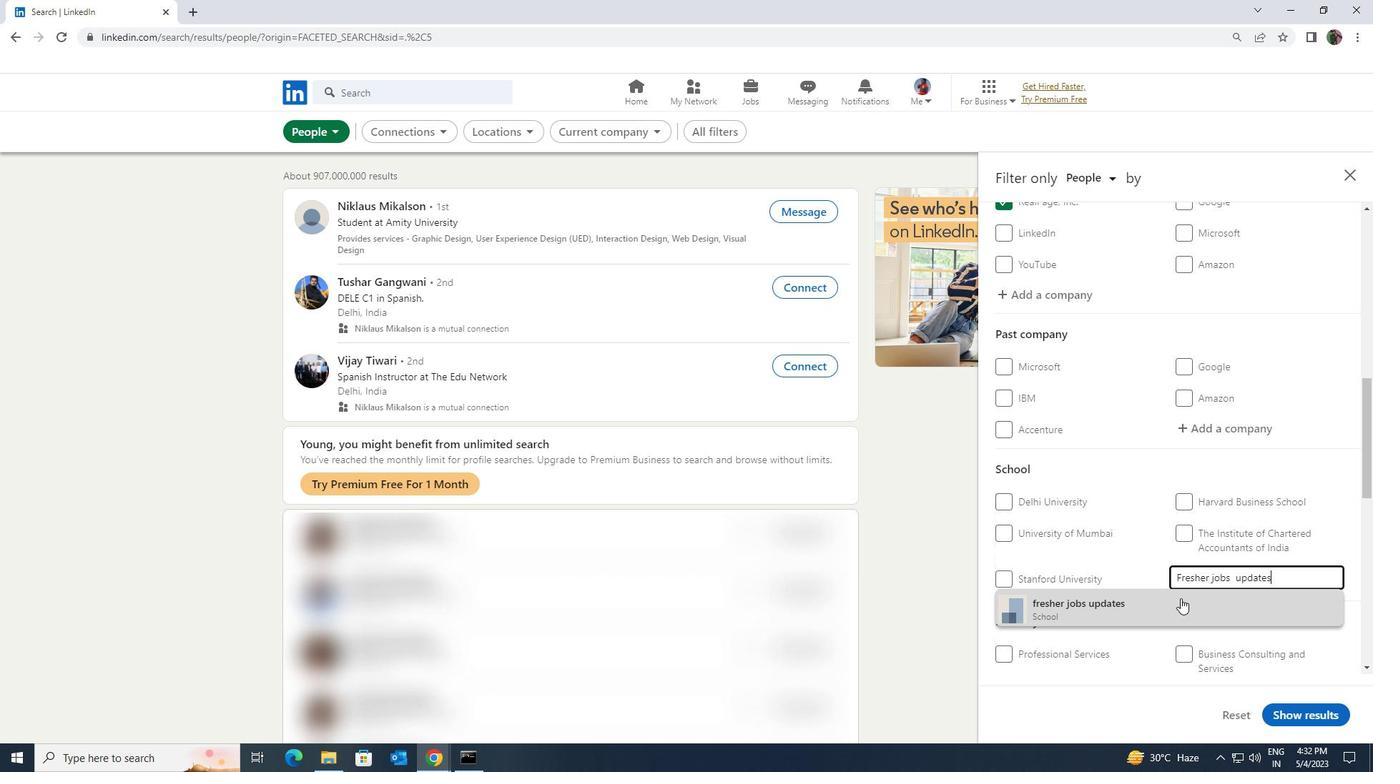 
Action: Mouse scrolled (1179, 600) with delta (0, 0)
Screenshot: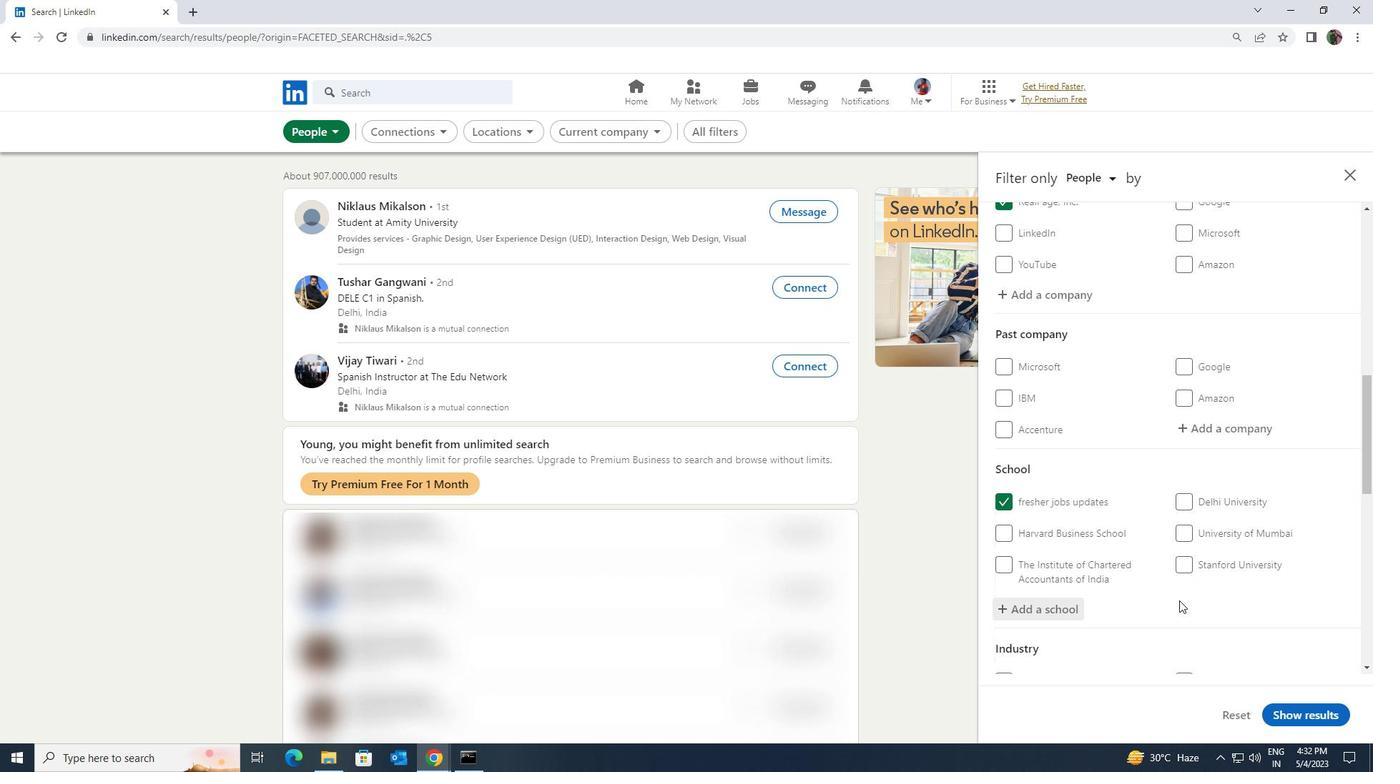 
Action: Mouse scrolled (1179, 600) with delta (0, 0)
Screenshot: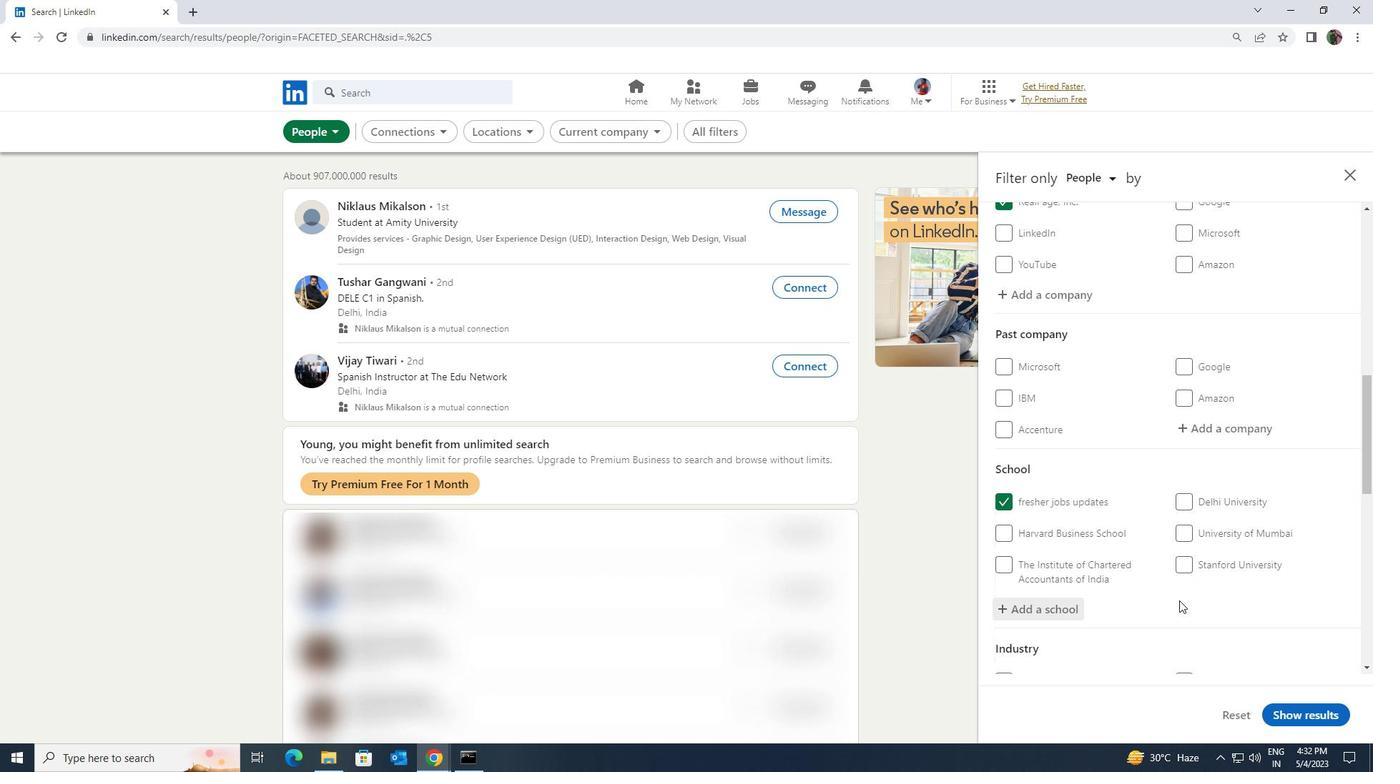 
Action: Mouse moved to (1180, 602)
Screenshot: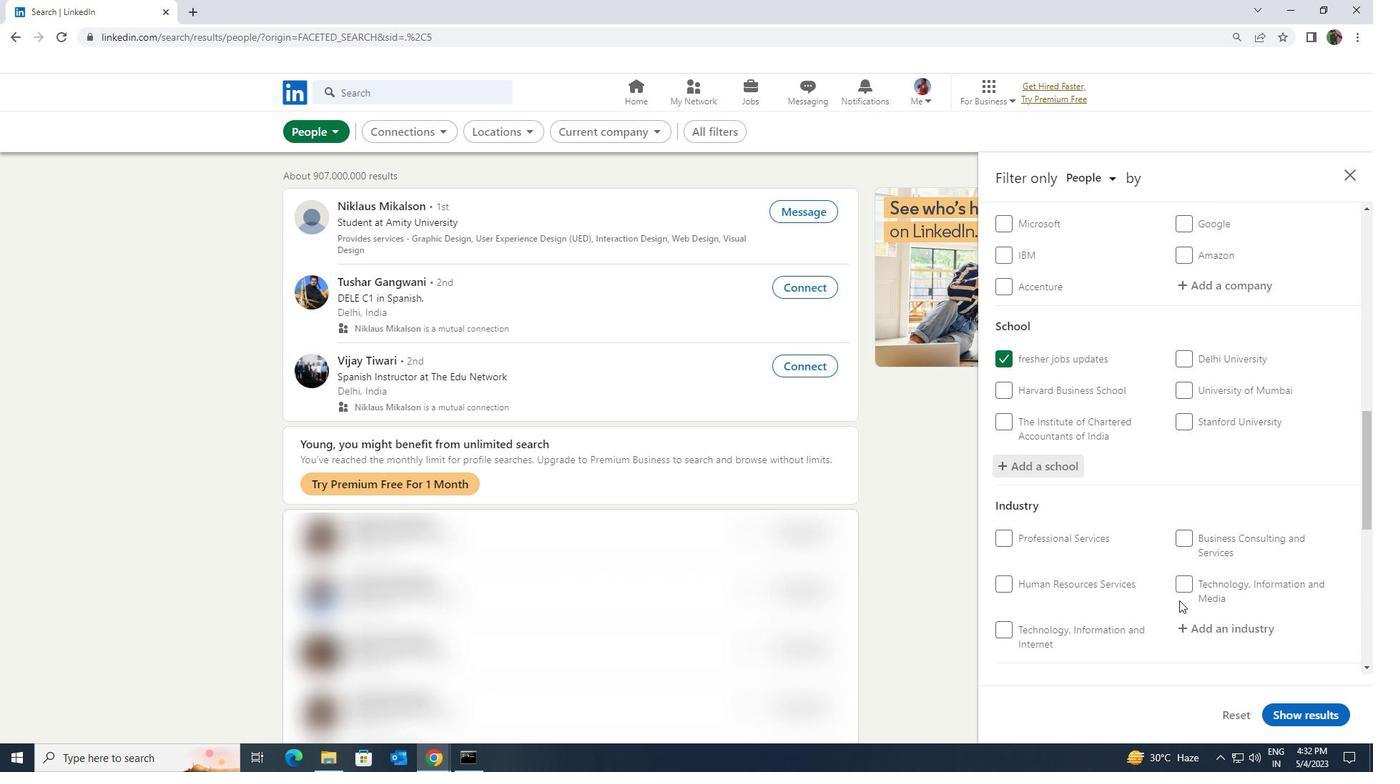
Action: Mouse scrolled (1180, 601) with delta (0, 0)
Screenshot: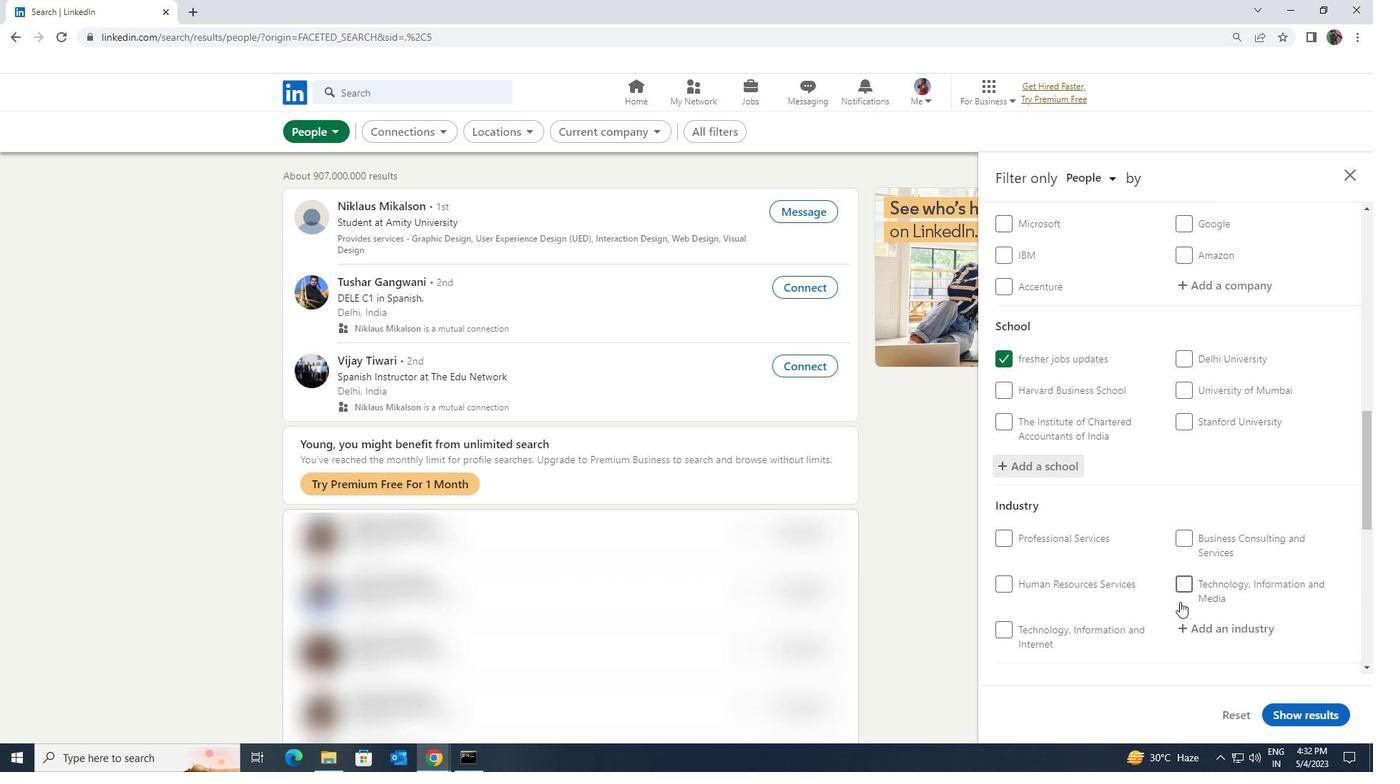 
Action: Mouse moved to (1199, 564)
Screenshot: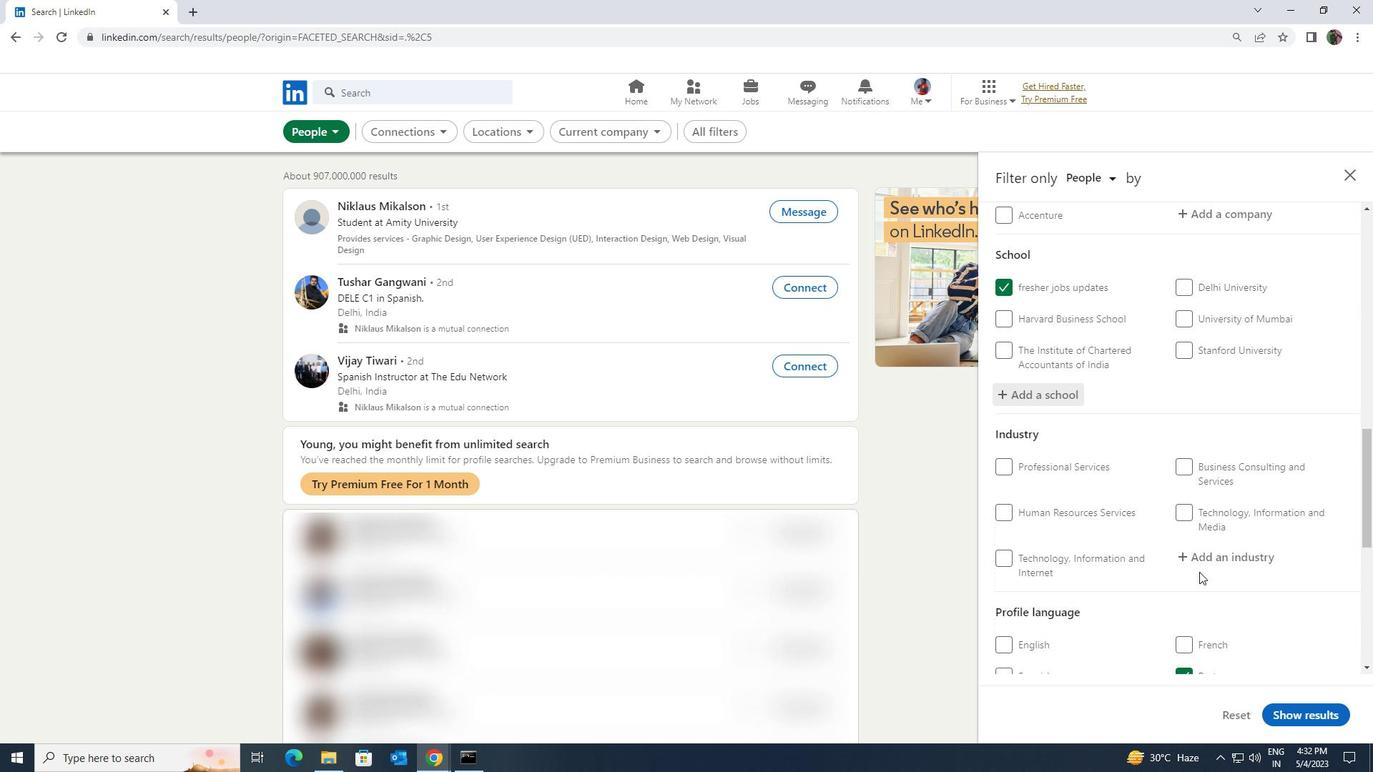 
Action: Mouse pressed left at (1199, 564)
Screenshot: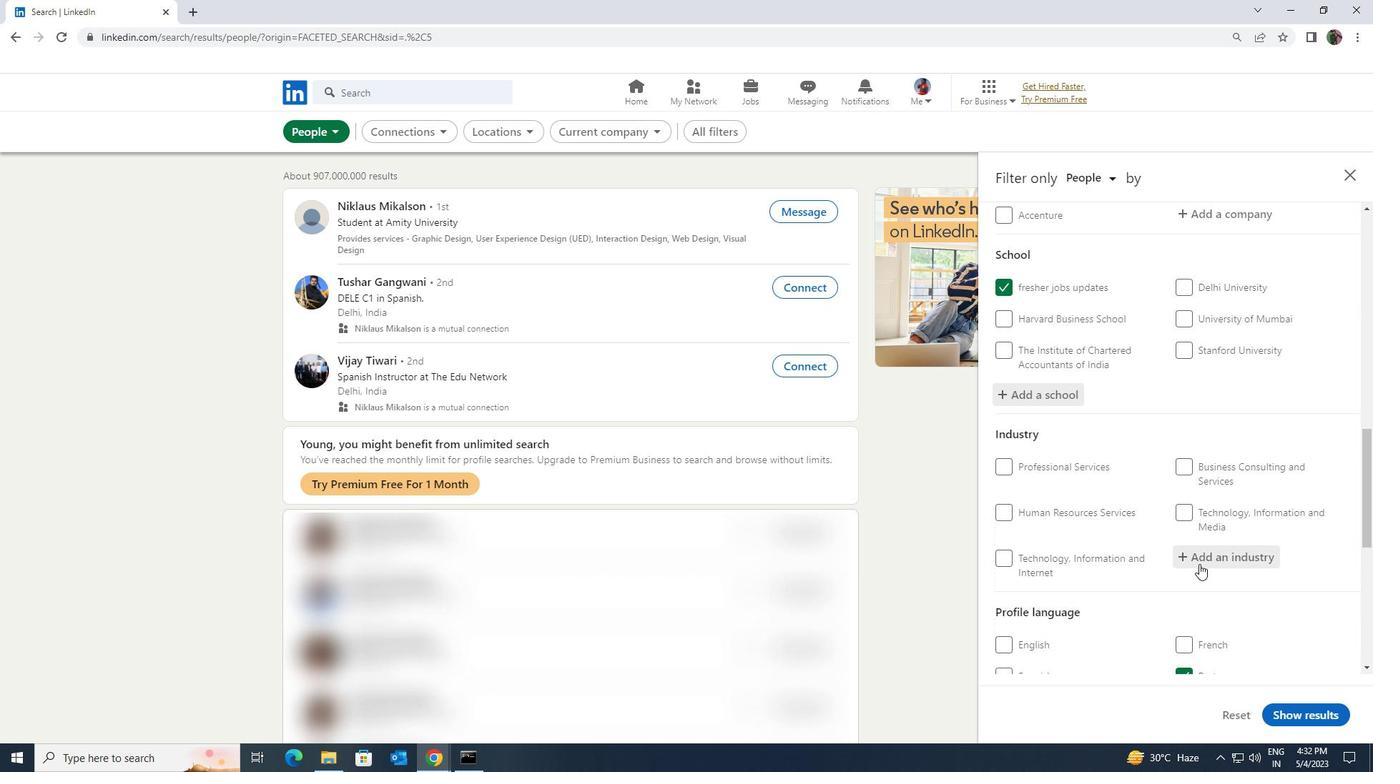 
Action: Key pressed <Key.shift><Key.shift><Key.shift><Key.shift><Key.shift><Key.shift><Key.shift><Key.shift><Key.shift><Key.shift><Key.shift><Key.shift><Key.shift><Key.shift>NEWSPAPER
Screenshot: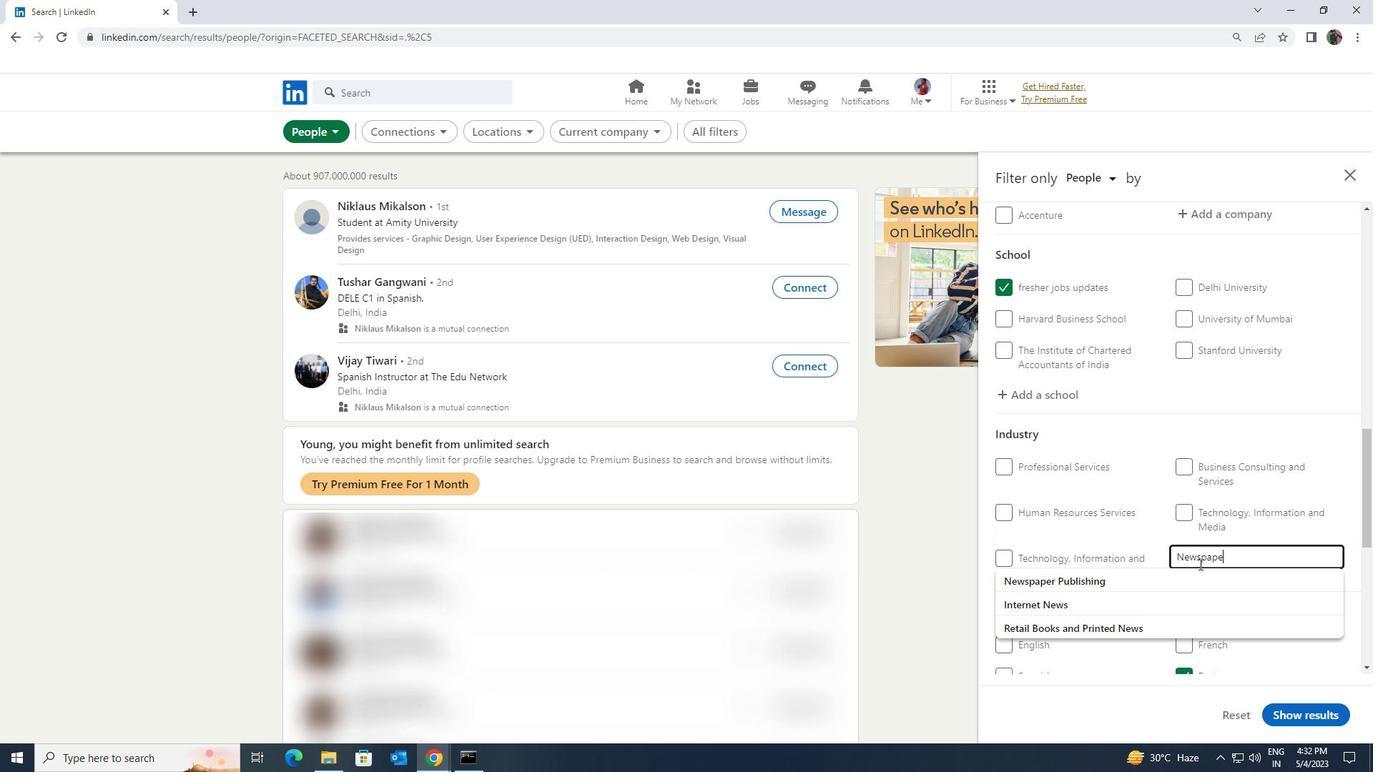 
Action: Mouse moved to (1188, 572)
Screenshot: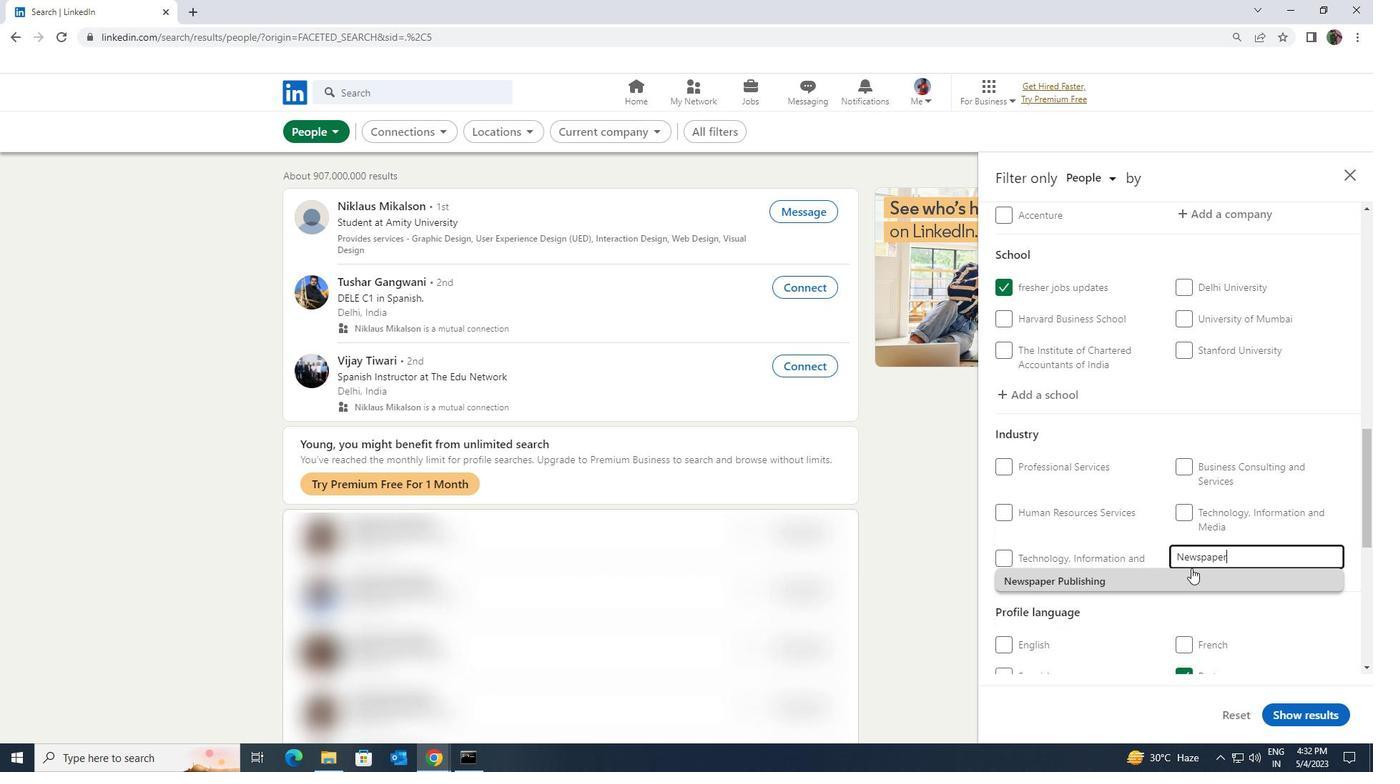 
Action: Mouse pressed left at (1188, 572)
Screenshot: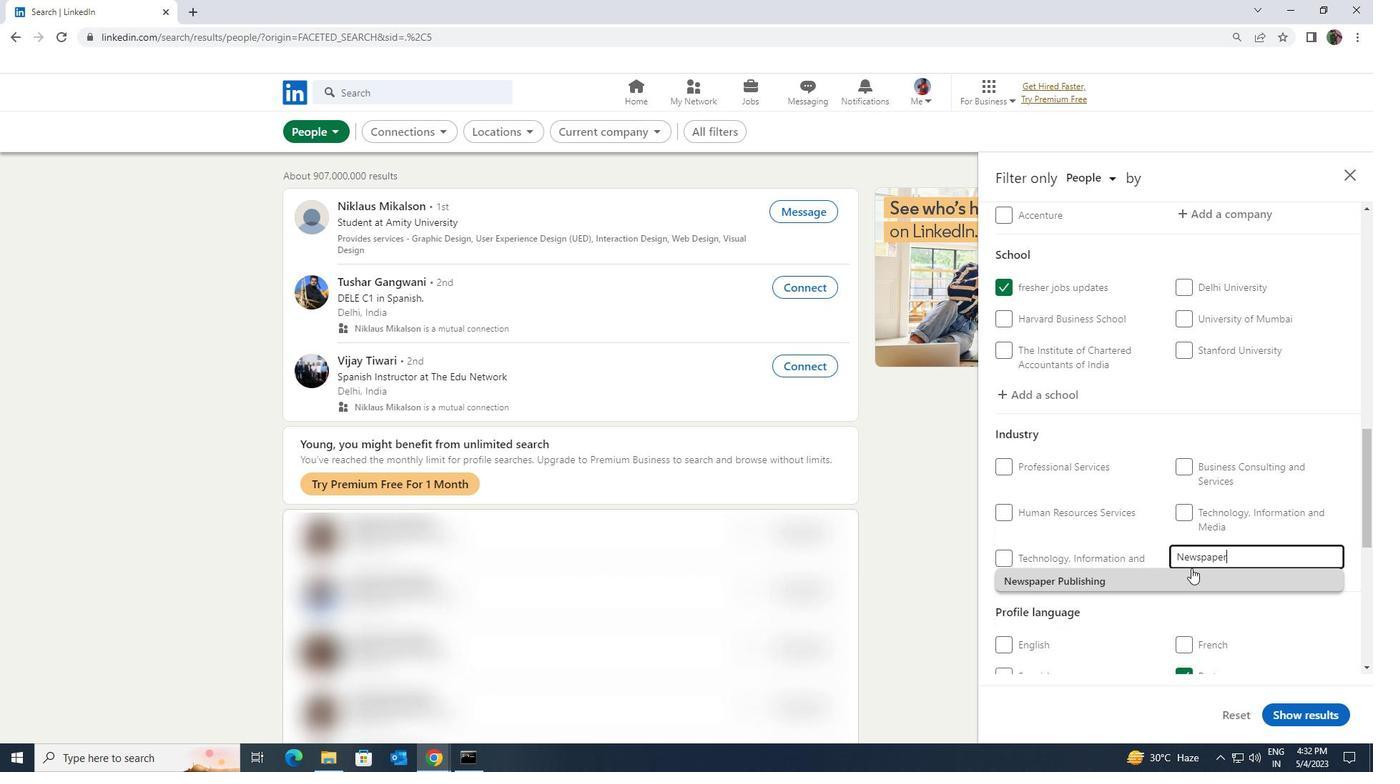 
Action: Mouse moved to (1188, 573)
Screenshot: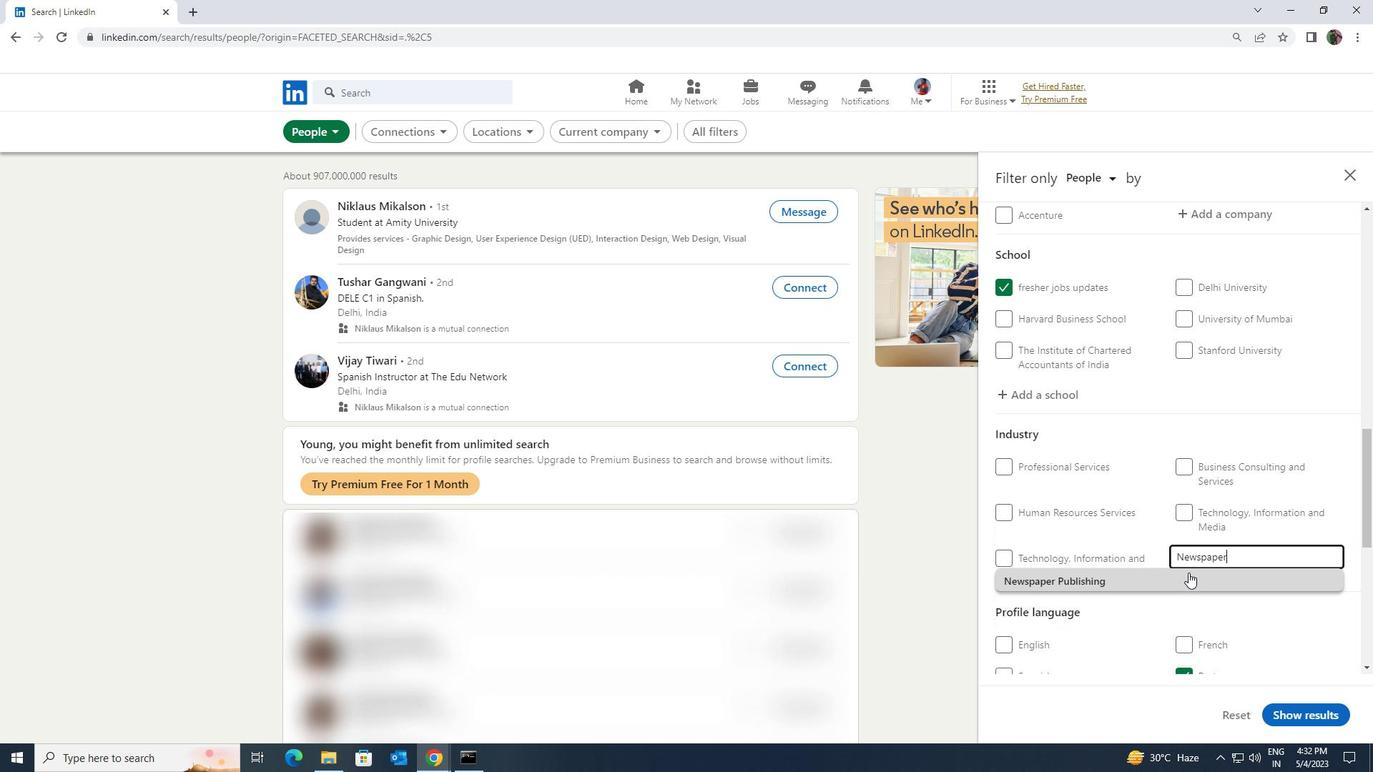 
Action: Mouse scrolled (1188, 572) with delta (0, 0)
Screenshot: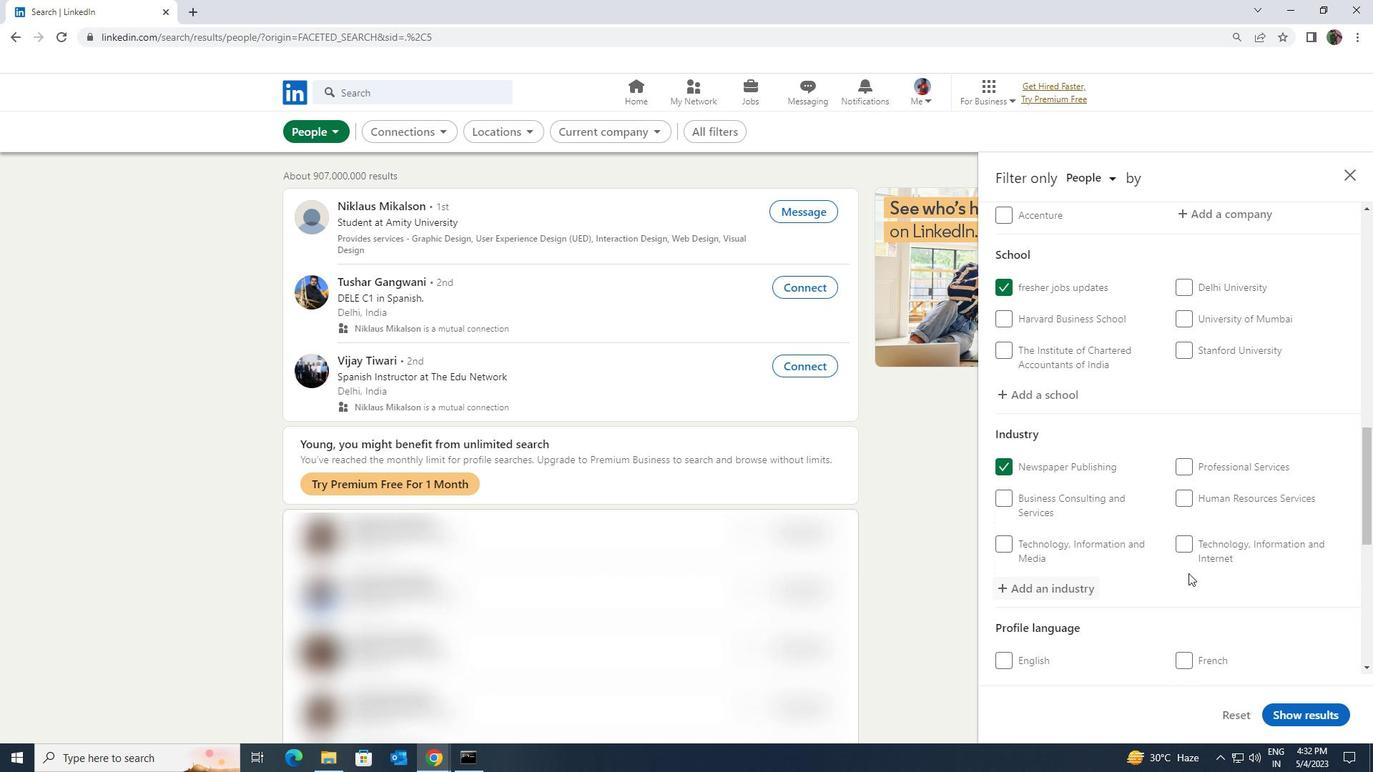 
Action: Mouse scrolled (1188, 572) with delta (0, 0)
Screenshot: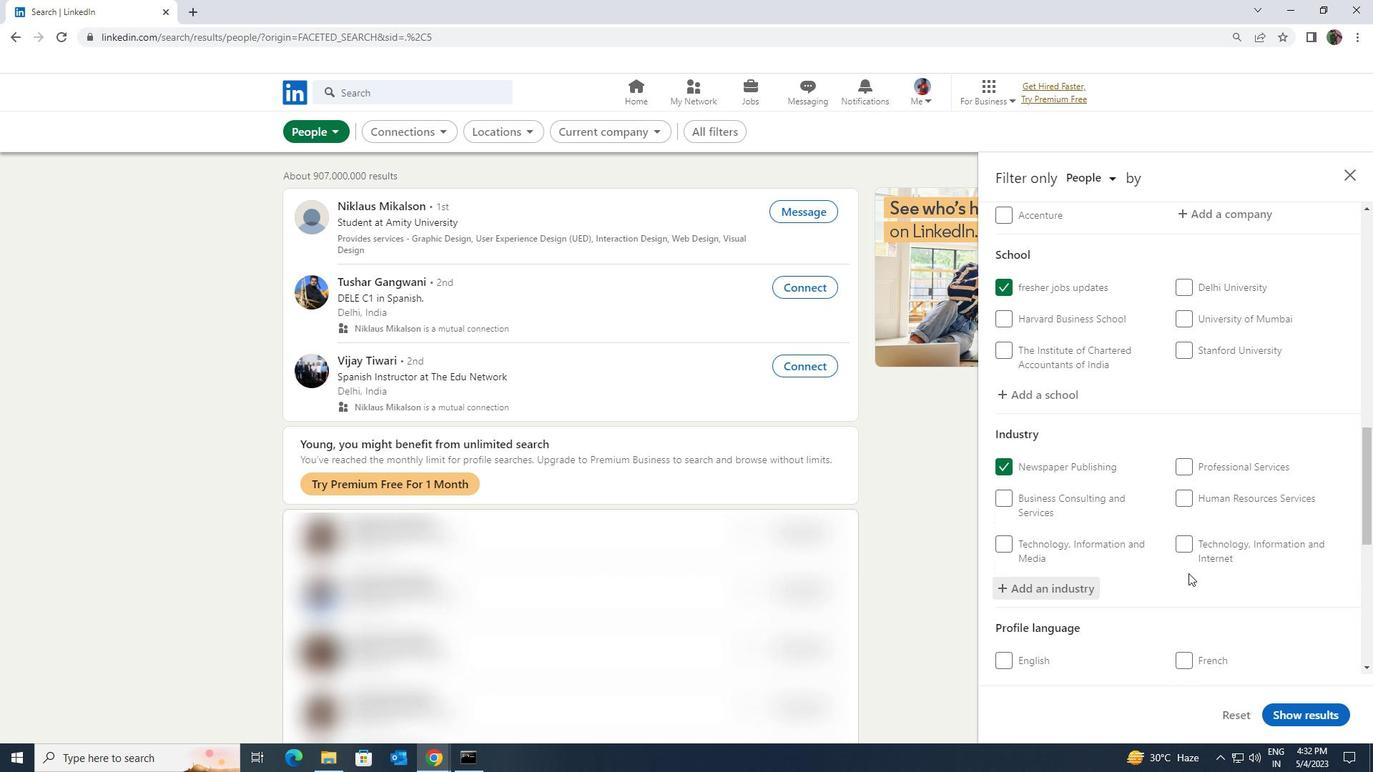 
Action: Mouse scrolled (1188, 572) with delta (0, 0)
Screenshot: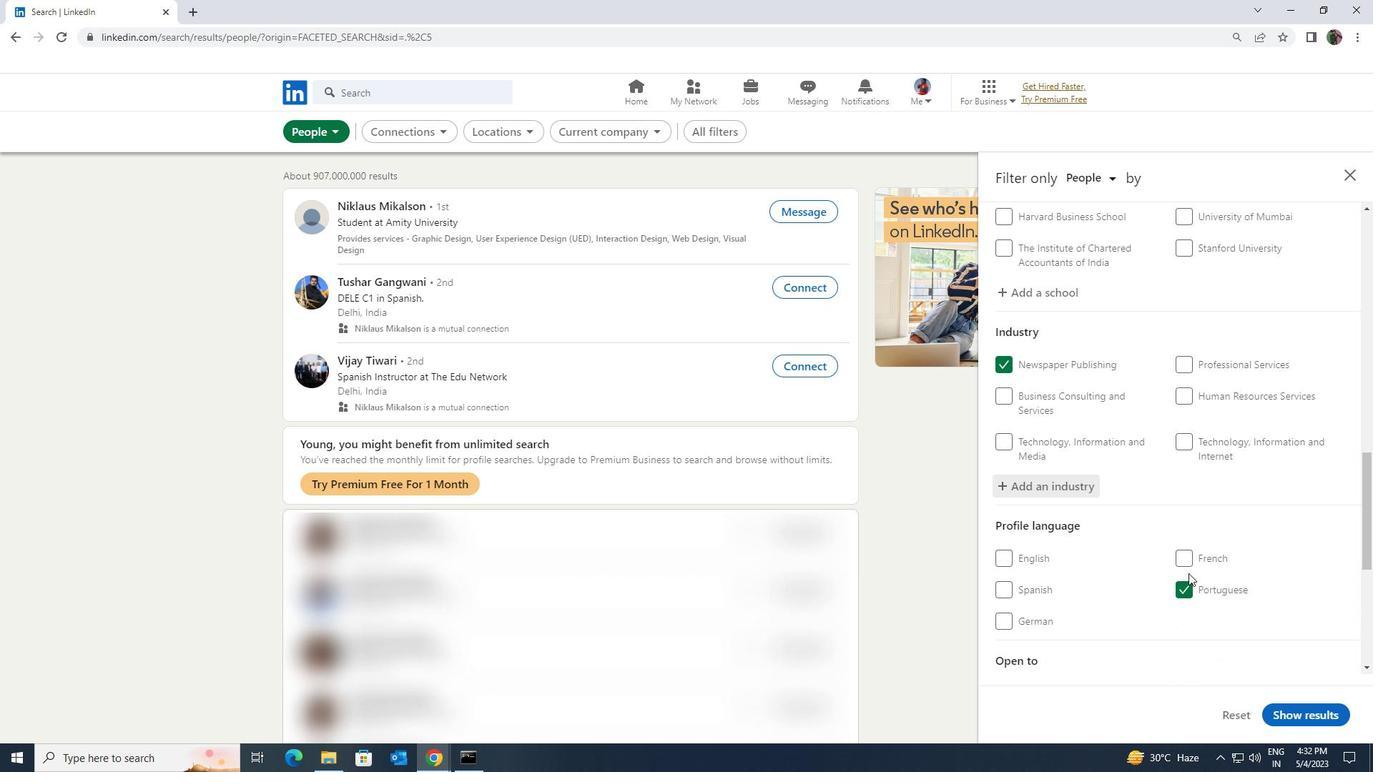 
Action: Mouse scrolled (1188, 572) with delta (0, 0)
Screenshot: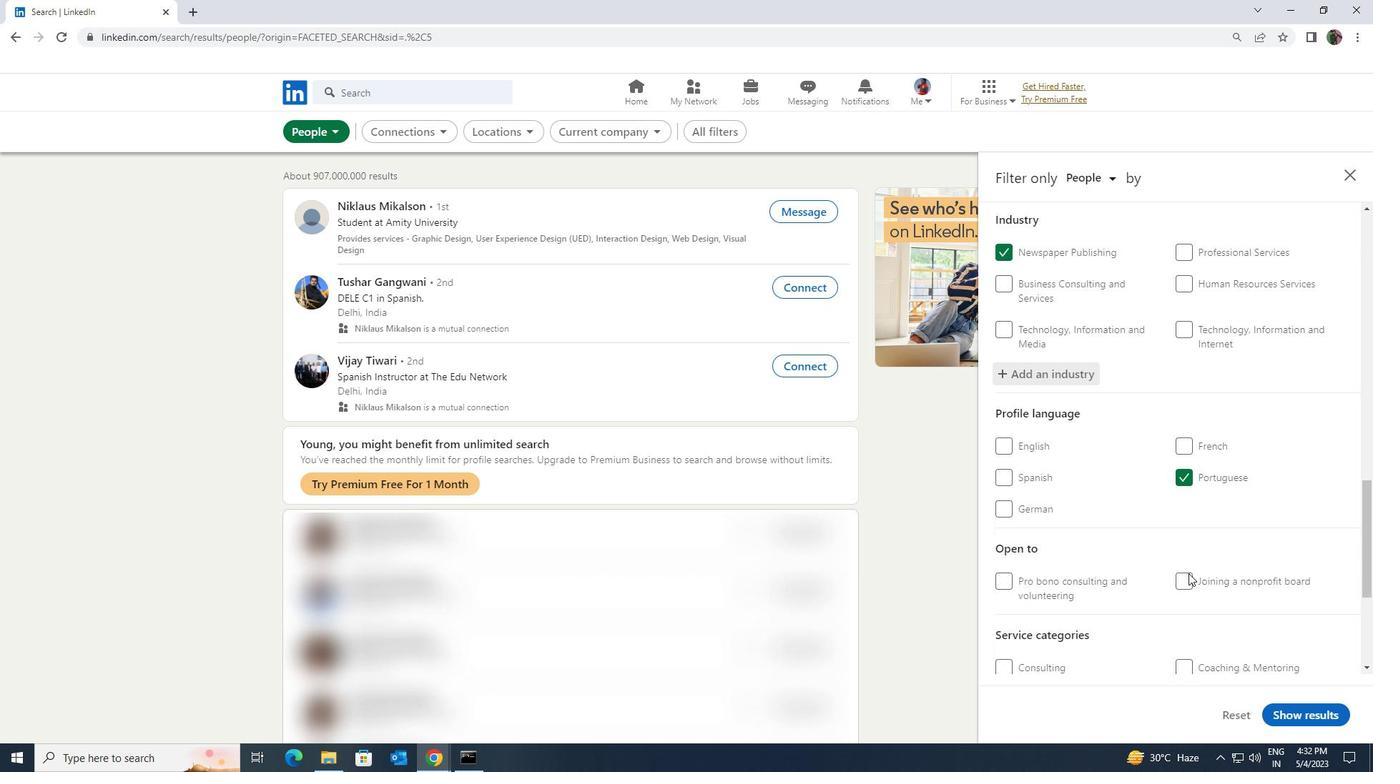 
Action: Mouse scrolled (1188, 572) with delta (0, 0)
Screenshot: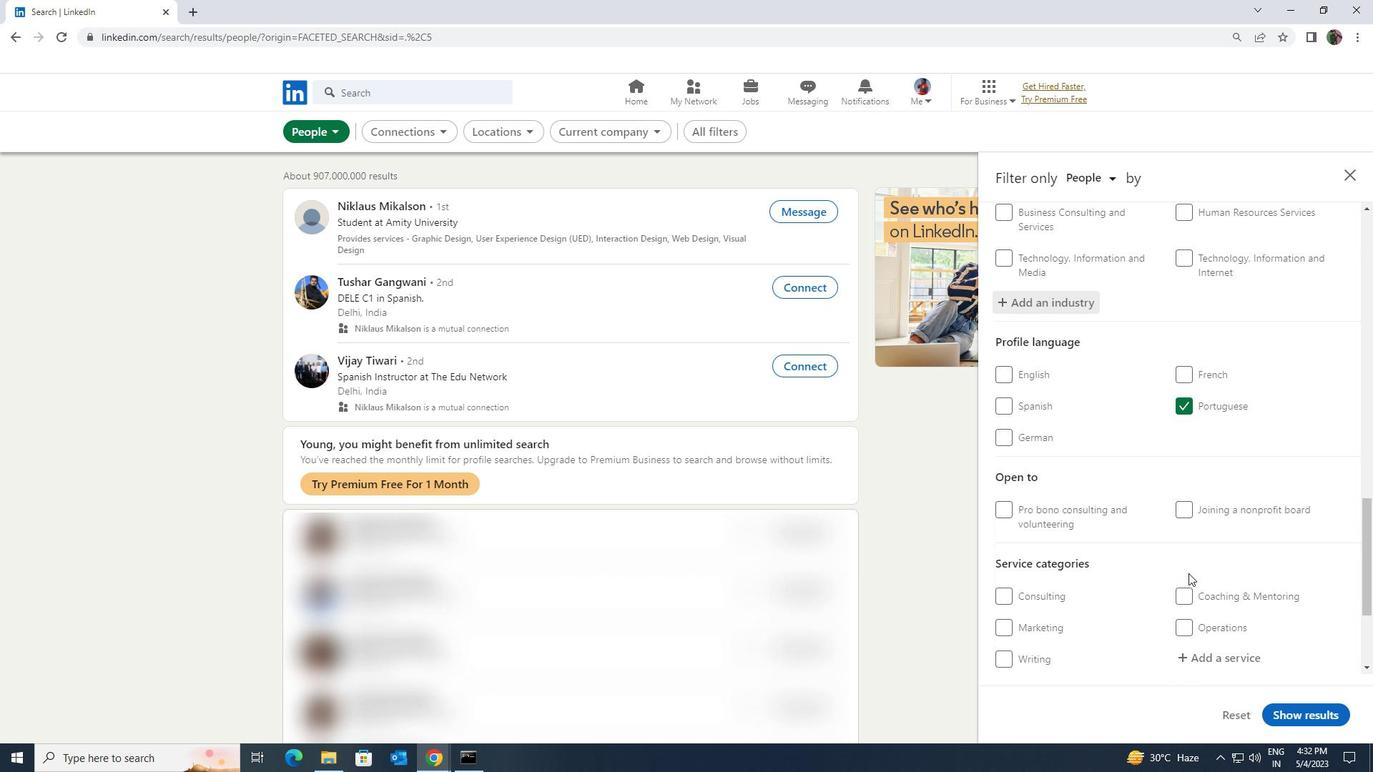 
Action: Mouse moved to (1187, 583)
Screenshot: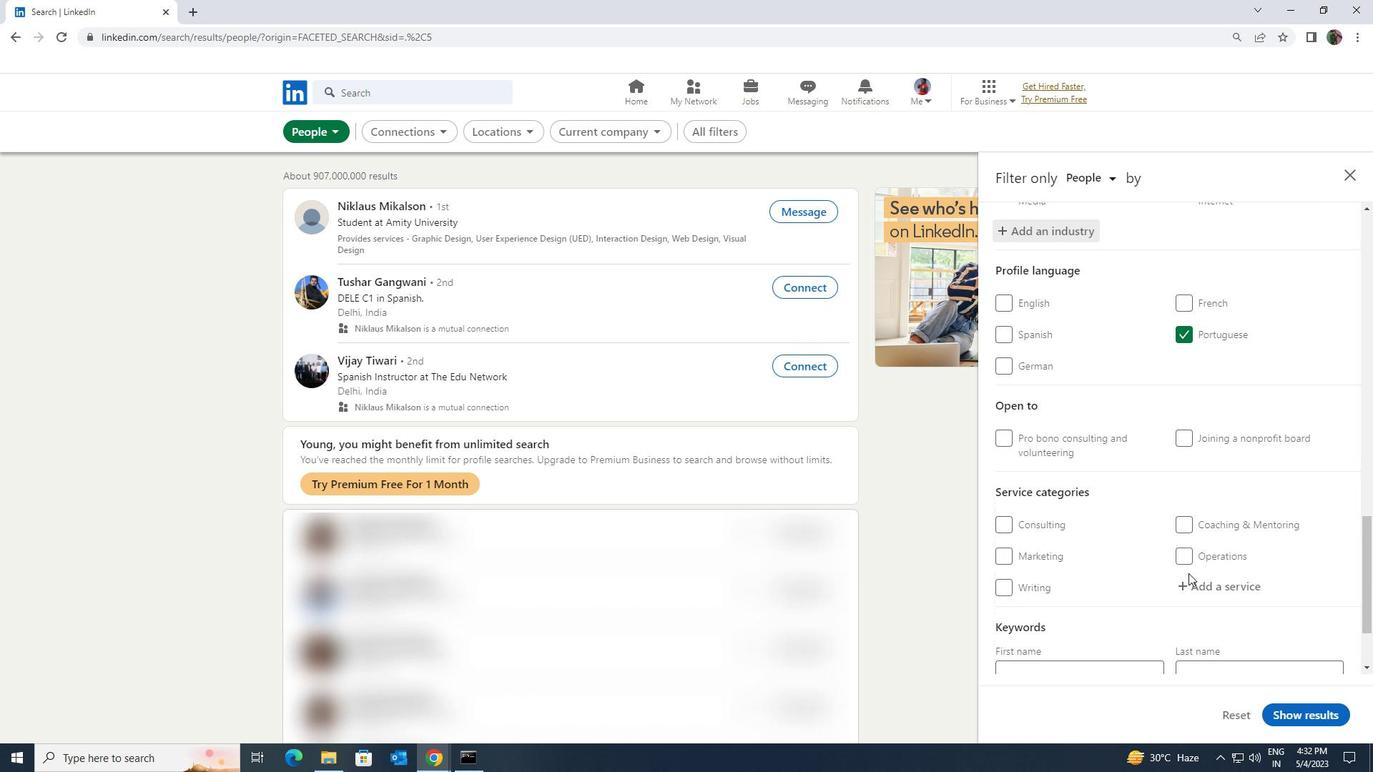 
Action: Mouse pressed left at (1187, 583)
Screenshot: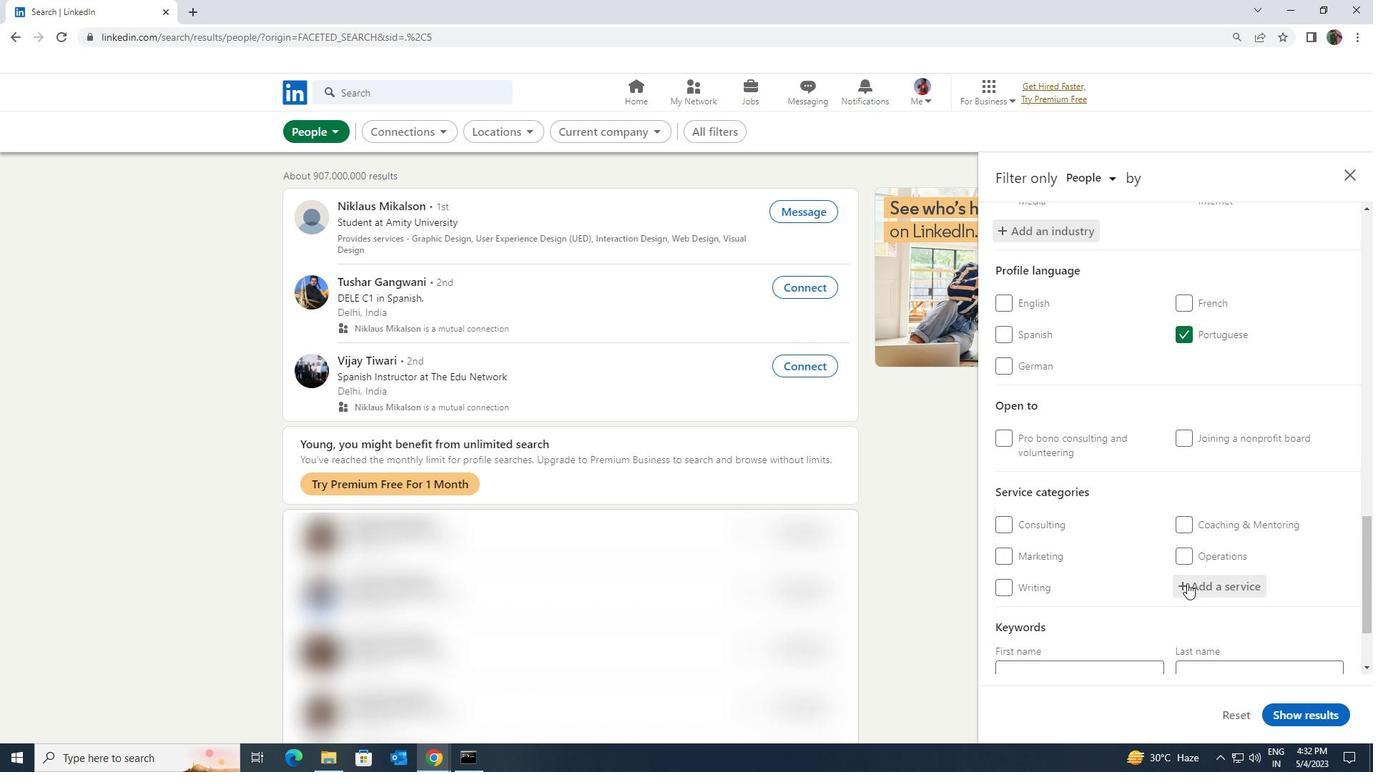 
Action: Key pressed <Key.shift><Key.shift><Key.shift><Key.shift><Key.shift>AUDIO
Screenshot: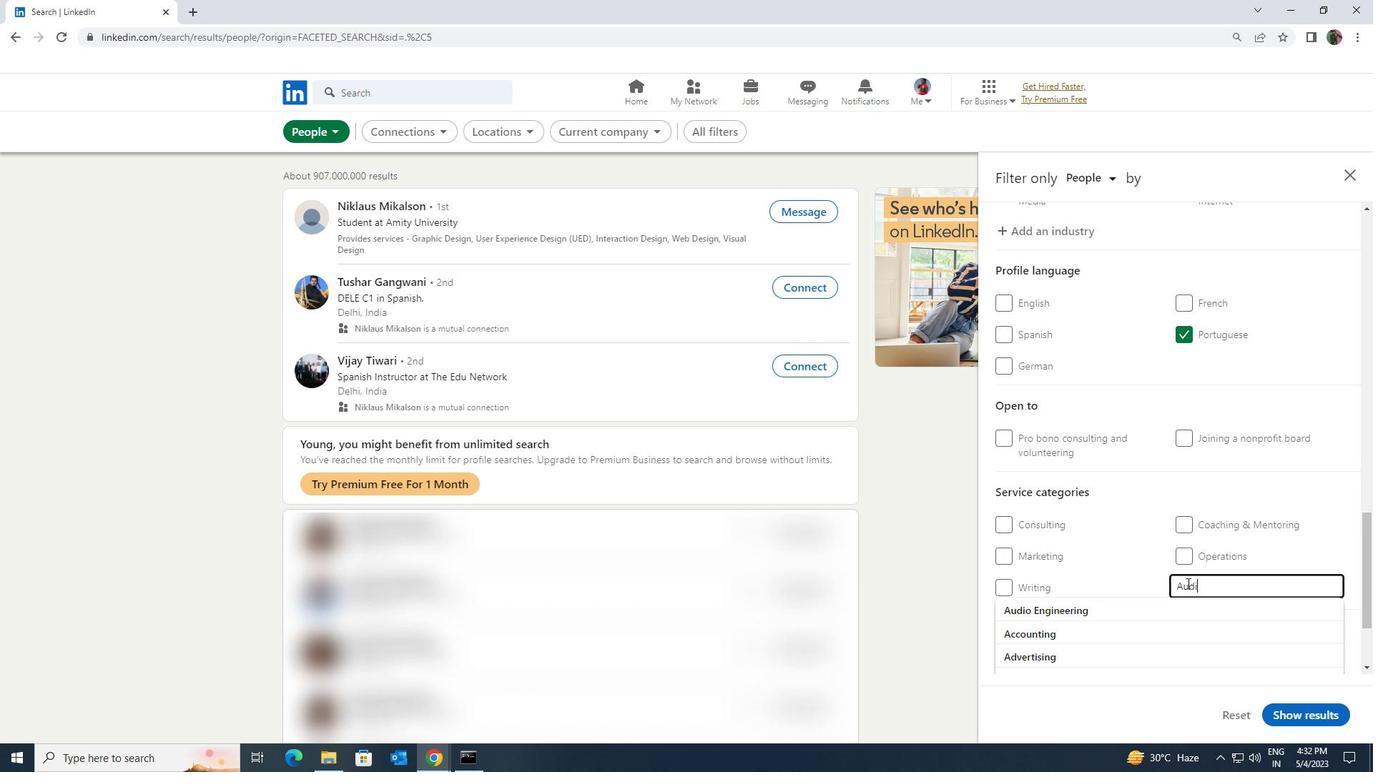 
Action: Mouse moved to (1174, 605)
Screenshot: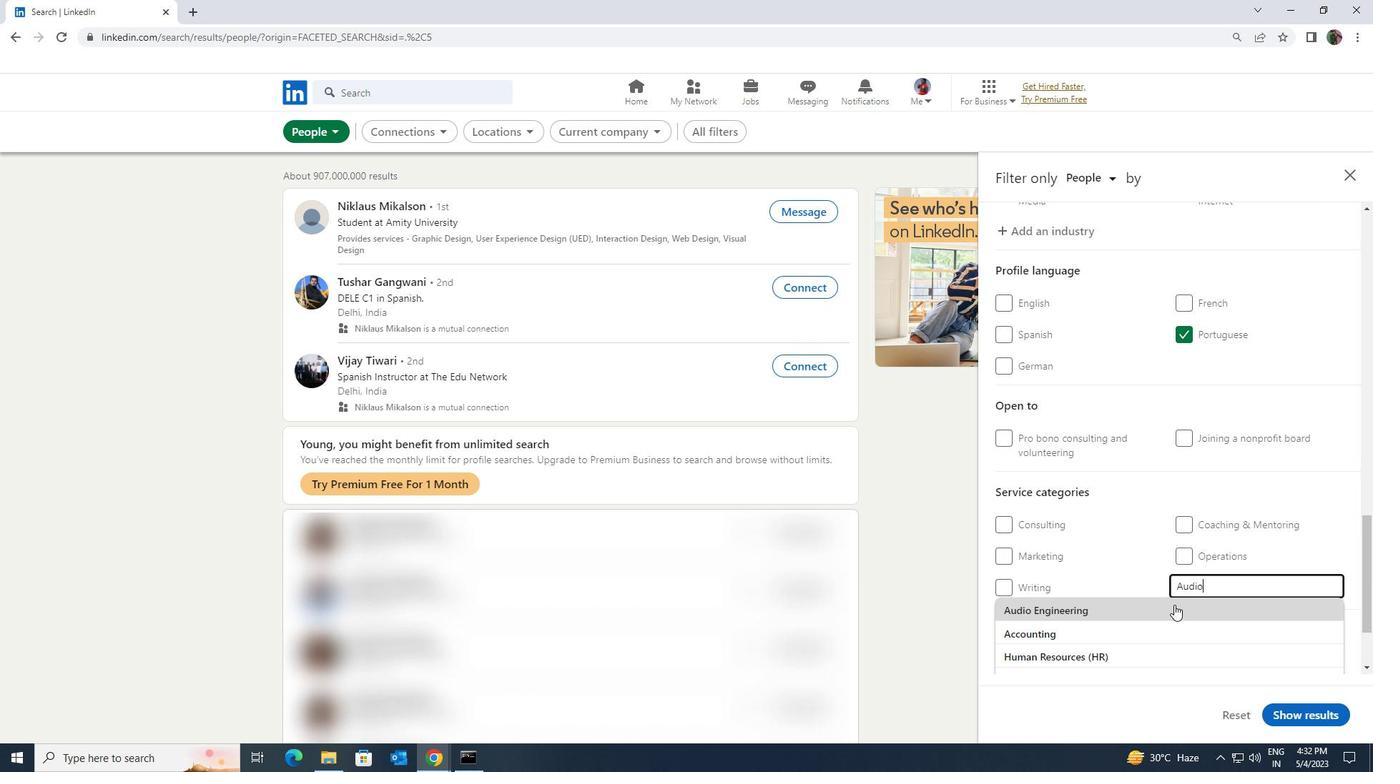
Action: Mouse pressed left at (1174, 605)
Screenshot: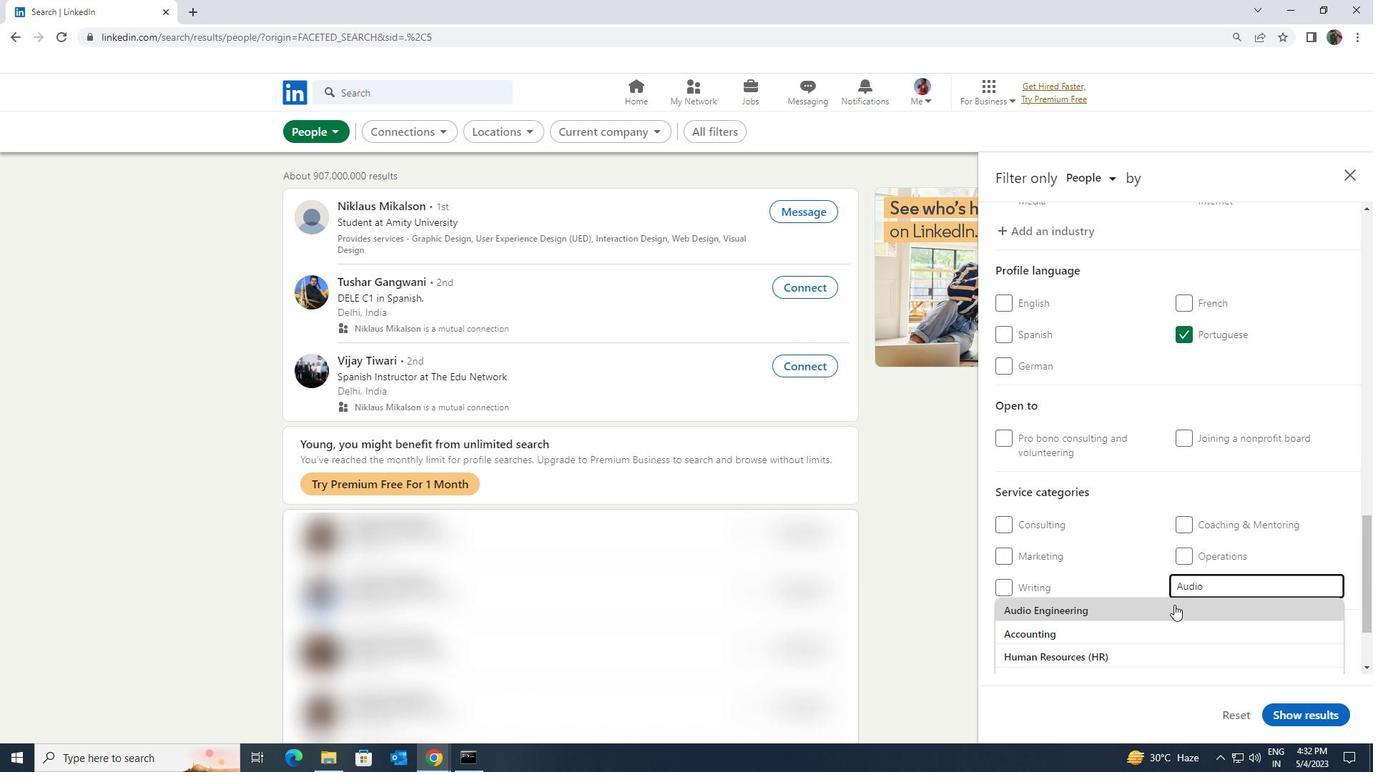 
Action: Mouse scrolled (1174, 605) with delta (0, 0)
Screenshot: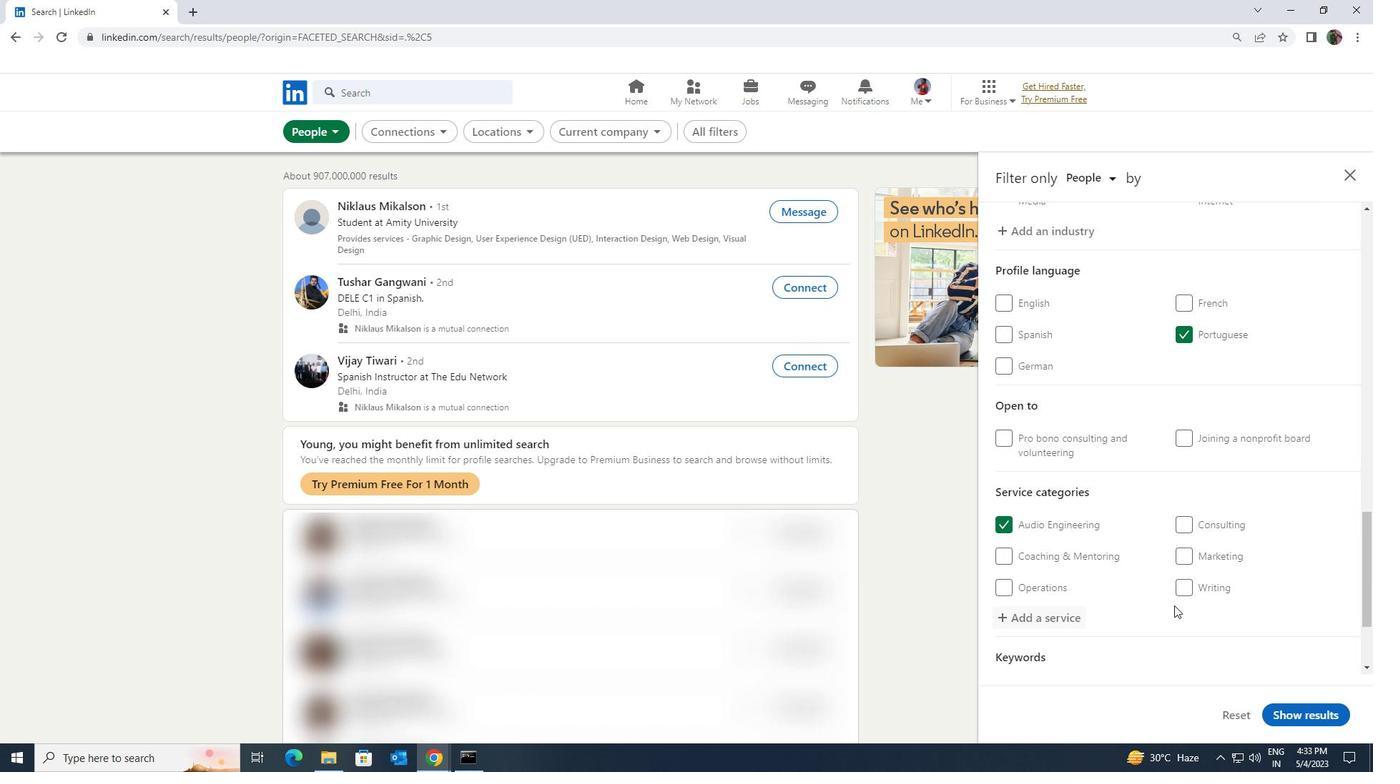 
Action: Mouse scrolled (1174, 605) with delta (0, 0)
Screenshot: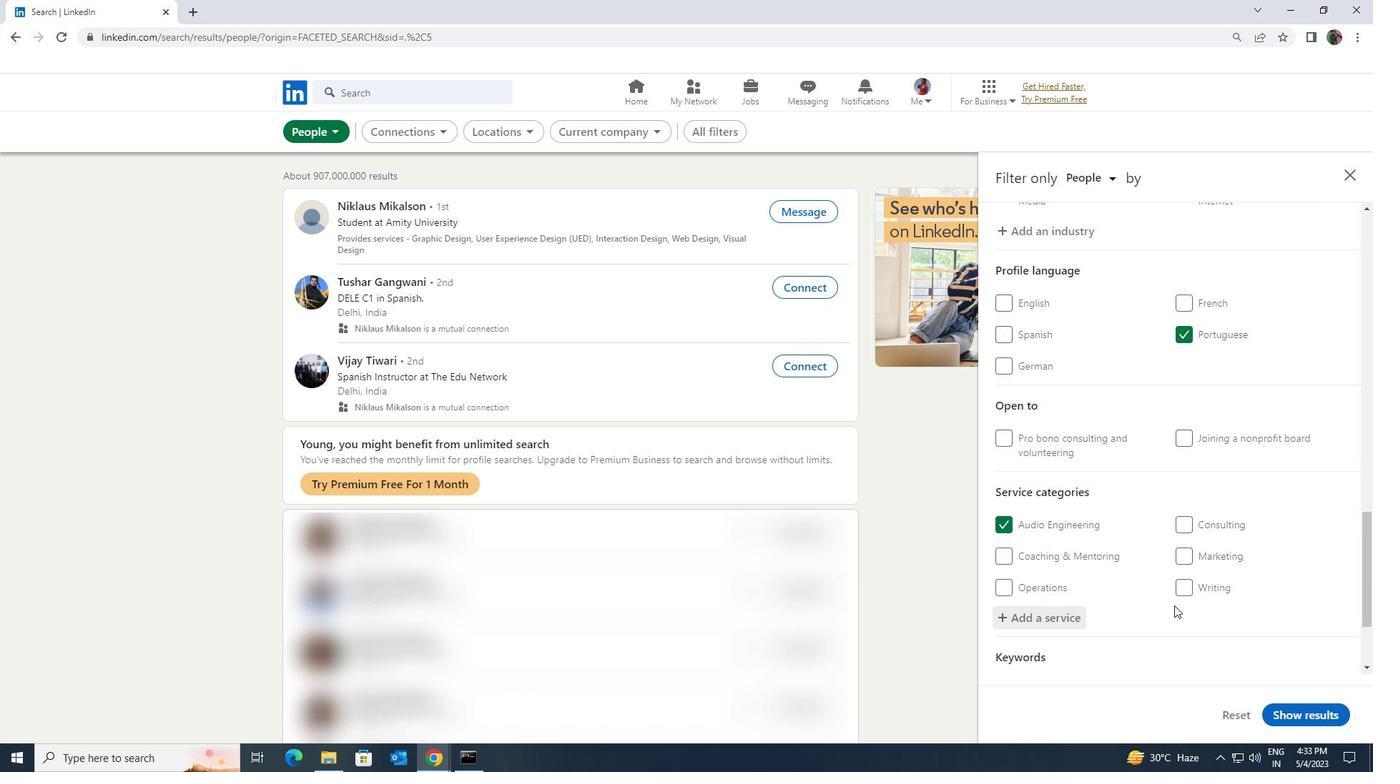 
Action: Mouse moved to (1153, 605)
Screenshot: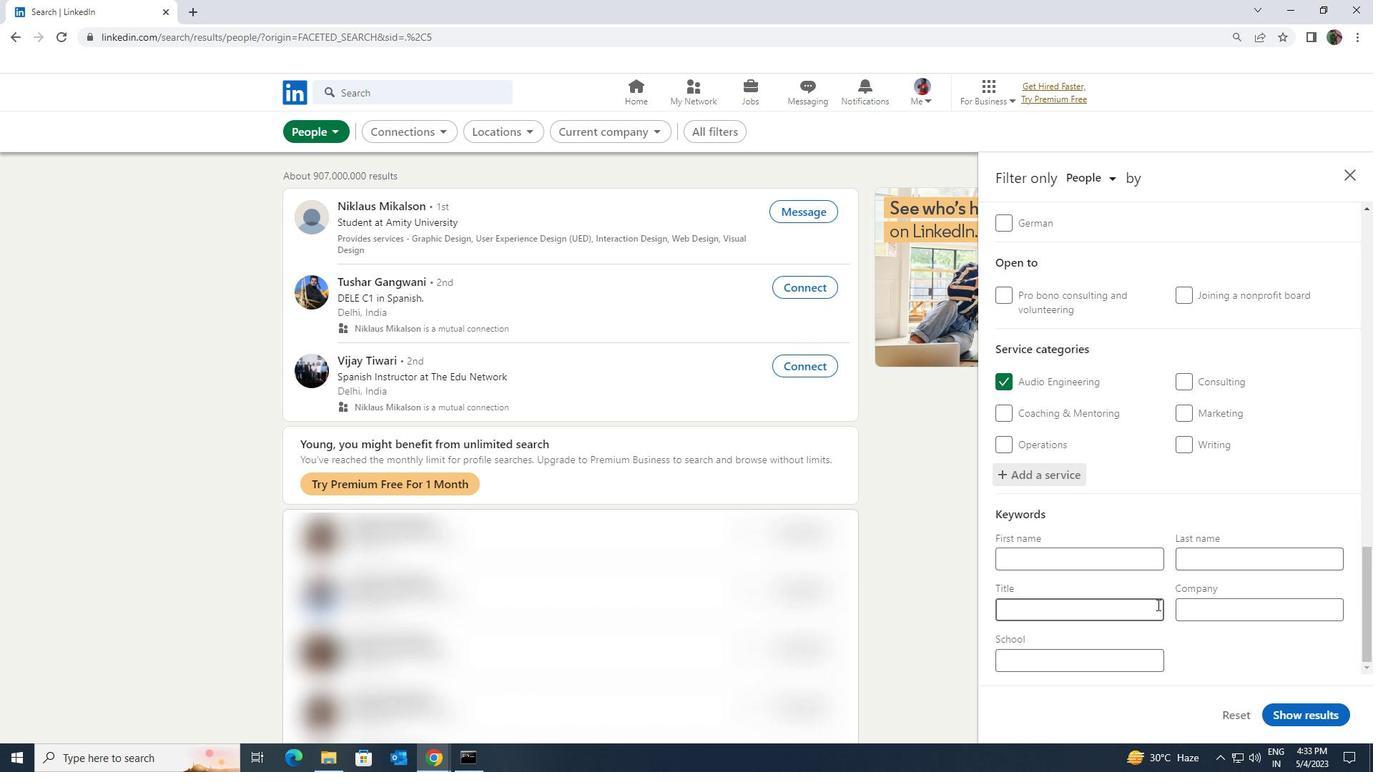 
Action: Mouse pressed left at (1153, 605)
Screenshot: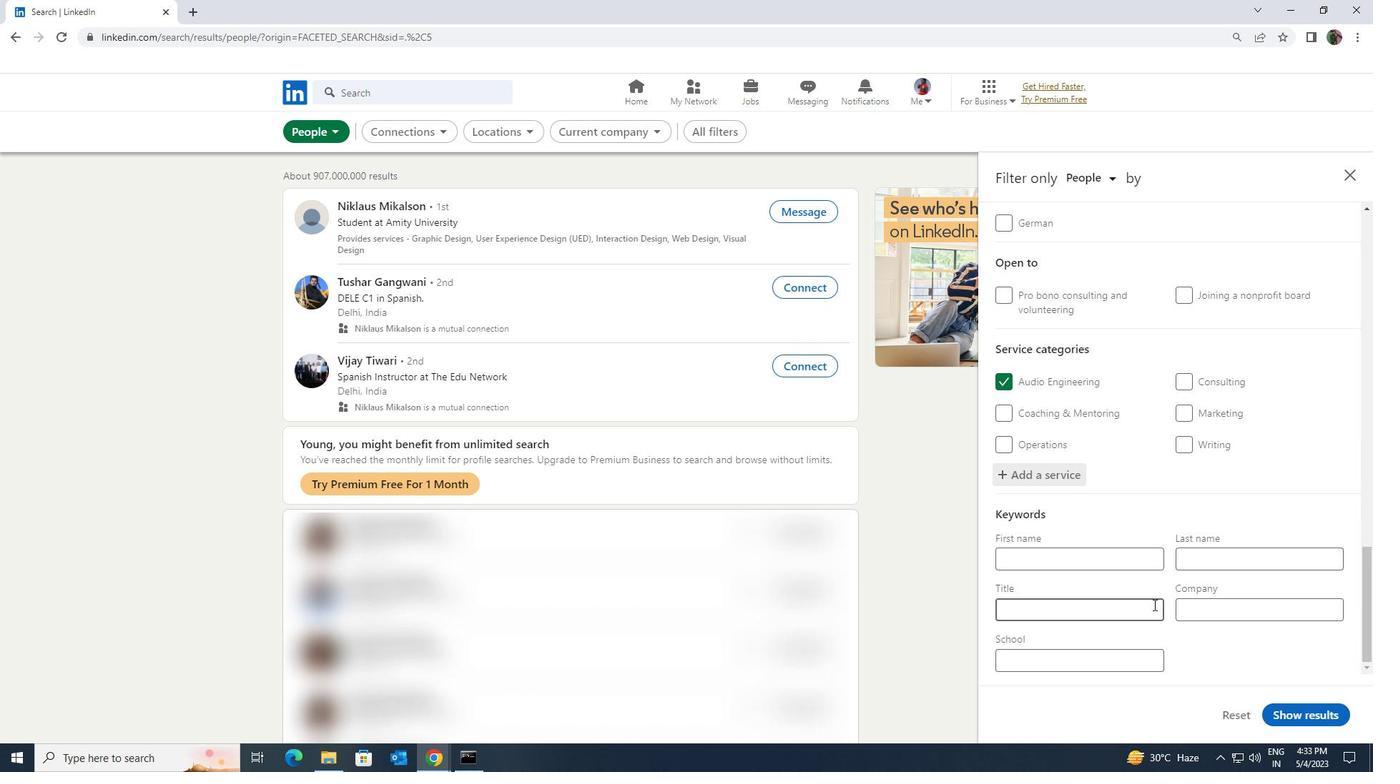 
Action: Key pressed <Key.shift><Key.shift><Key.shift><Key.shift><Key.shift><Key.shift><Key.shift>AUDITING<Key.space><Key.shift>CLERK
Screenshot: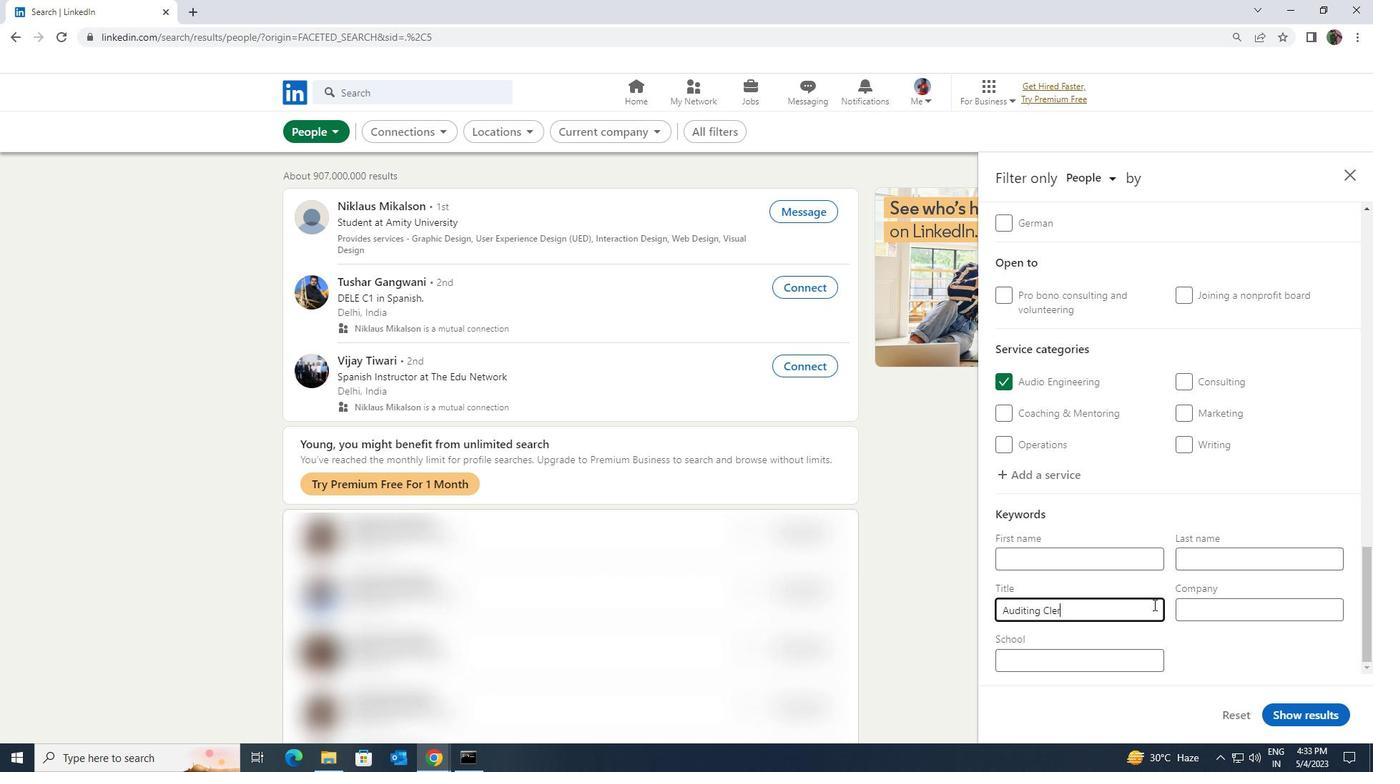 
Action: Mouse moved to (1272, 707)
Screenshot: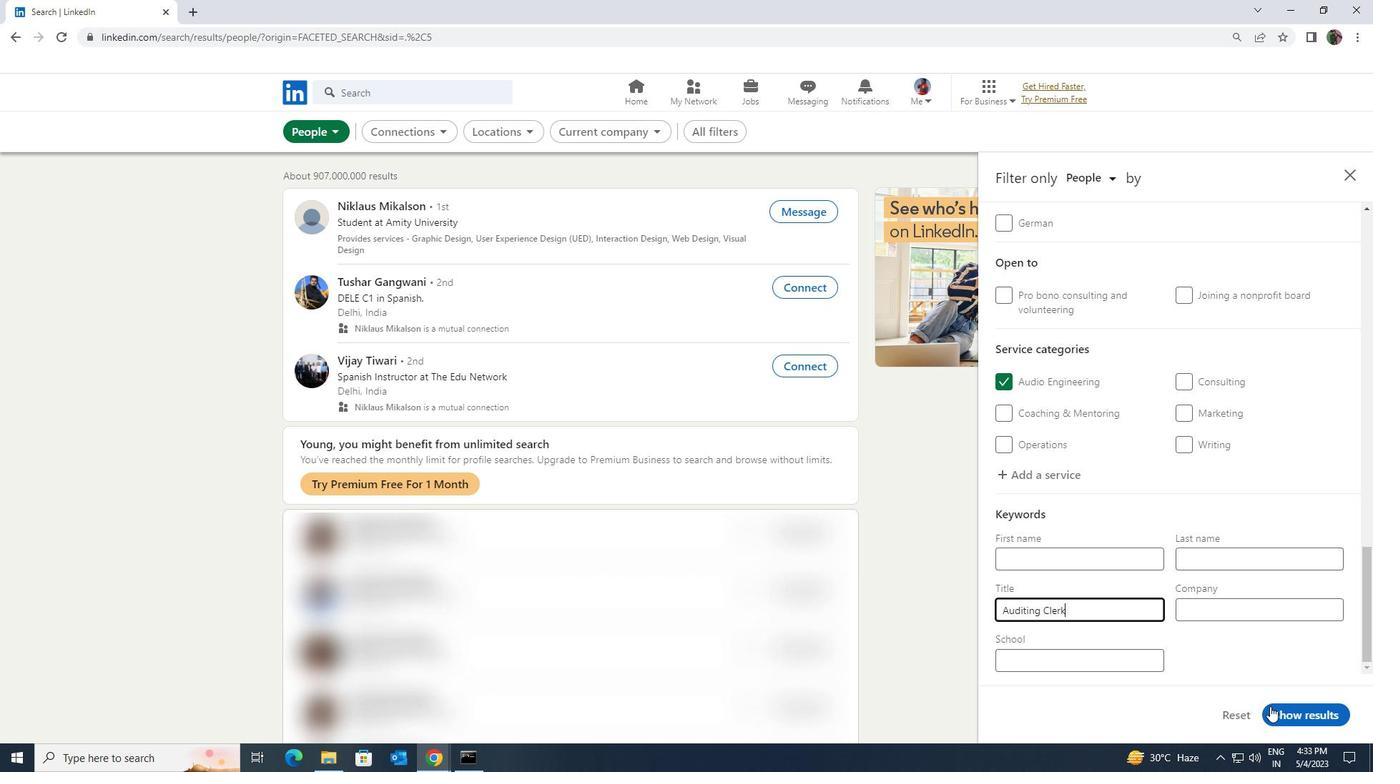 
Action: Mouse pressed left at (1272, 707)
Screenshot: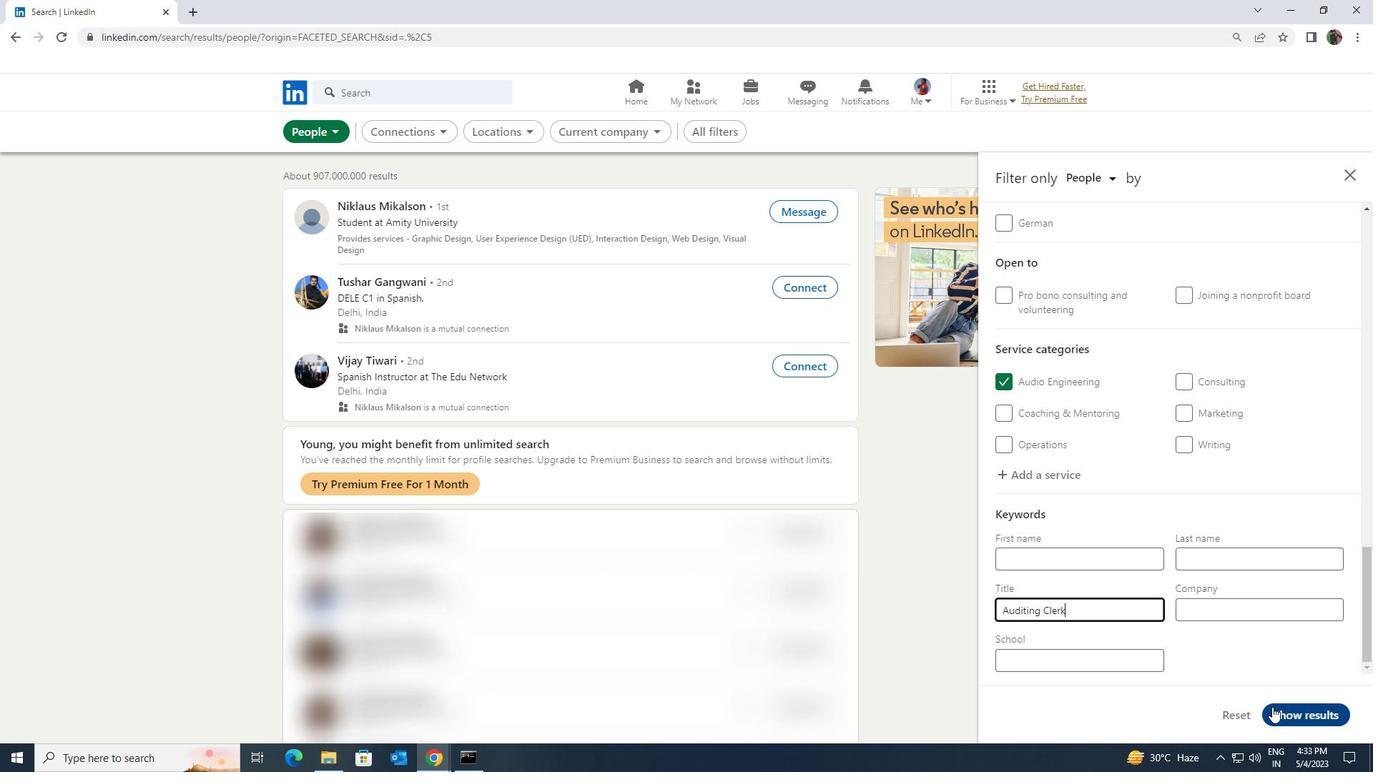 
Action: Mouse moved to (1275, 708)
Screenshot: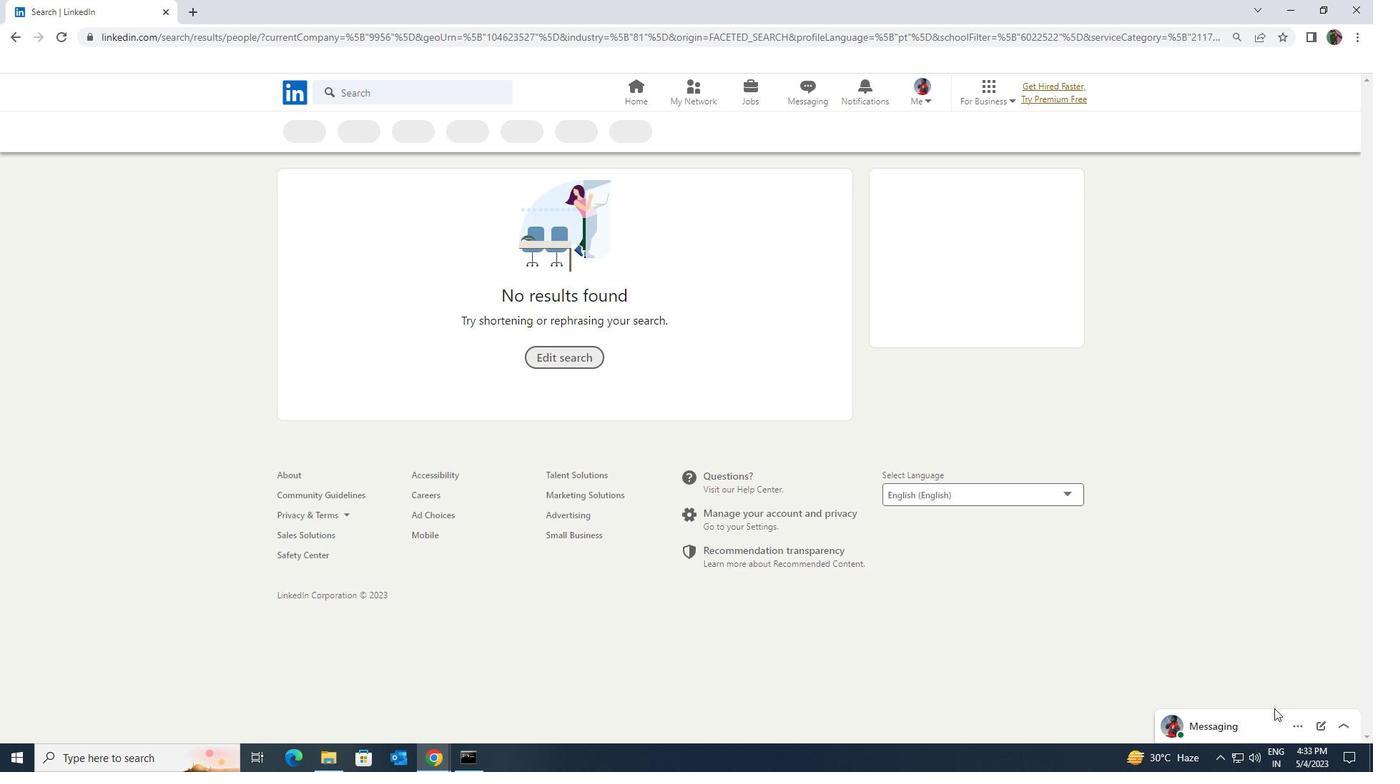 
